 Task: Look for space in Travnik, Bosnia and Herzegovina from 3rd August, 2023 to 17th August, 2023 for 3 adults, 1 child in price range Rs.3000 to Rs.15000. Place can be entire place with 3 bedrooms having 4 beds and 2 bathrooms. Property type can be house. Amenities needed are: heating, . Booking option can be shelf check-in. Required host language is English.
Action: Mouse moved to (661, 692)
Screenshot: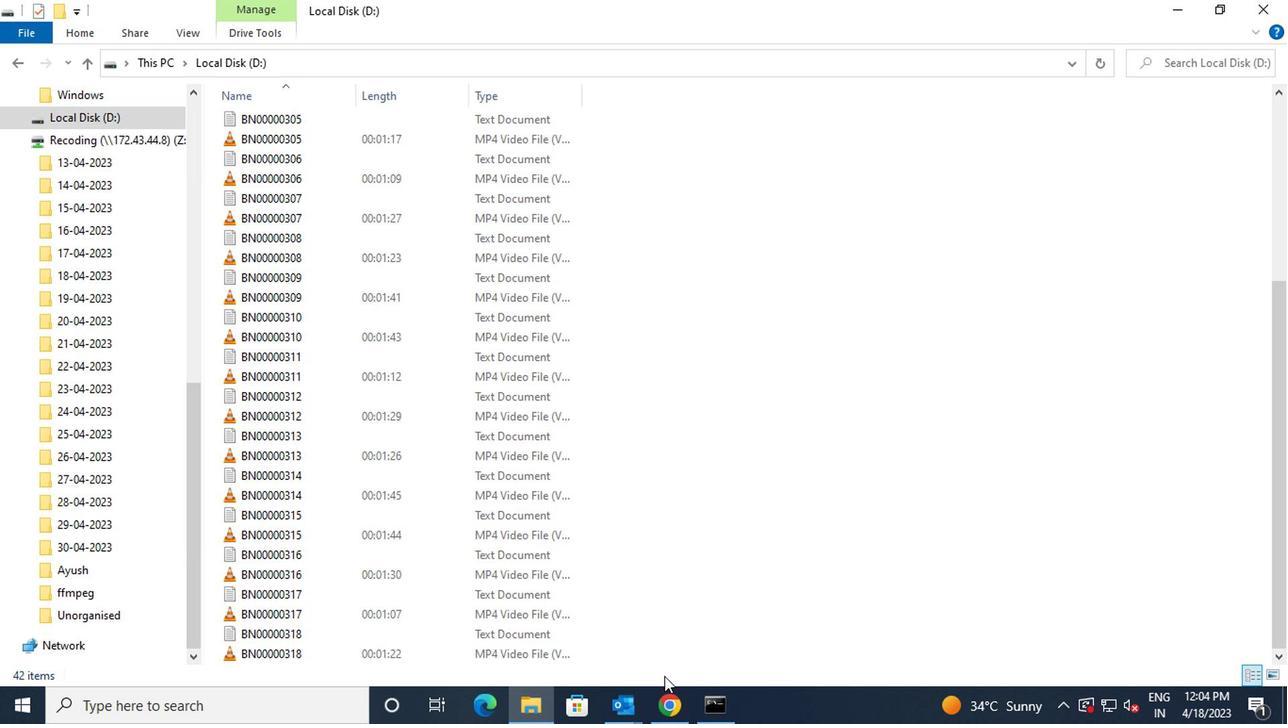 
Action: Mouse pressed left at (661, 692)
Screenshot: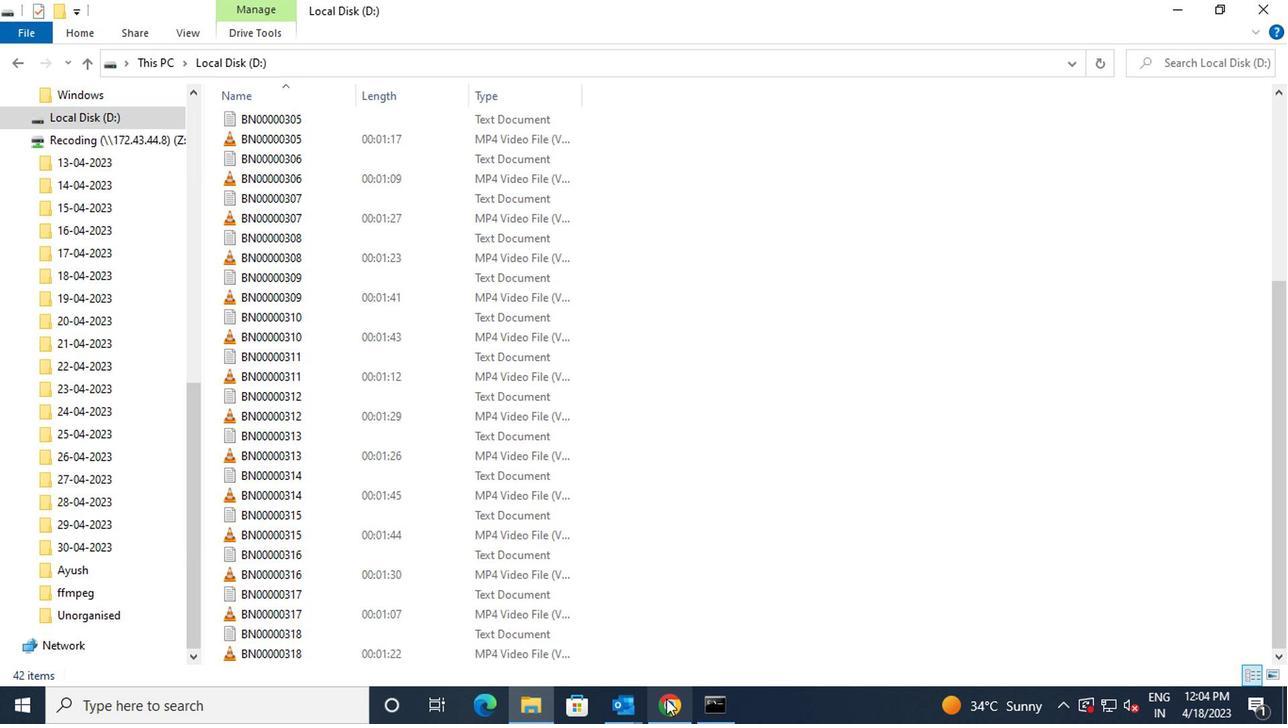 
Action: Mouse moved to (355, 198)
Screenshot: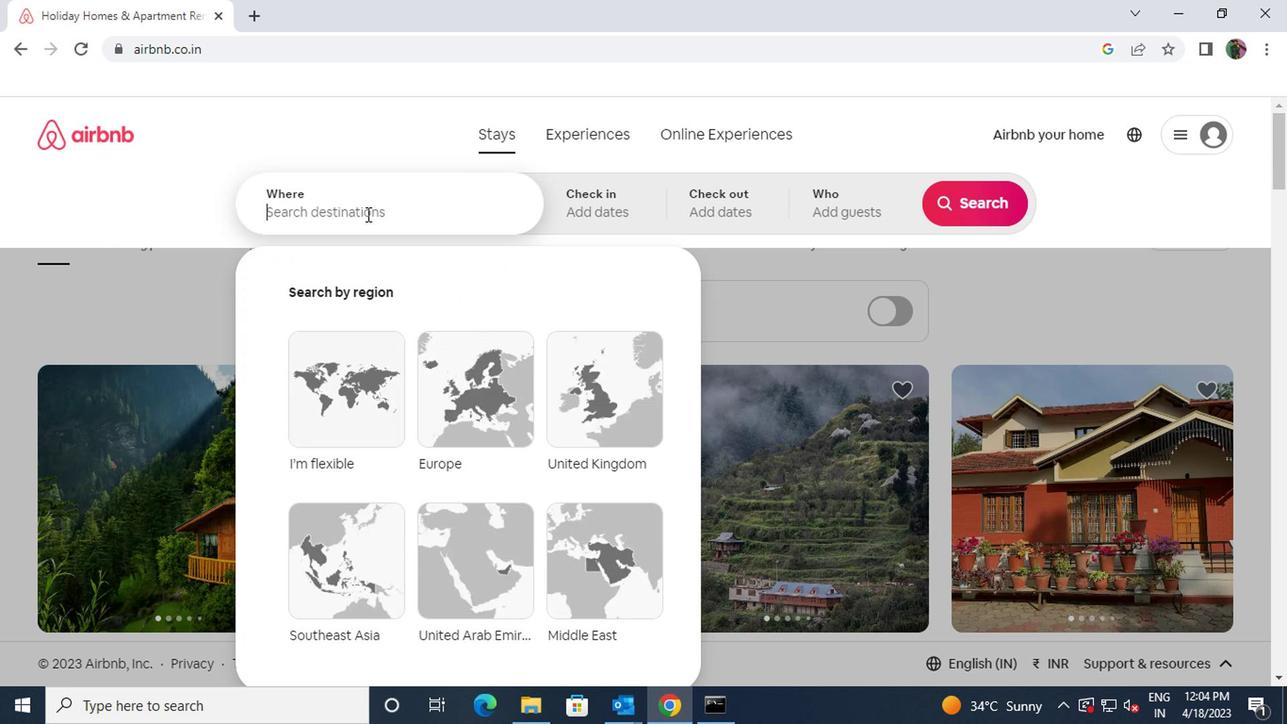 
Action: Mouse pressed left at (355, 198)
Screenshot: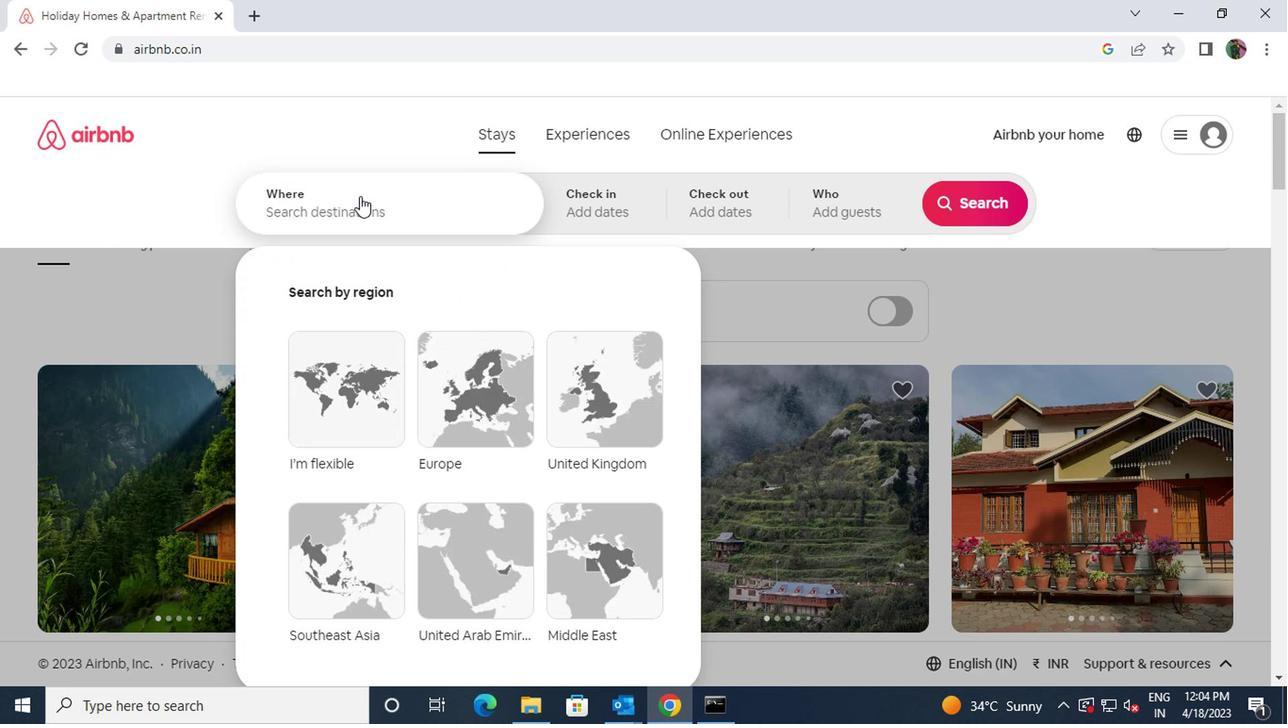 
Action: Mouse moved to (352, 203)
Screenshot: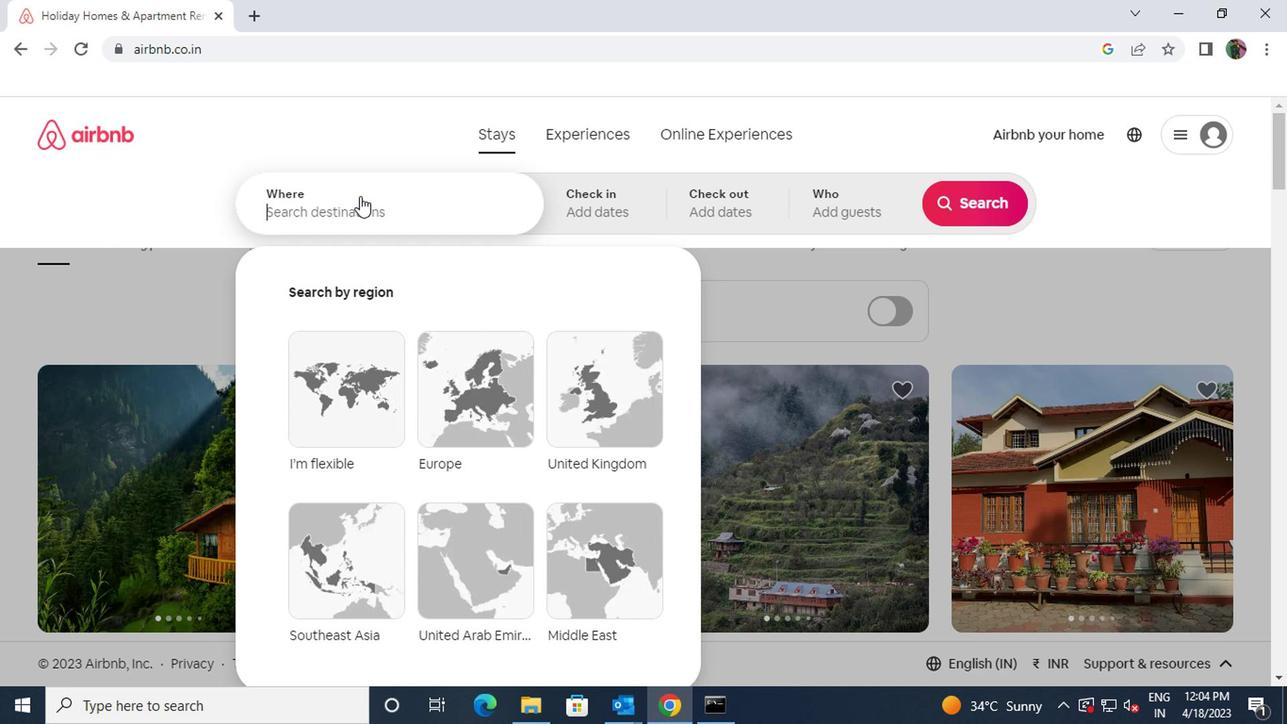 
Action: Key pressed travnik
Screenshot: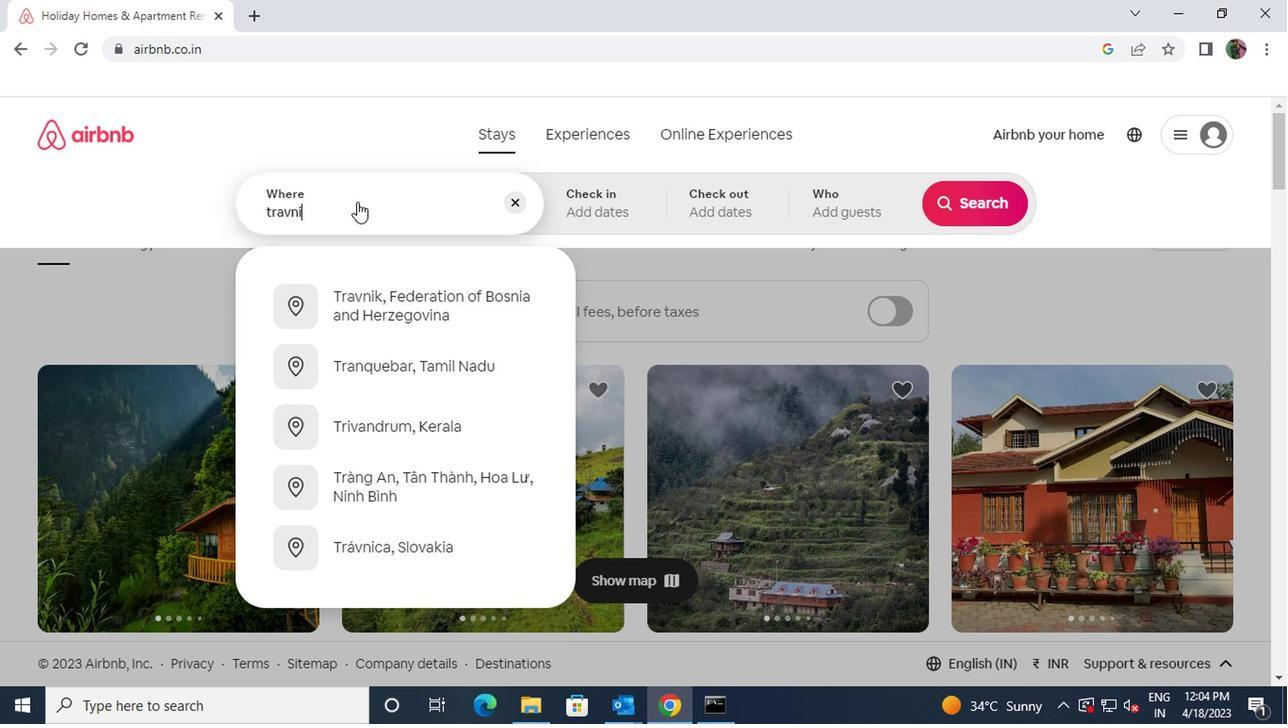 
Action: Mouse moved to (411, 291)
Screenshot: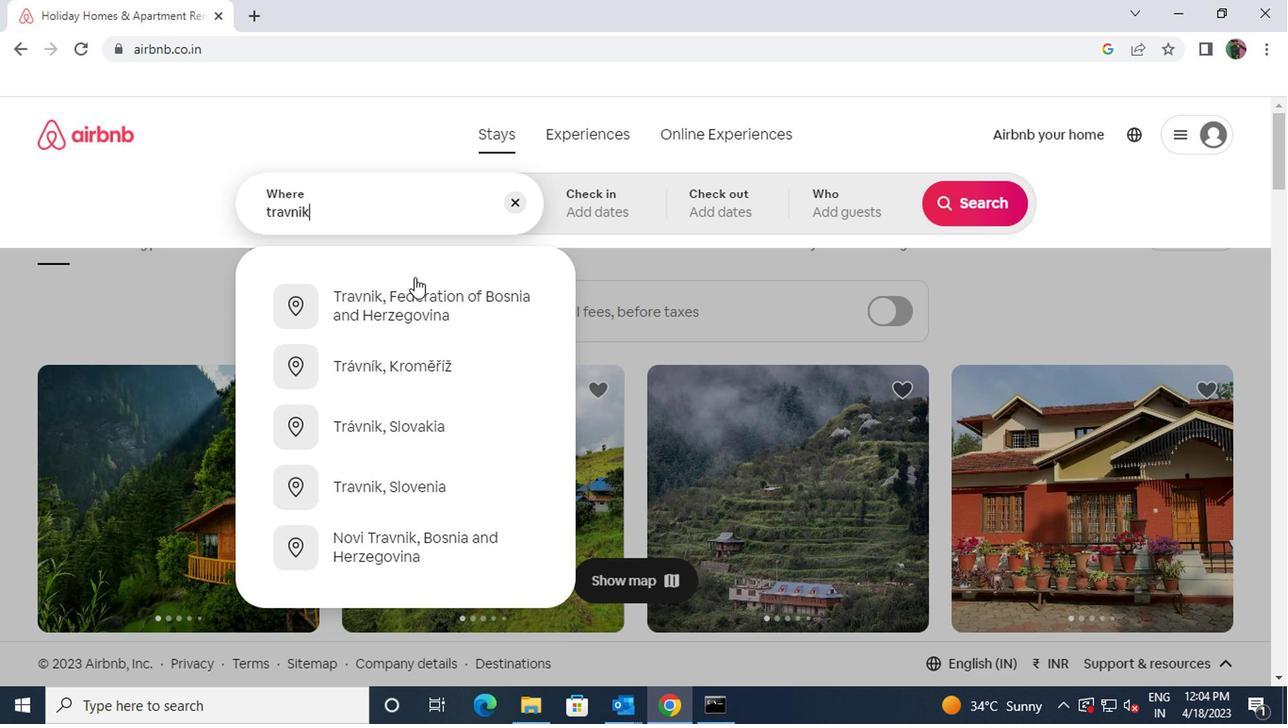 
Action: Mouse pressed left at (411, 291)
Screenshot: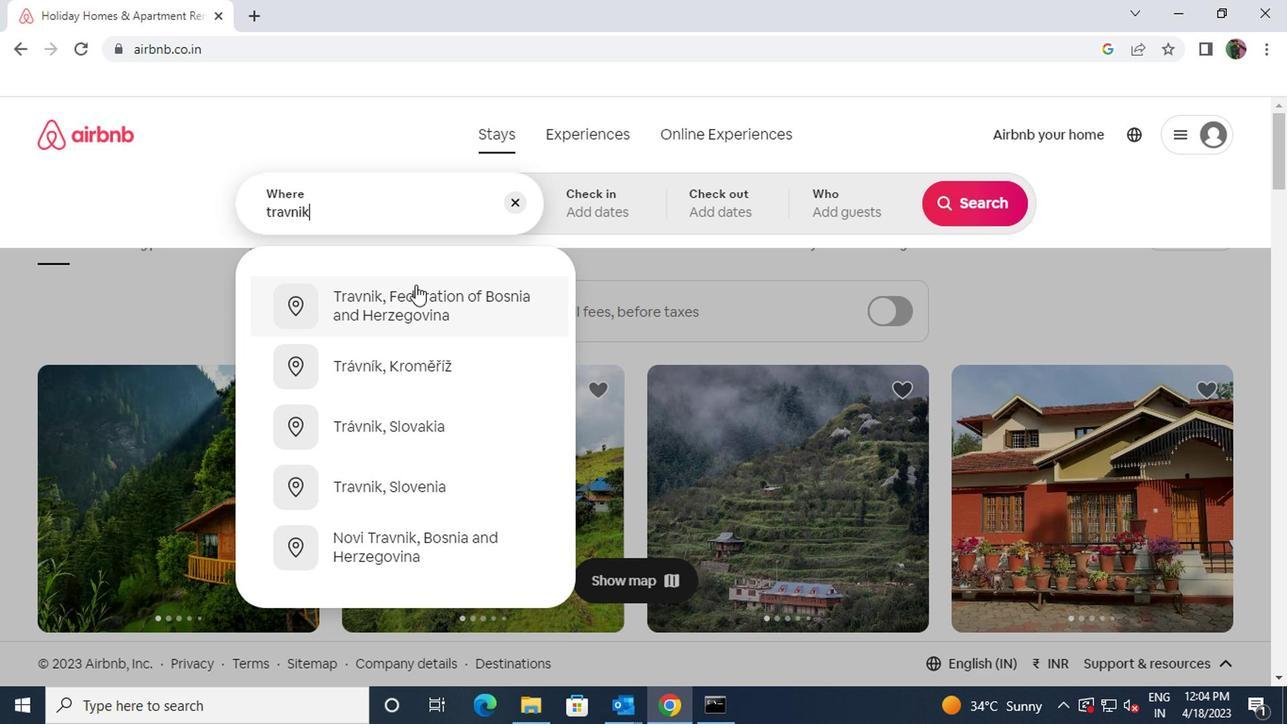 
Action: Mouse moved to (964, 353)
Screenshot: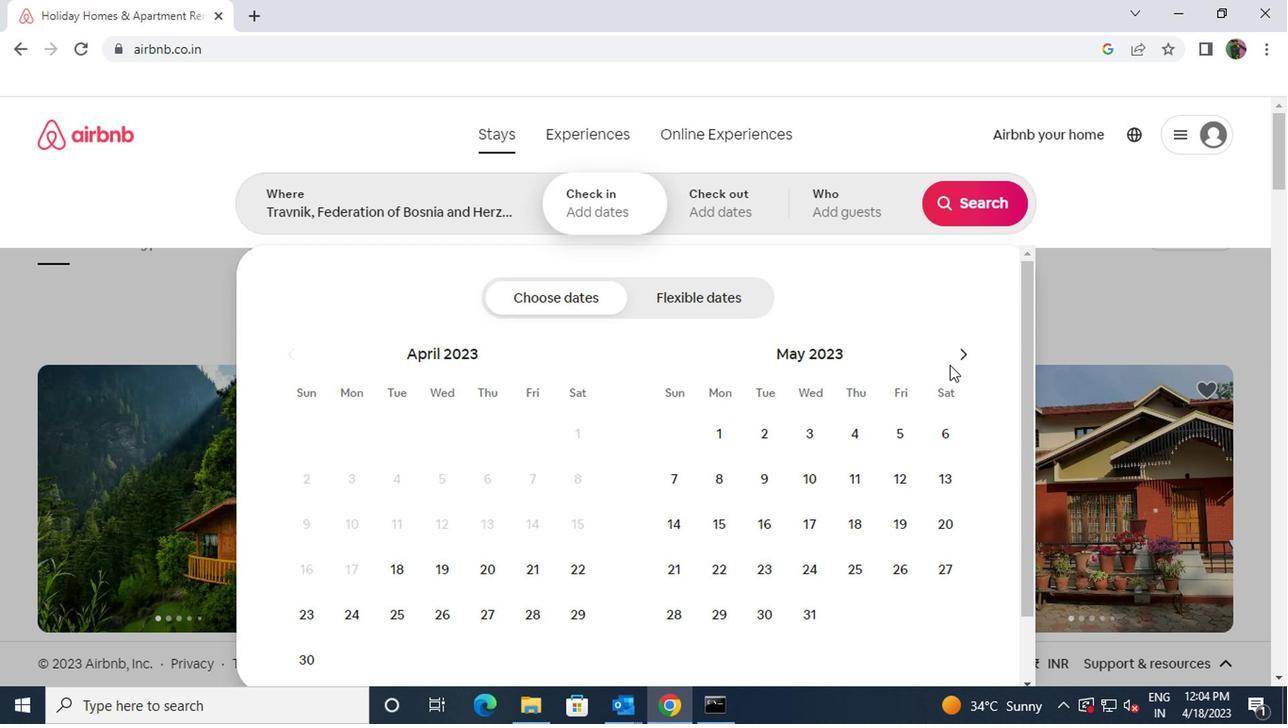 
Action: Mouse pressed left at (964, 353)
Screenshot: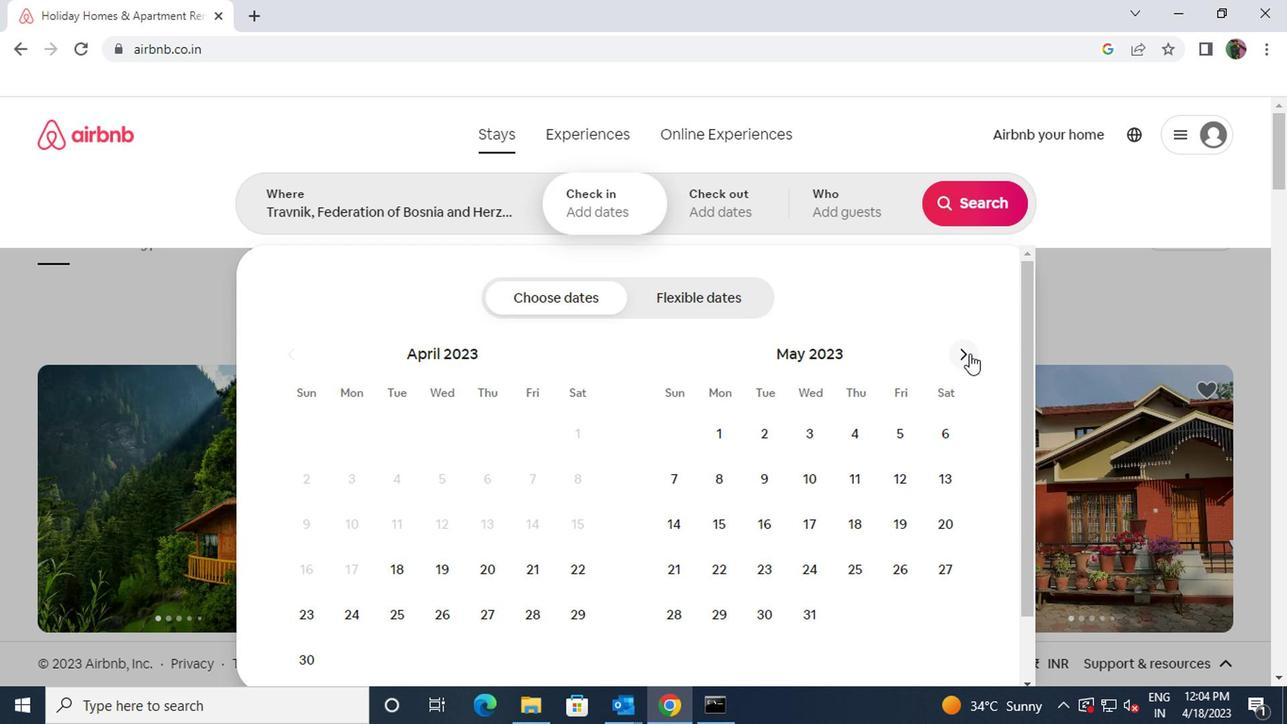 
Action: Mouse pressed left at (964, 353)
Screenshot: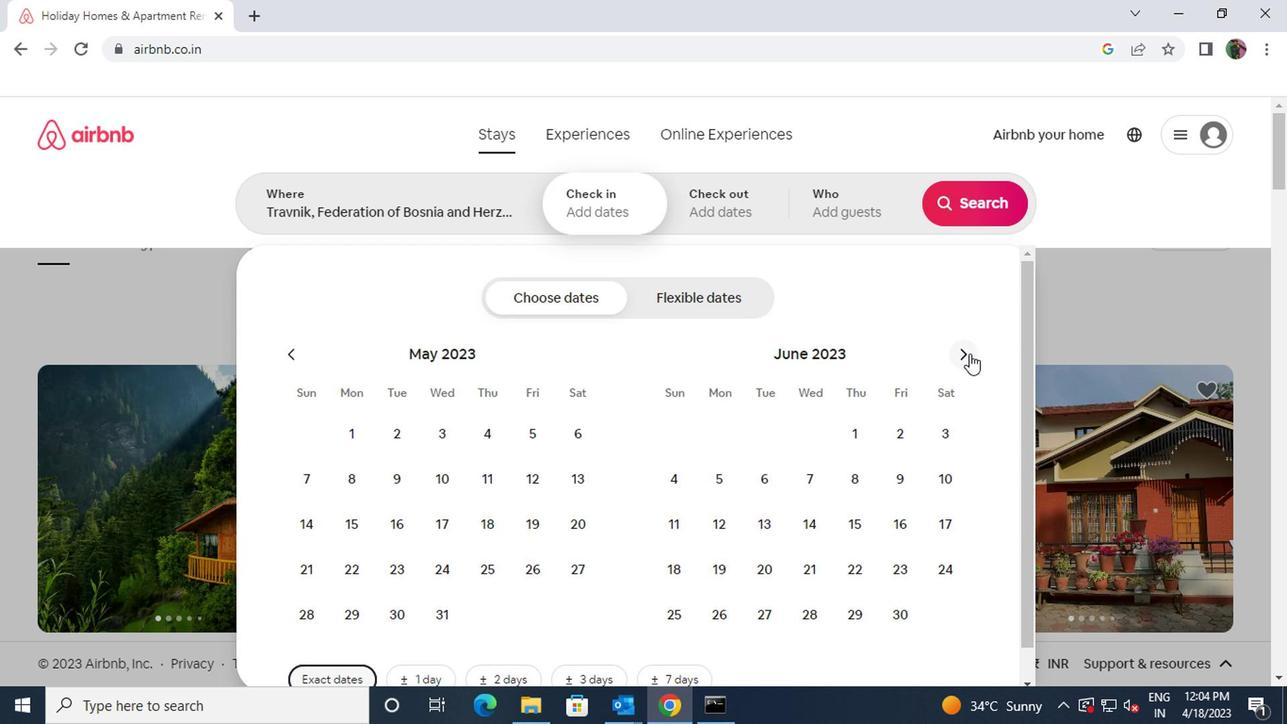 
Action: Mouse pressed left at (964, 353)
Screenshot: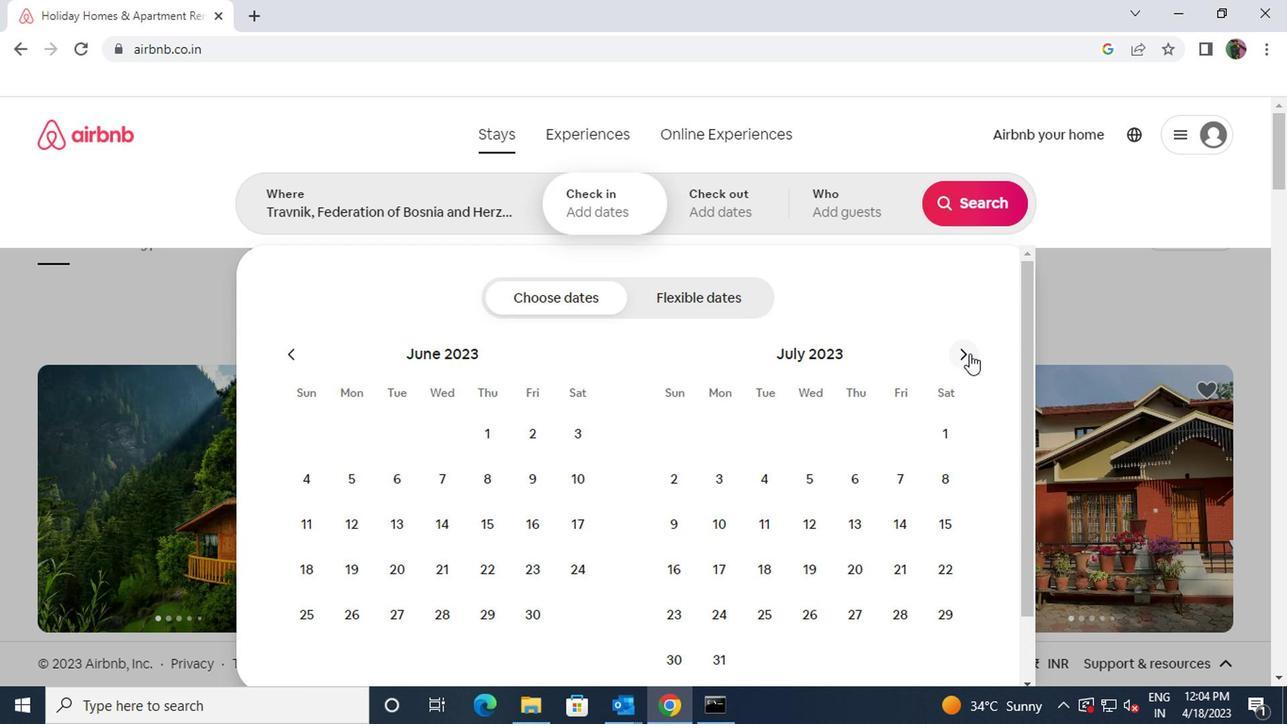 
Action: Mouse moved to (848, 433)
Screenshot: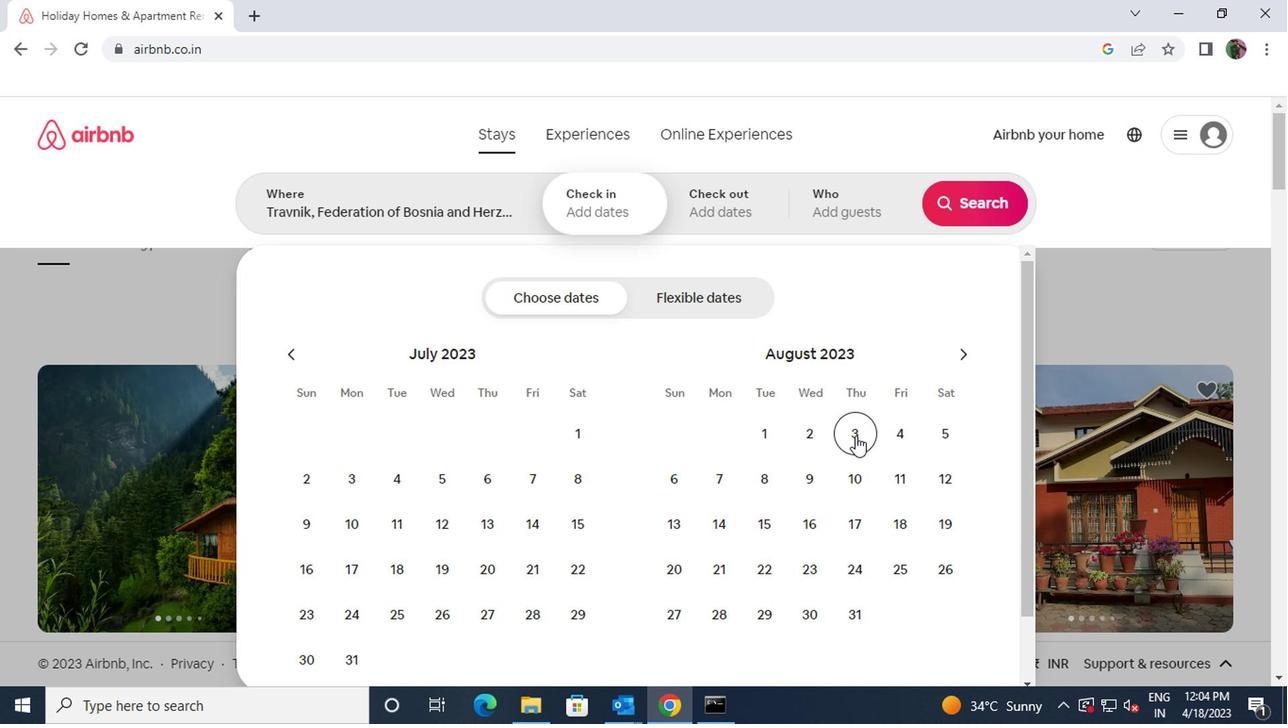 
Action: Mouse pressed left at (848, 433)
Screenshot: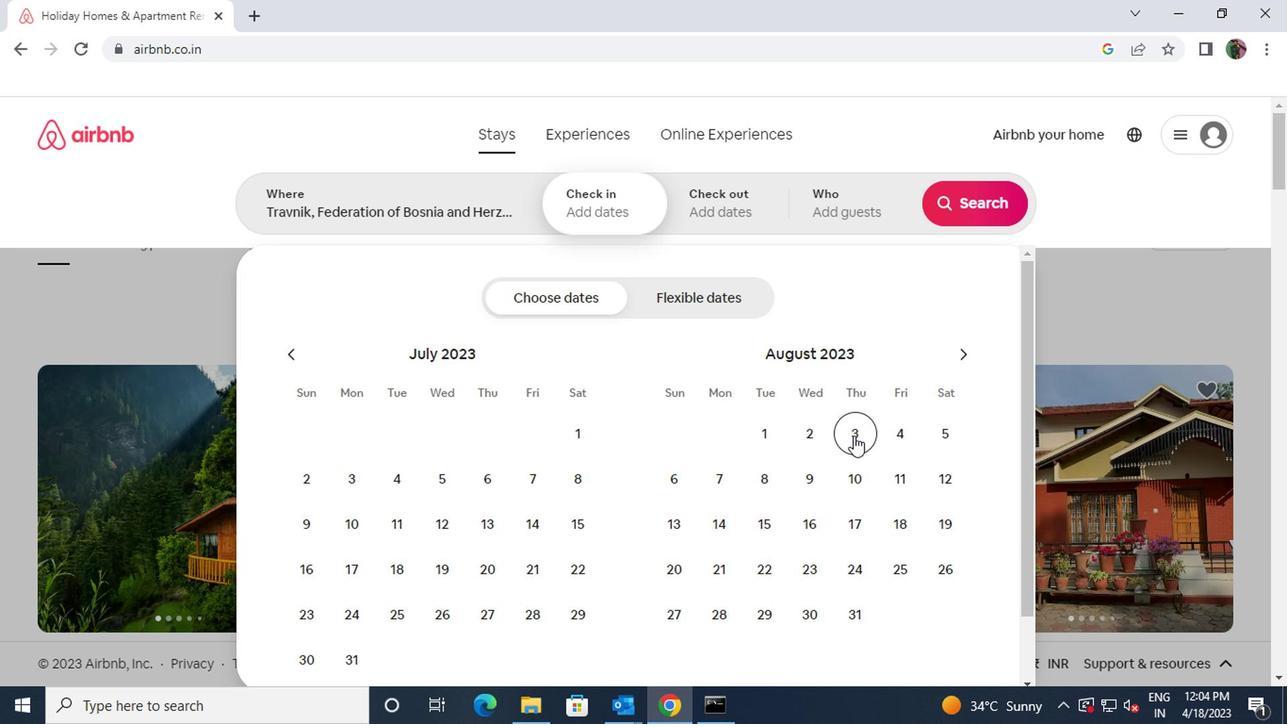 
Action: Mouse moved to (854, 507)
Screenshot: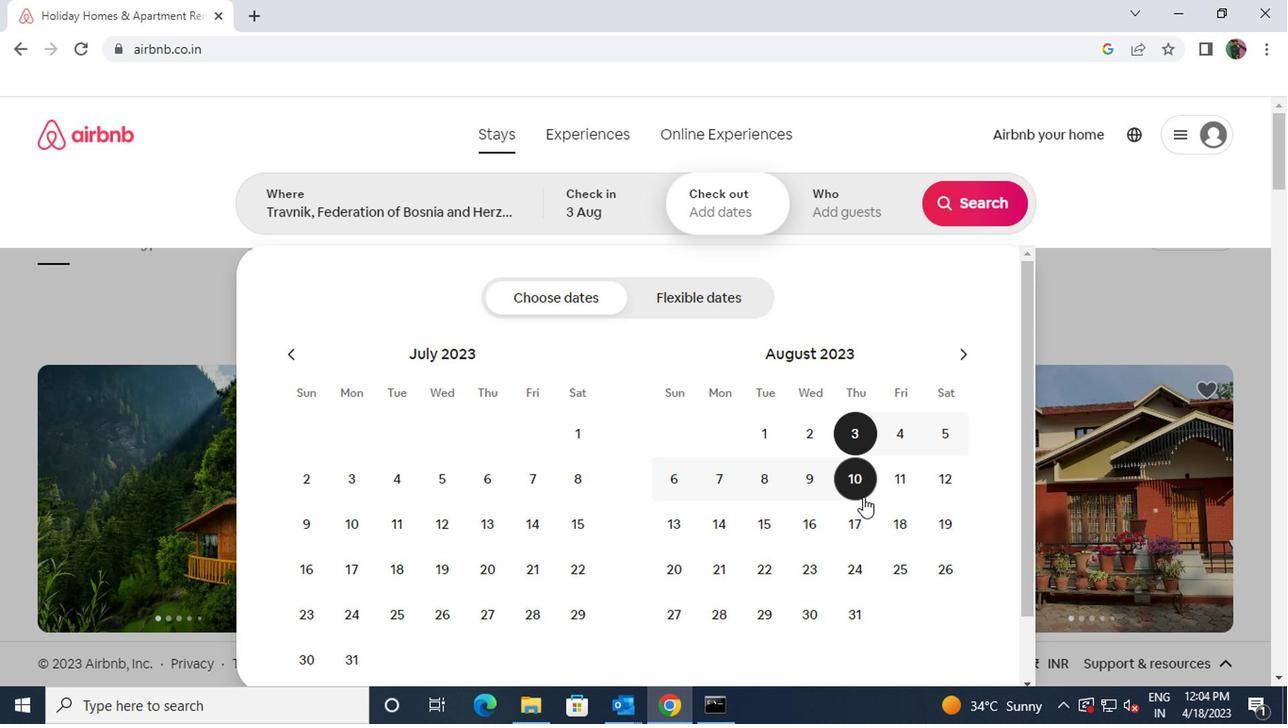 
Action: Mouse pressed left at (854, 507)
Screenshot: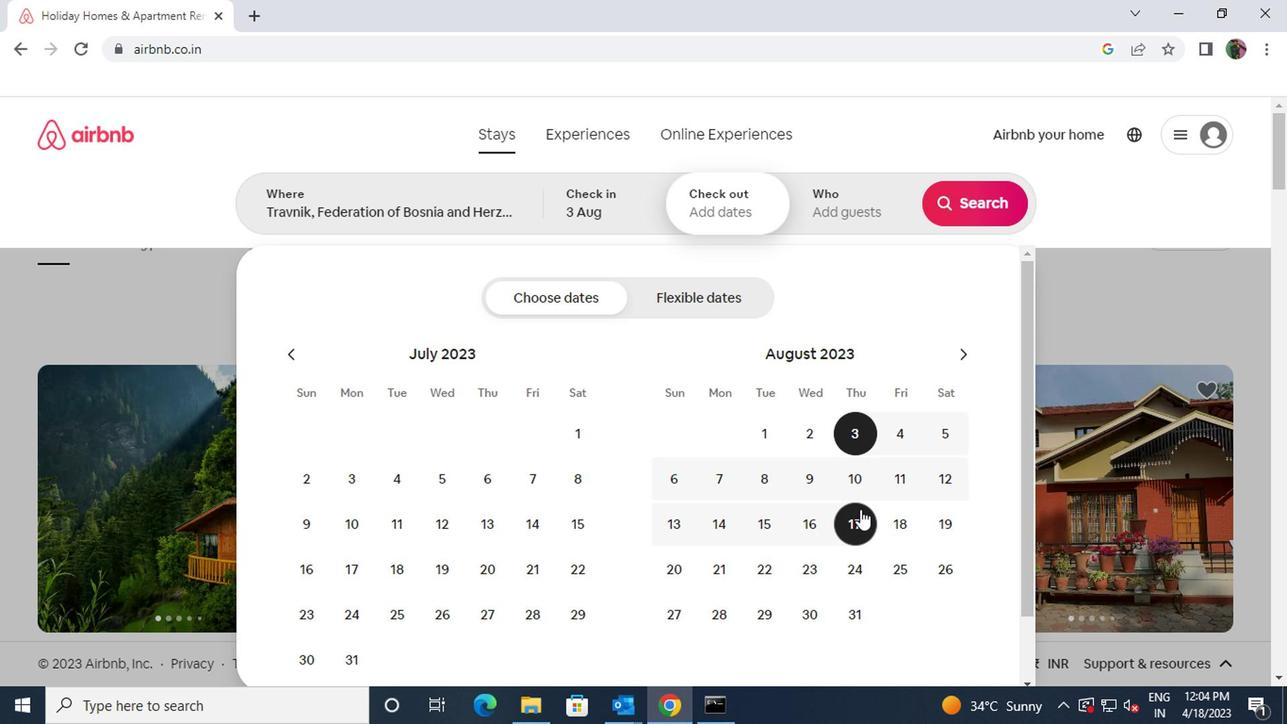 
Action: Mouse moved to (817, 205)
Screenshot: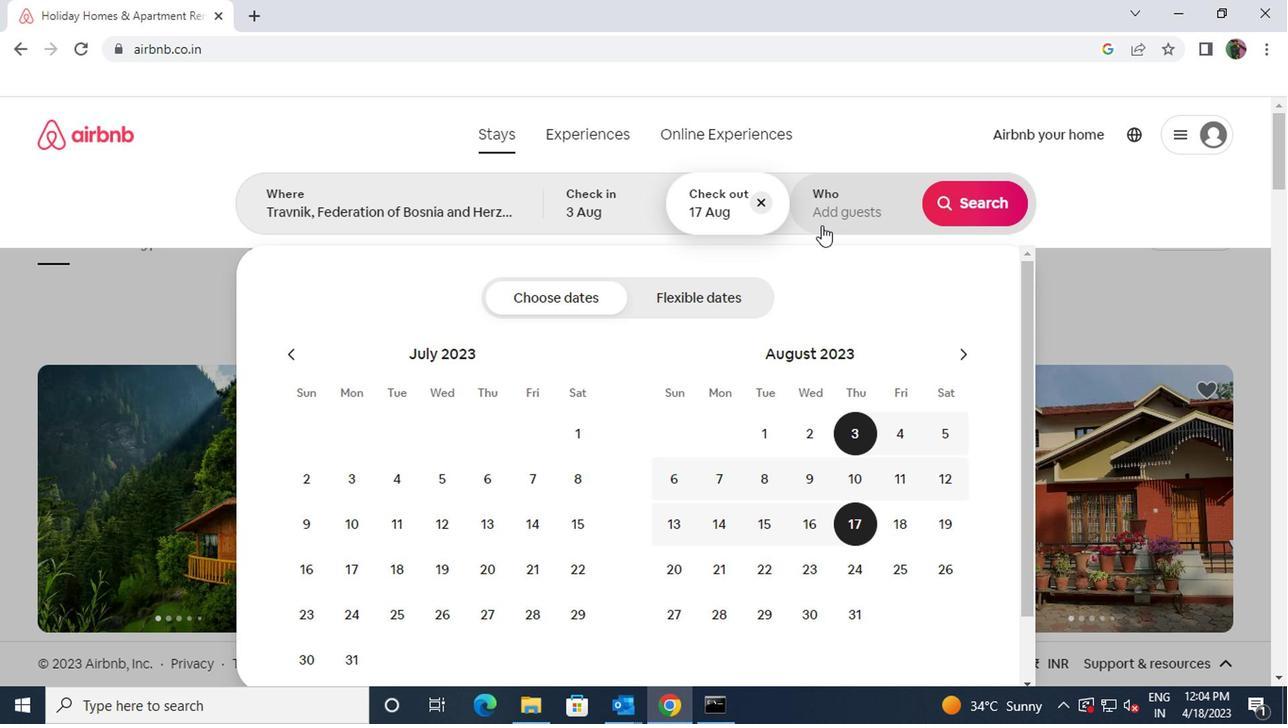 
Action: Mouse pressed left at (817, 205)
Screenshot: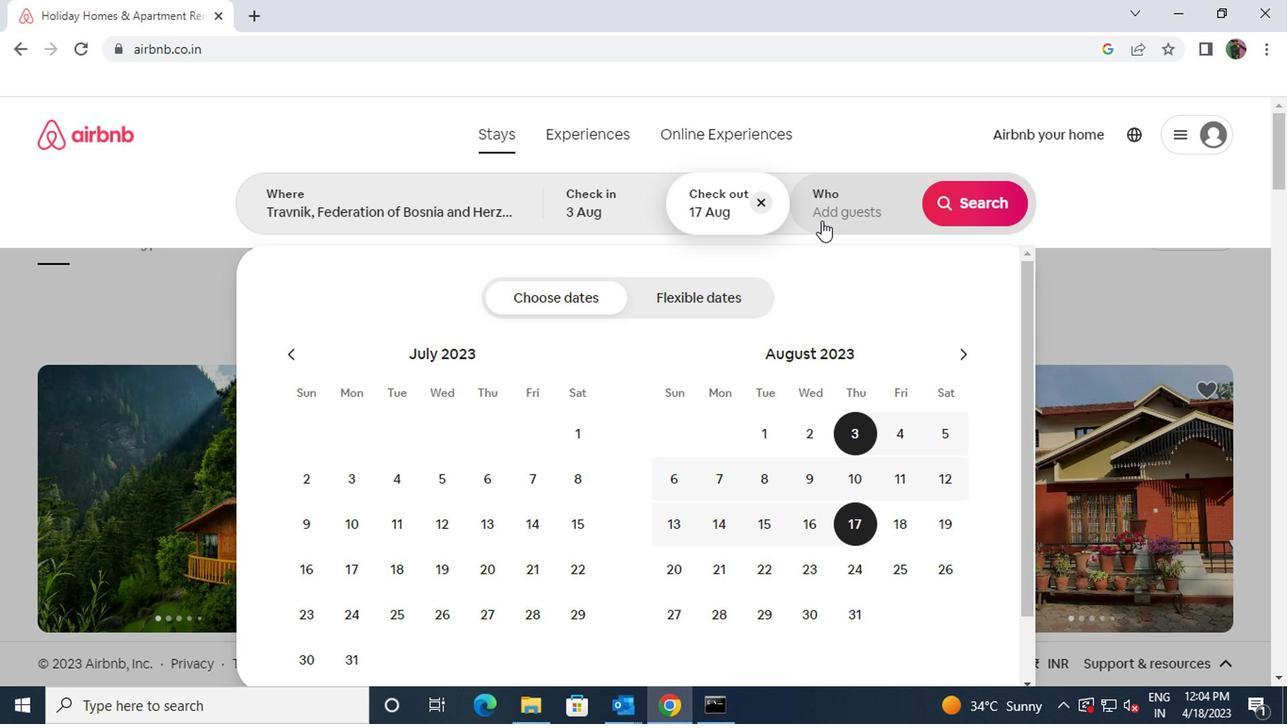 
Action: Mouse moved to (962, 294)
Screenshot: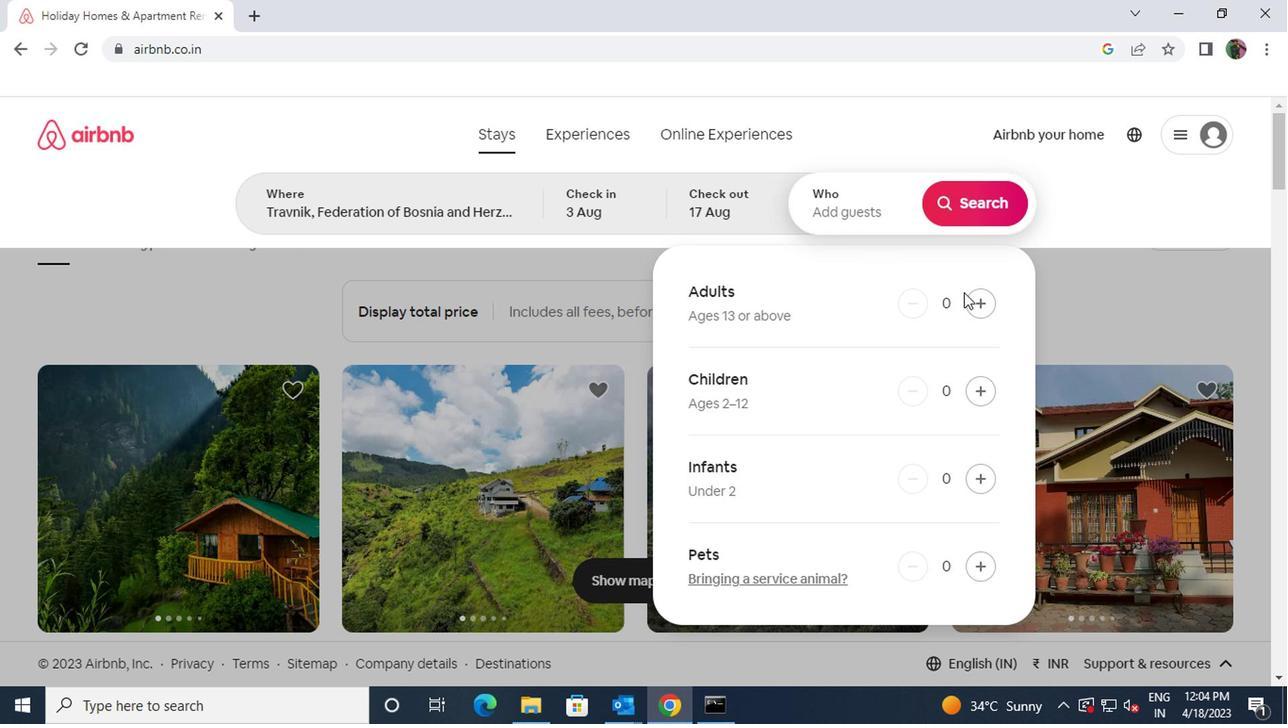 
Action: Mouse pressed left at (962, 294)
Screenshot: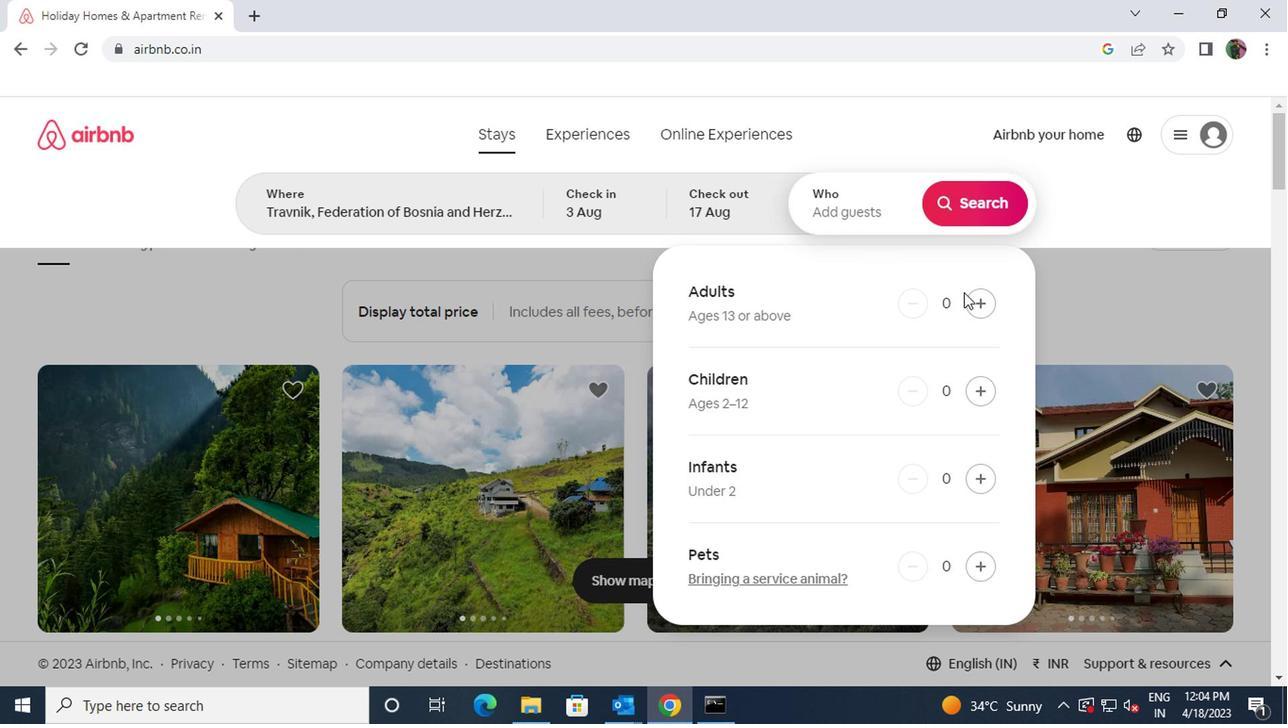 
Action: Mouse moved to (964, 295)
Screenshot: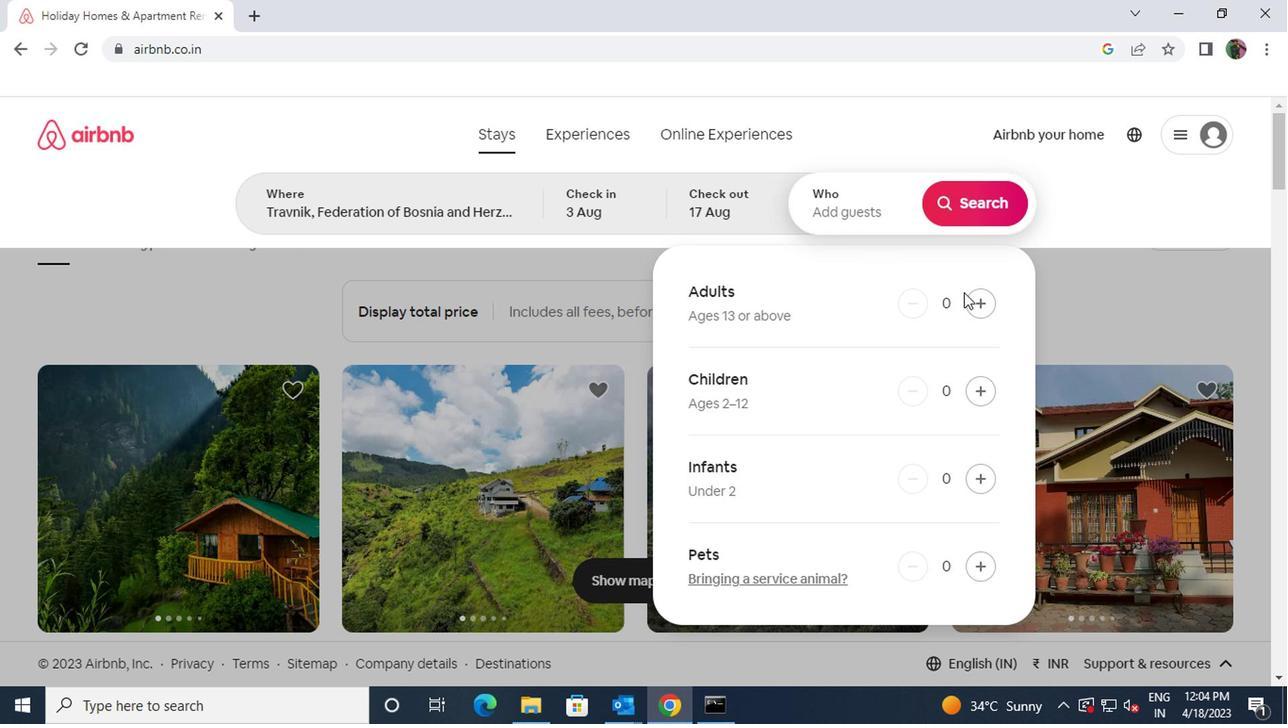
Action: Mouse pressed left at (964, 295)
Screenshot: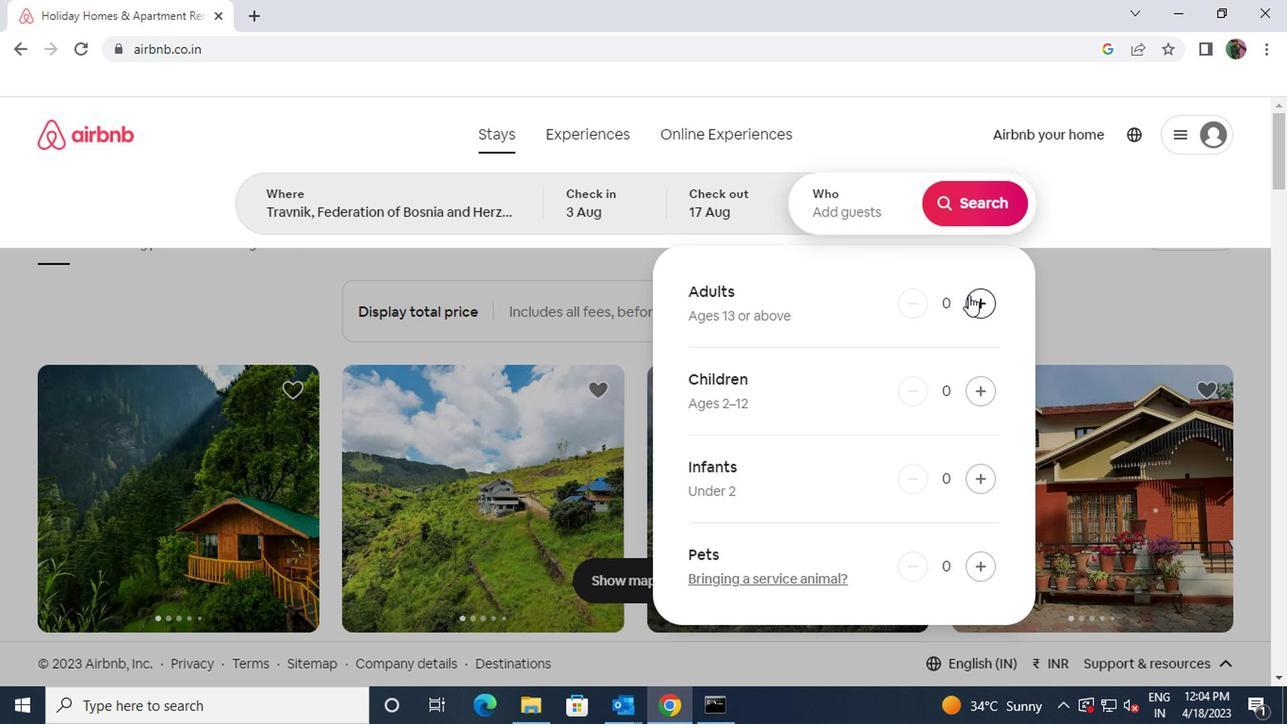 
Action: Mouse moved to (966, 297)
Screenshot: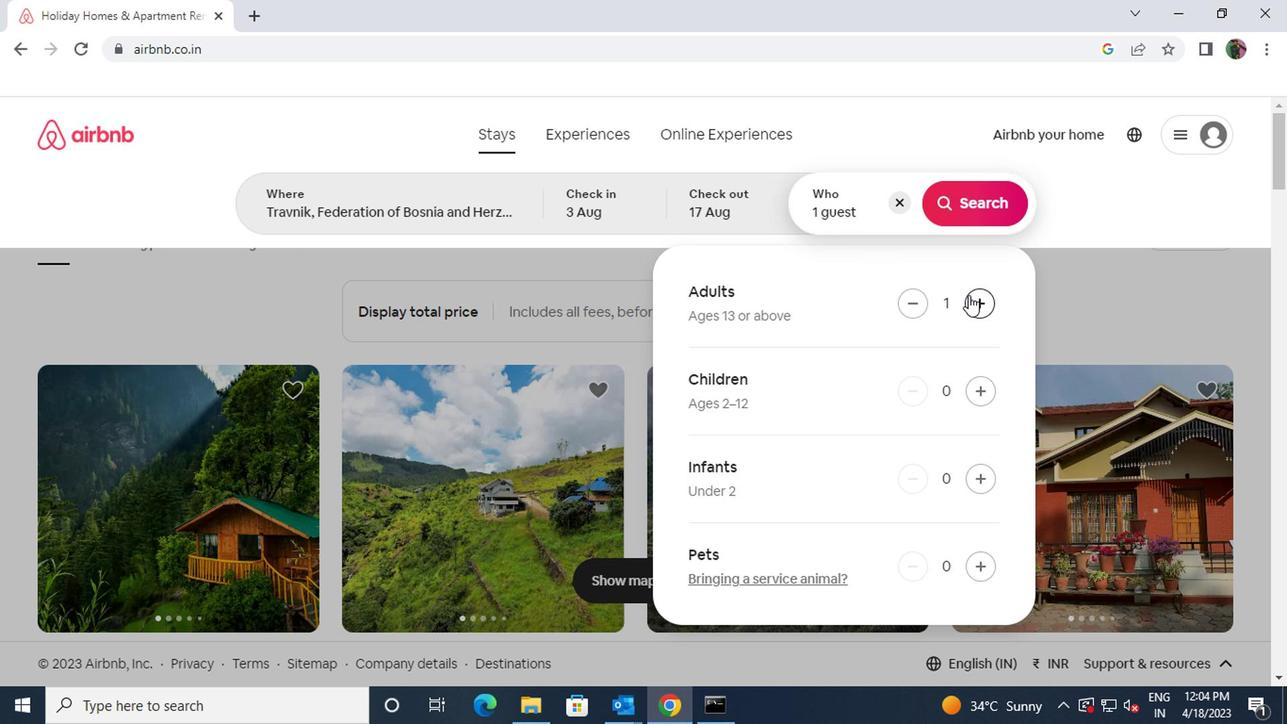
Action: Mouse pressed left at (966, 297)
Screenshot: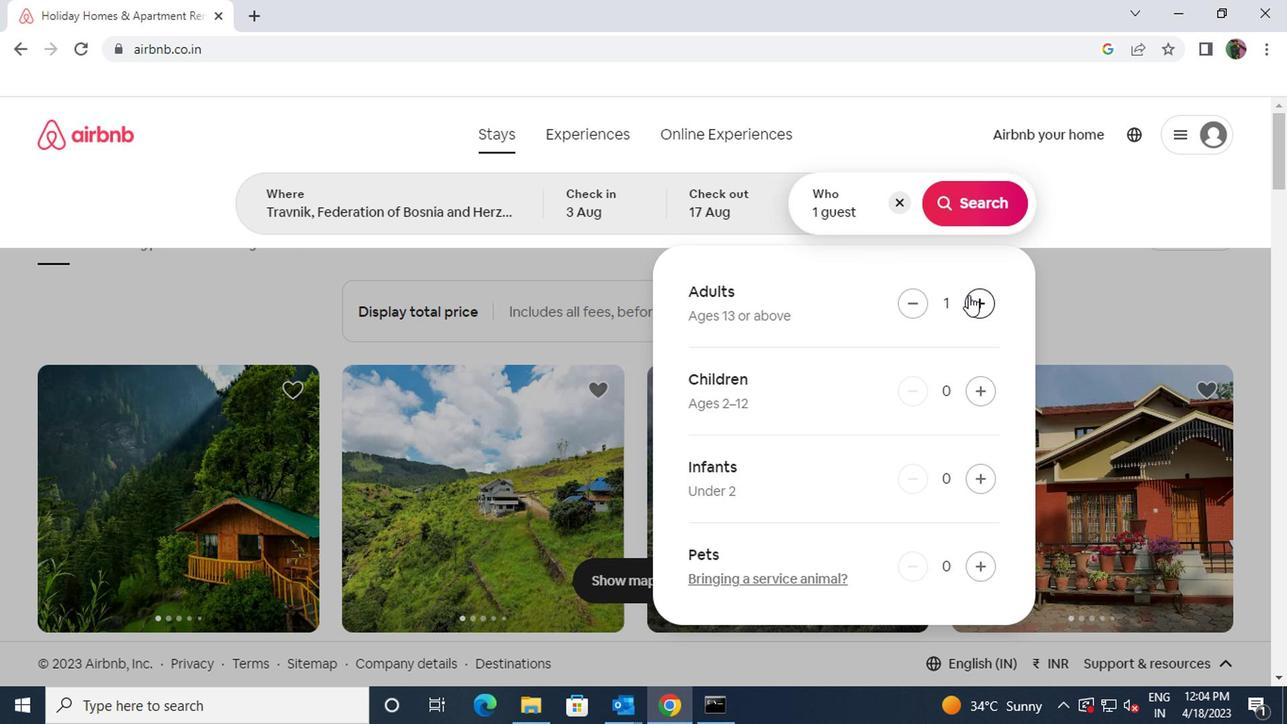 
Action: Mouse pressed left at (966, 297)
Screenshot: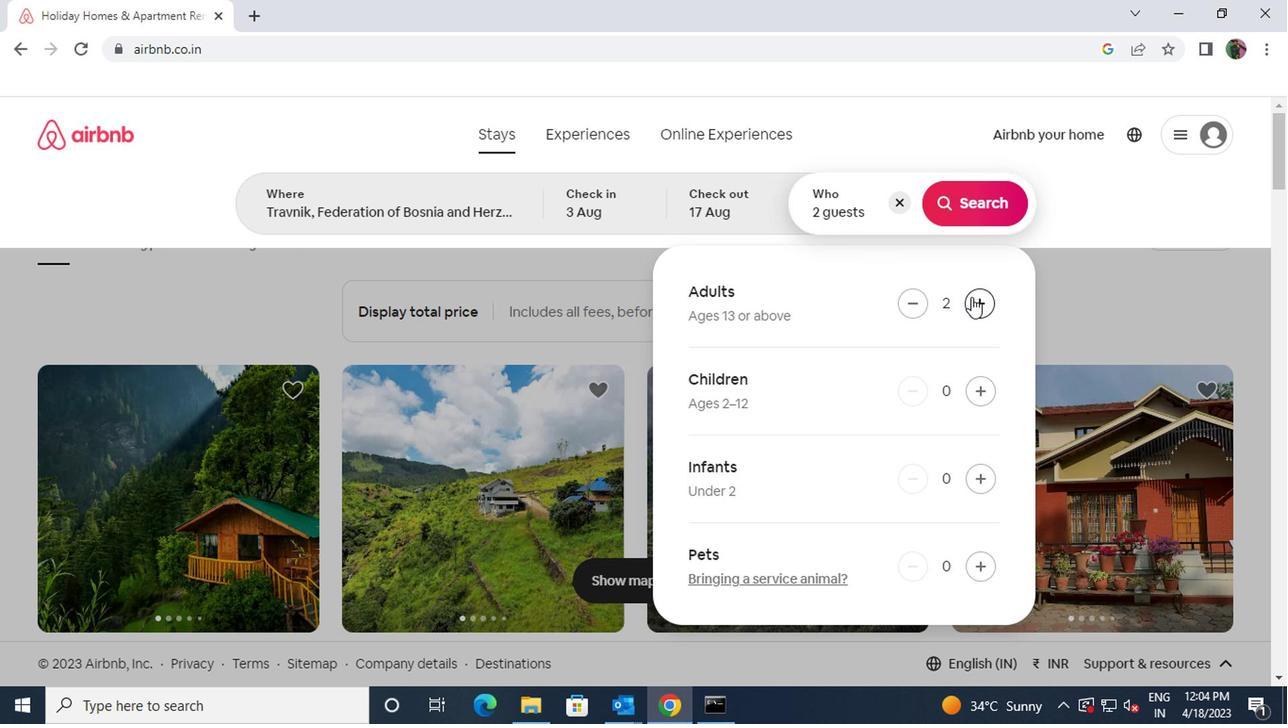 
Action: Mouse moved to (972, 392)
Screenshot: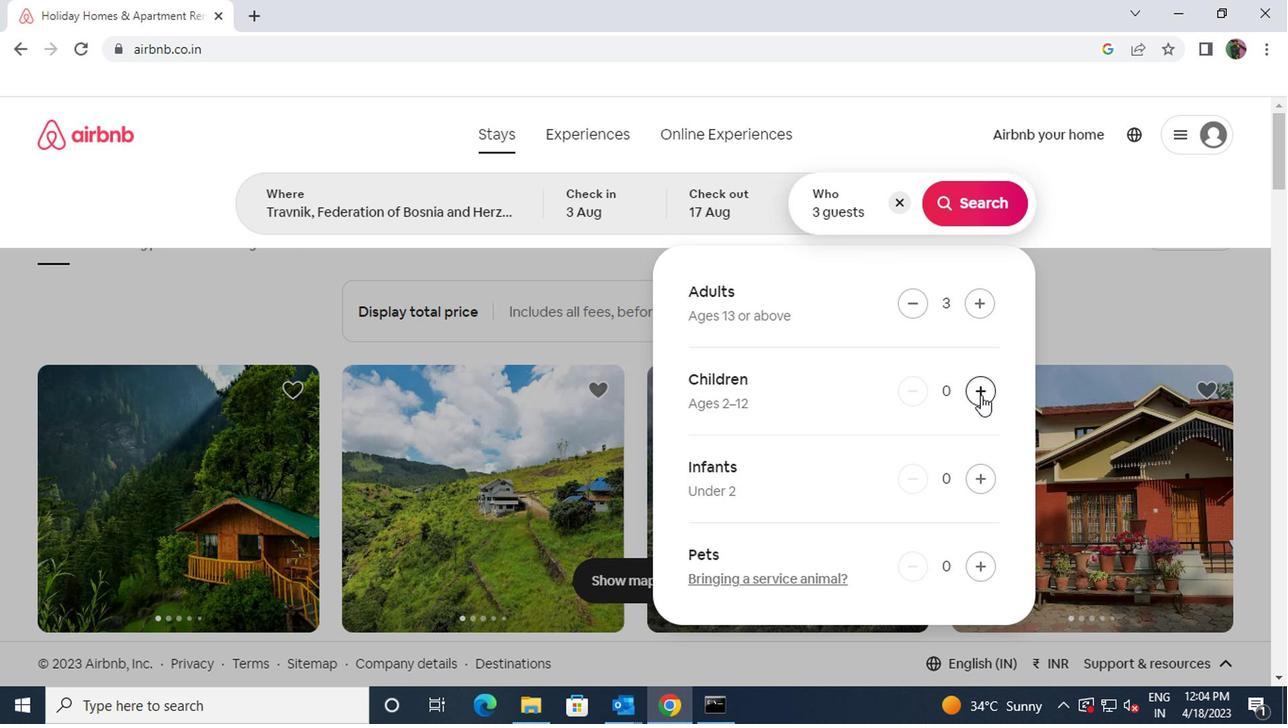 
Action: Mouse pressed left at (972, 392)
Screenshot: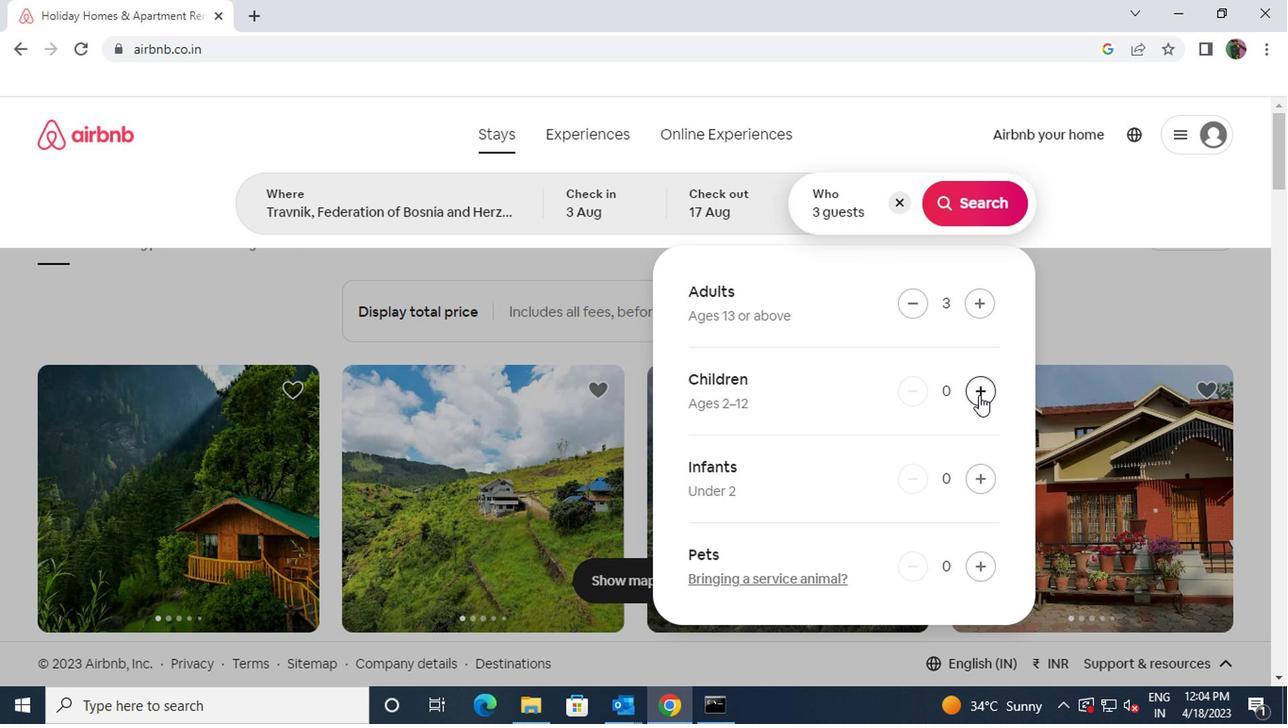 
Action: Mouse moved to (961, 203)
Screenshot: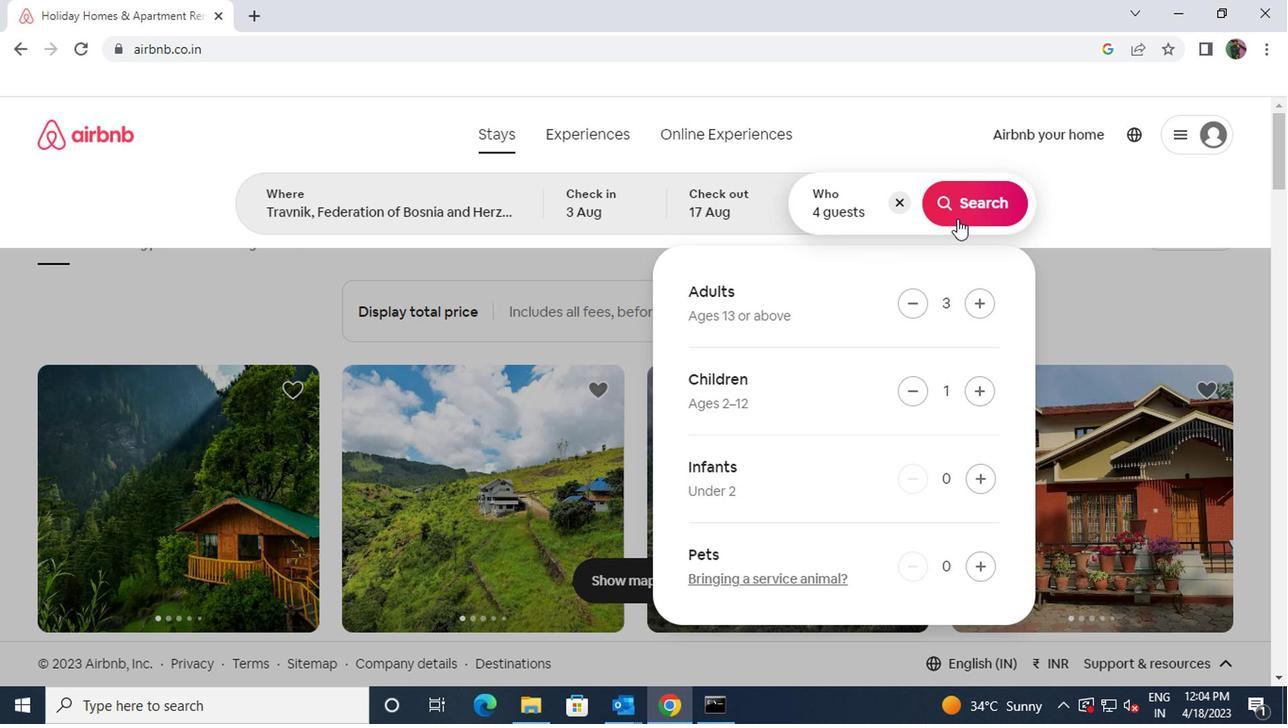 
Action: Mouse pressed left at (961, 203)
Screenshot: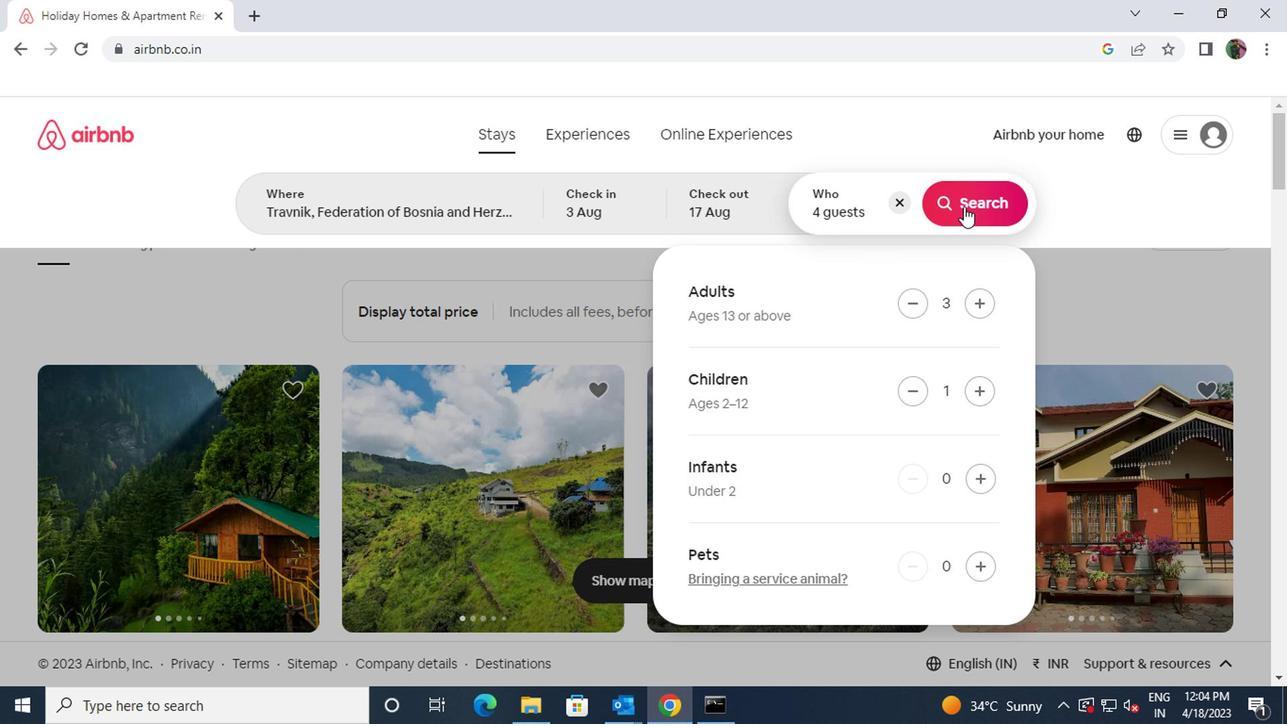 
Action: Mouse moved to (1175, 208)
Screenshot: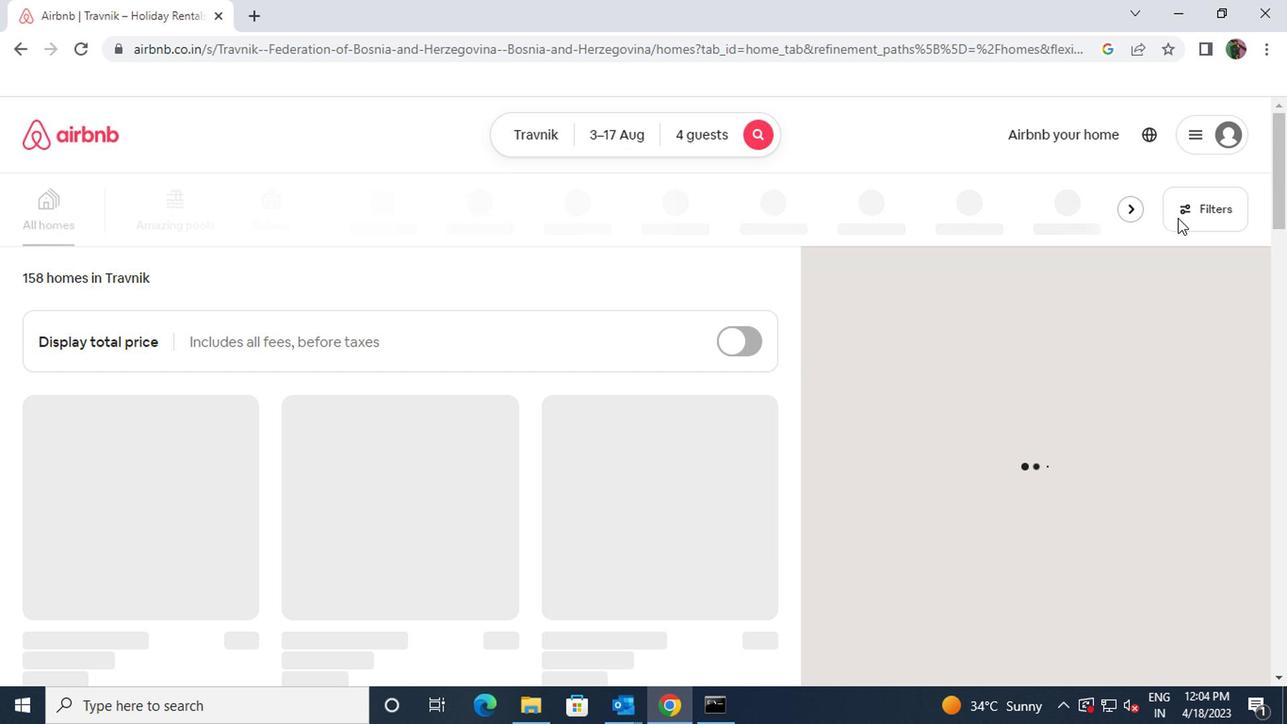 
Action: Mouse pressed left at (1175, 208)
Screenshot: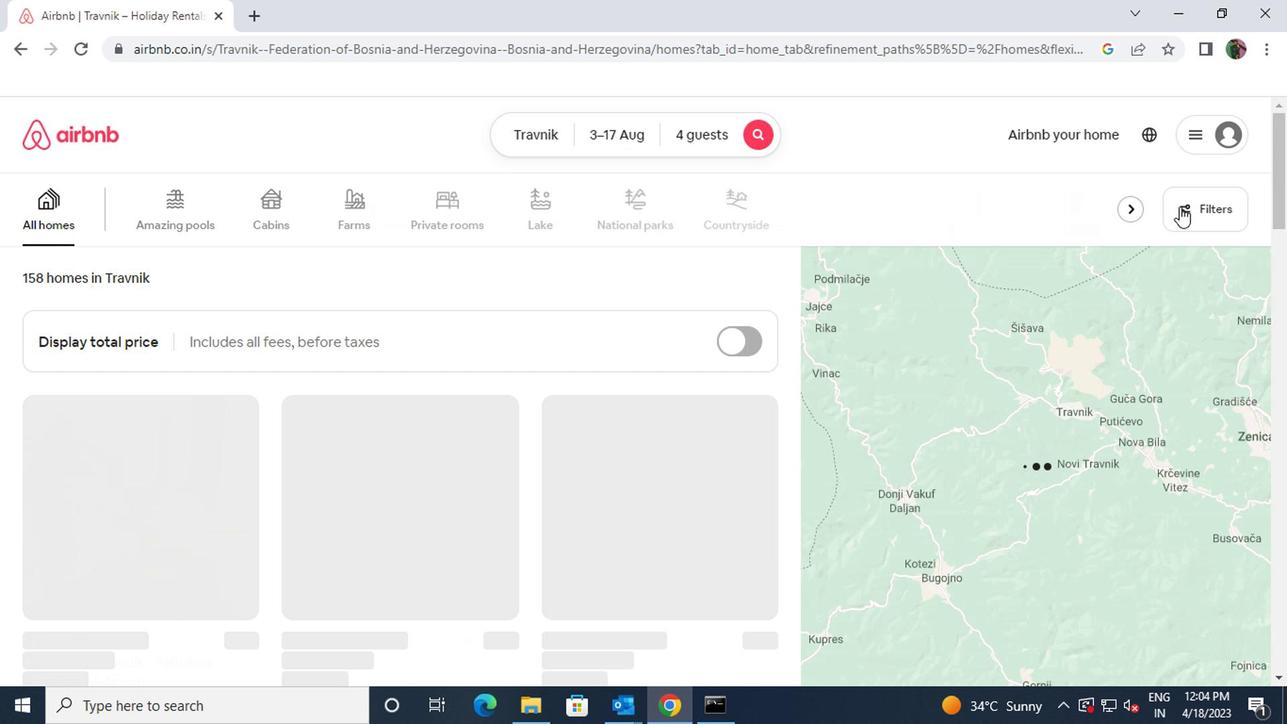 
Action: Mouse moved to (390, 446)
Screenshot: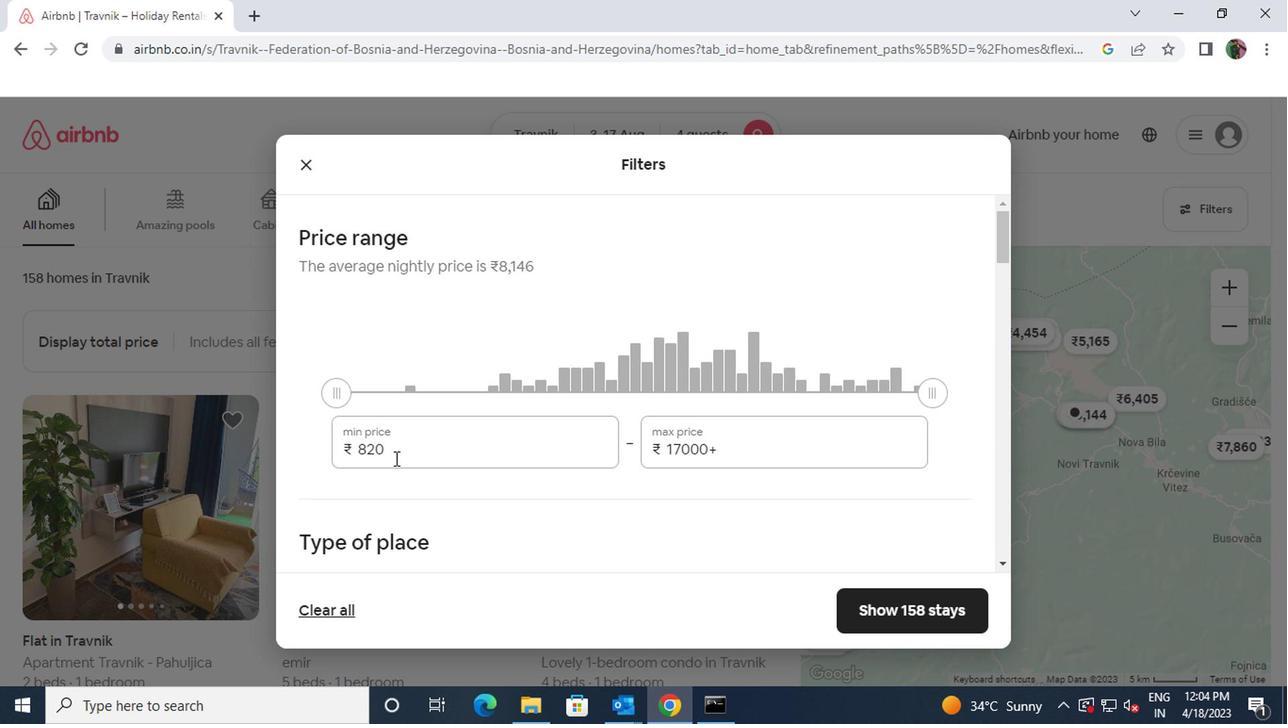 
Action: Mouse pressed left at (390, 446)
Screenshot: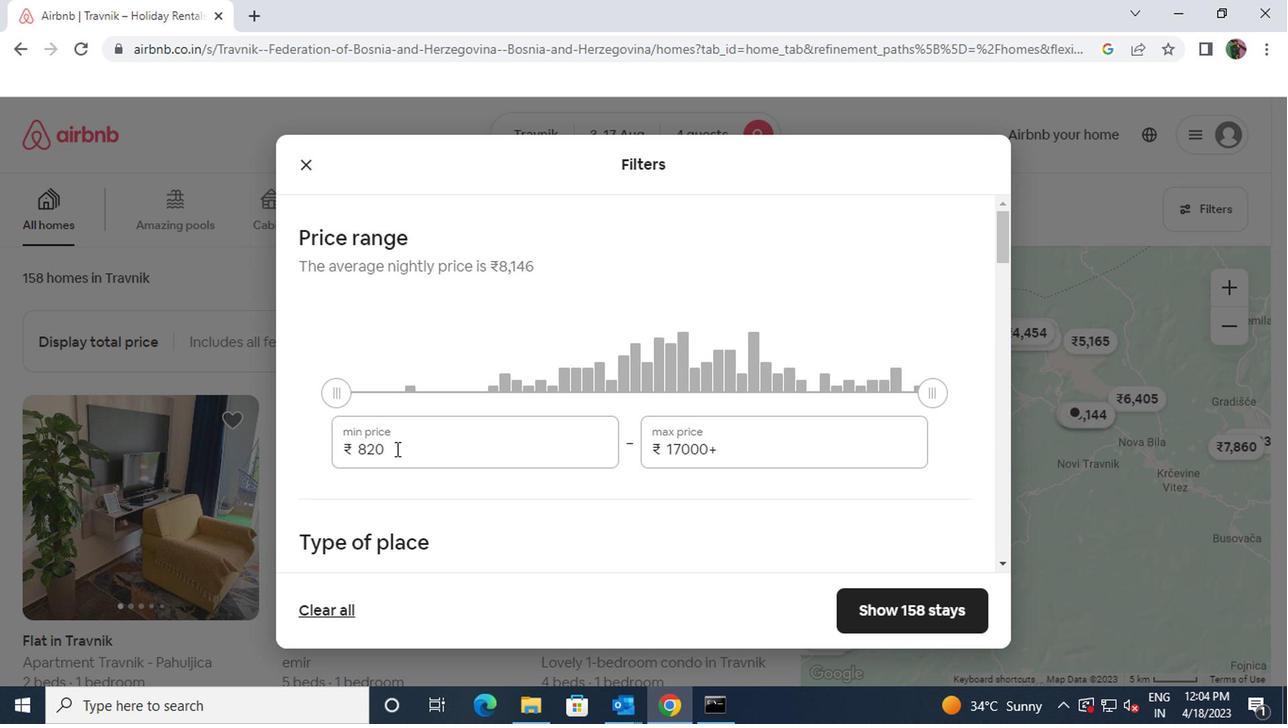 
Action: Mouse moved to (350, 448)
Screenshot: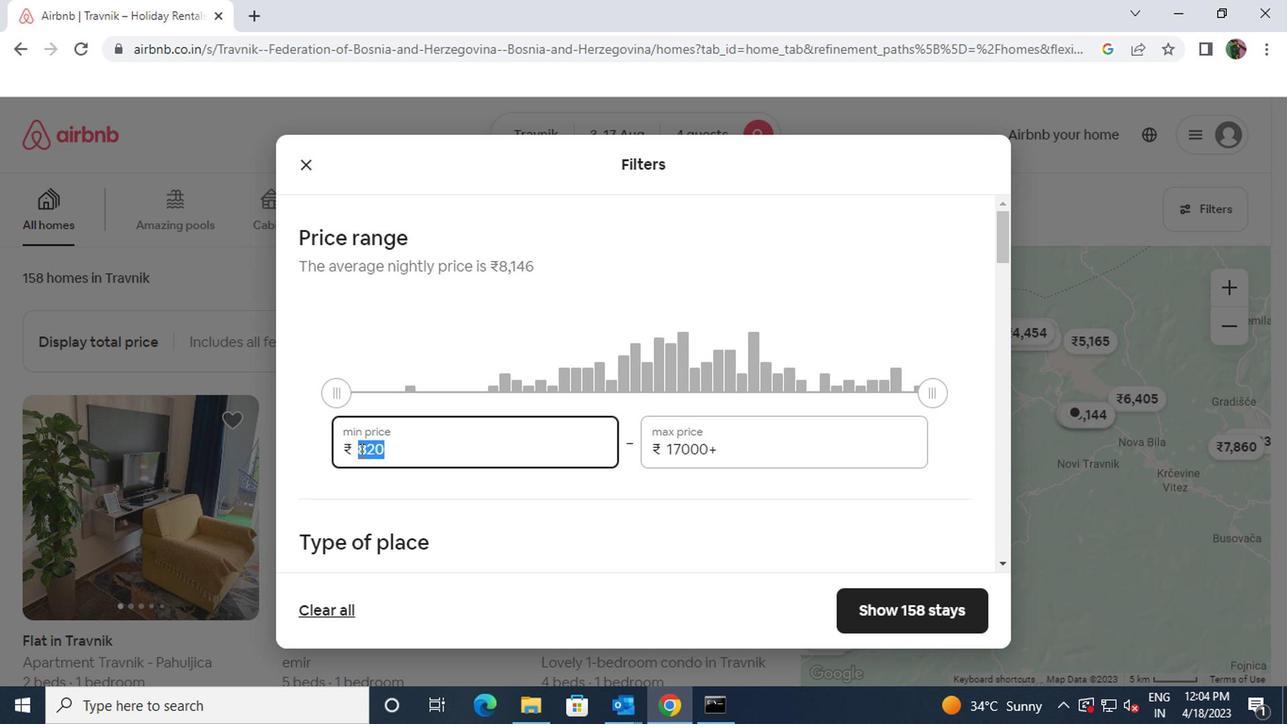 
Action: Key pressed 14000
Screenshot: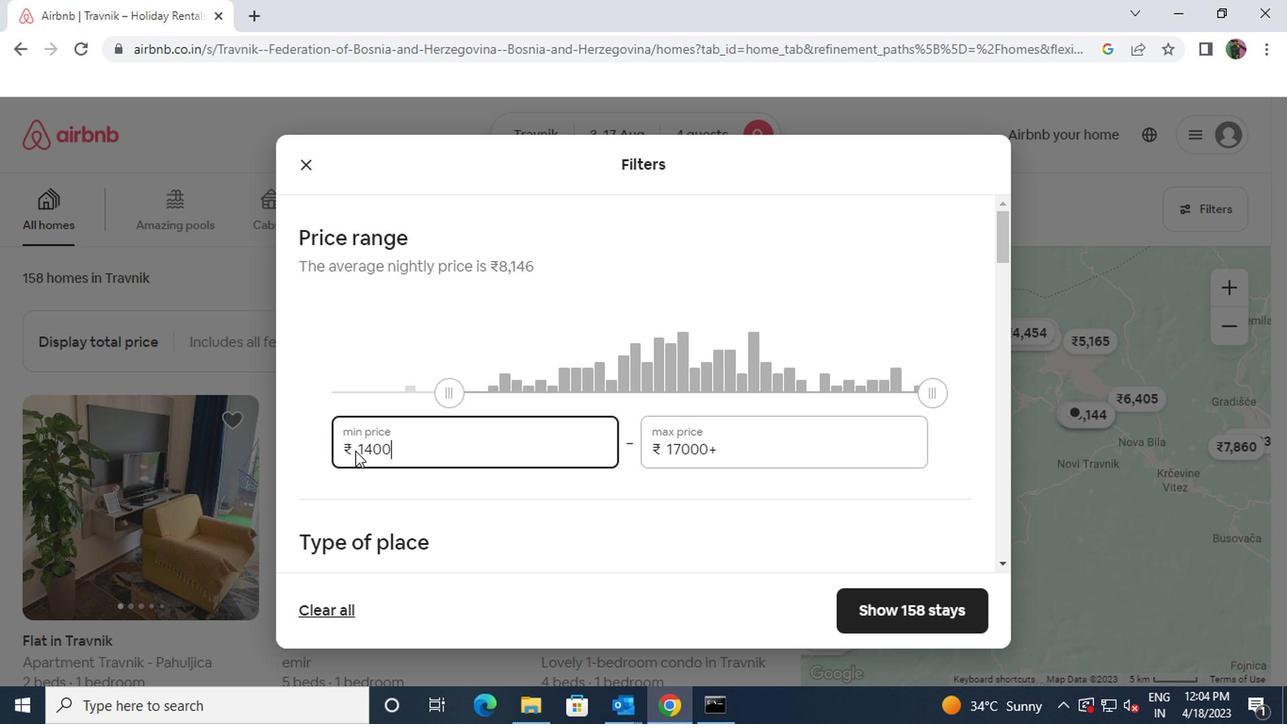 
Action: Mouse moved to (724, 448)
Screenshot: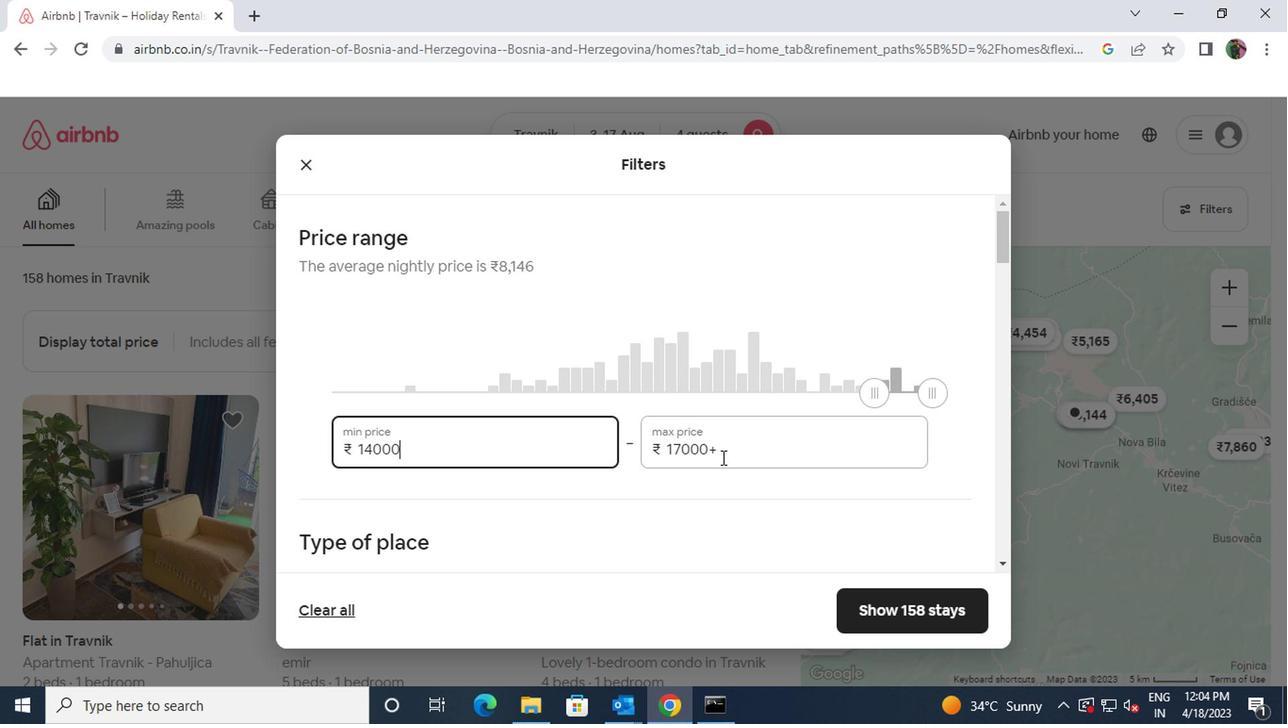
Action: Mouse pressed left at (724, 448)
Screenshot: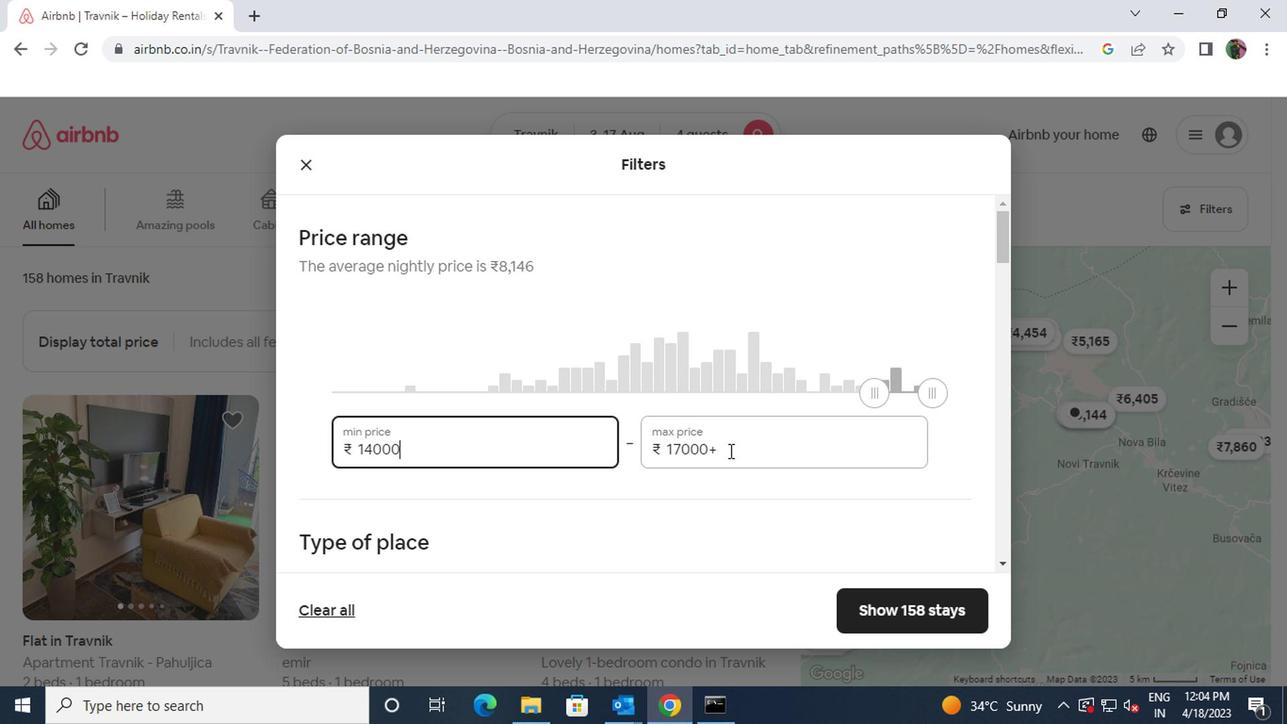 
Action: Mouse moved to (660, 448)
Screenshot: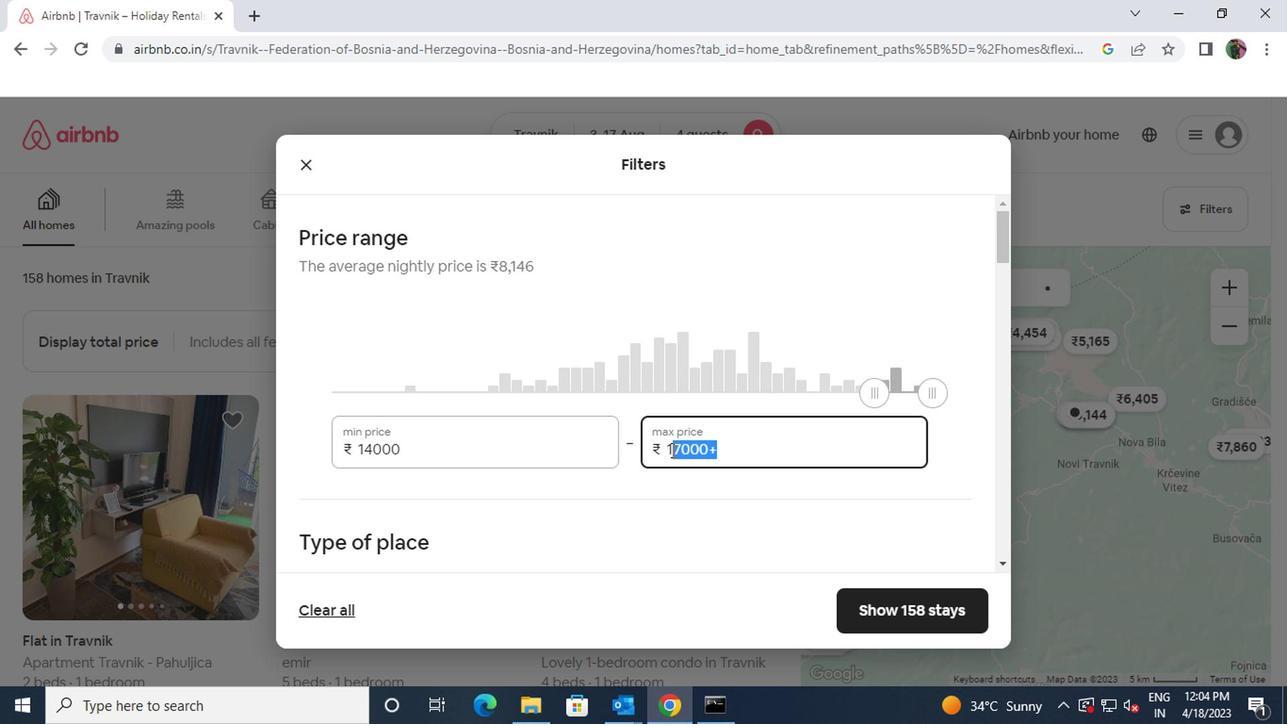 
Action: Key pressed 18000
Screenshot: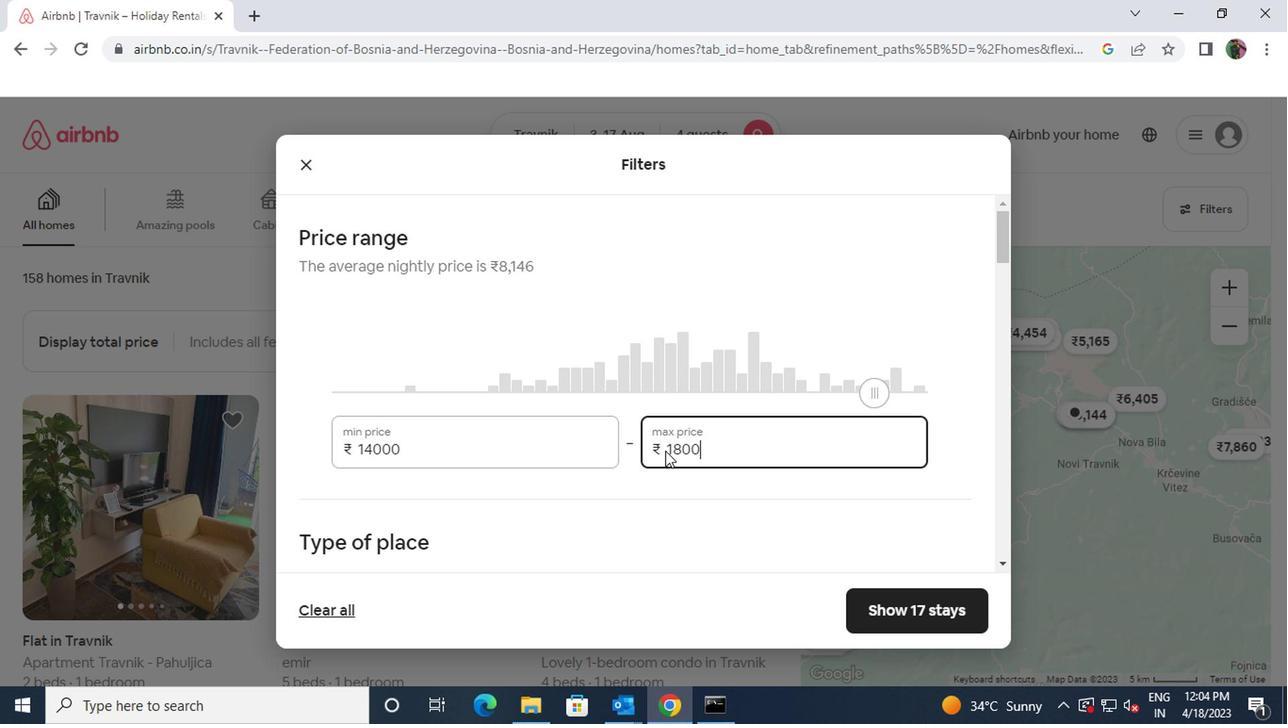 
Action: Mouse scrolled (660, 447) with delta (0, 0)
Screenshot: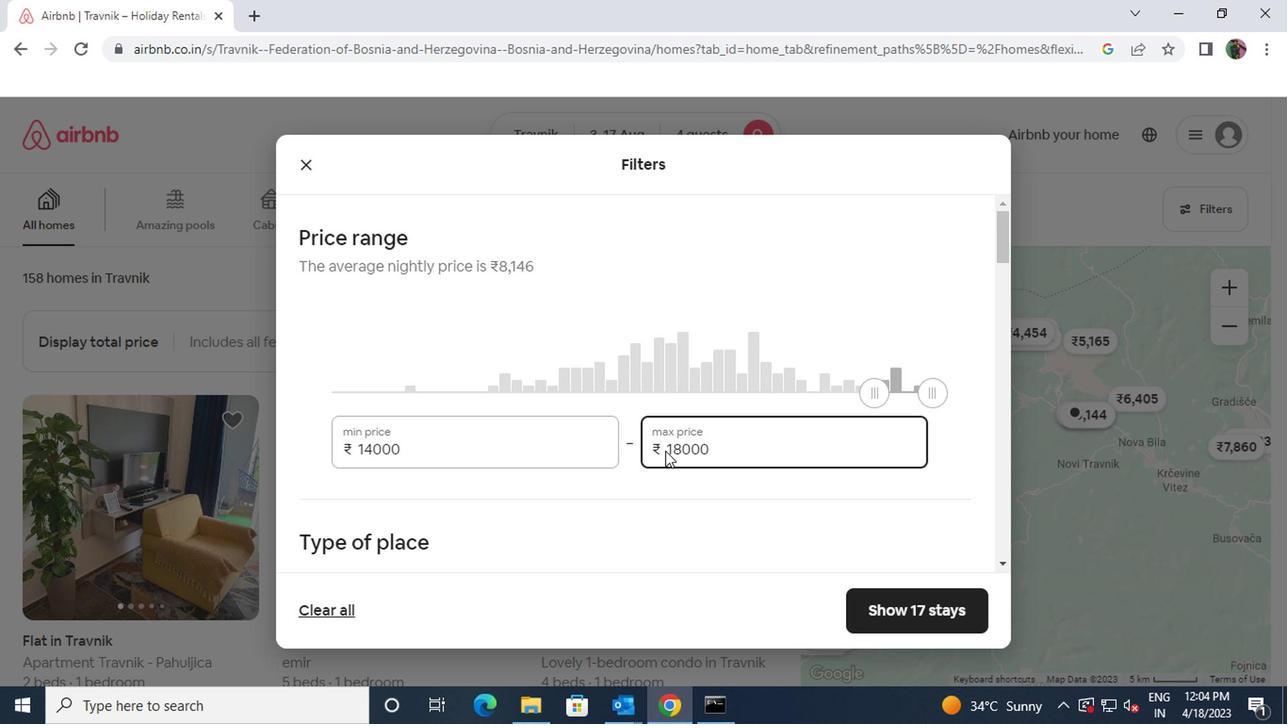 
Action: Mouse moved to (631, 506)
Screenshot: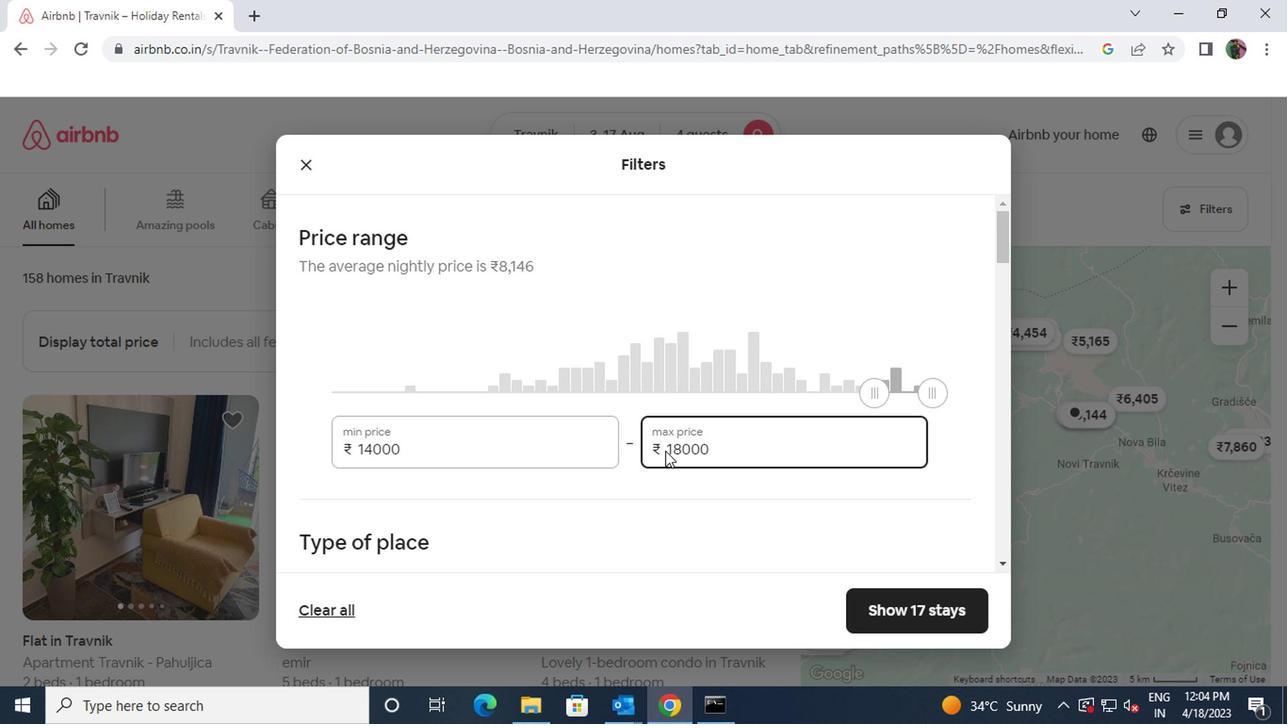 
Action: Mouse scrolled (631, 506) with delta (0, 0)
Screenshot: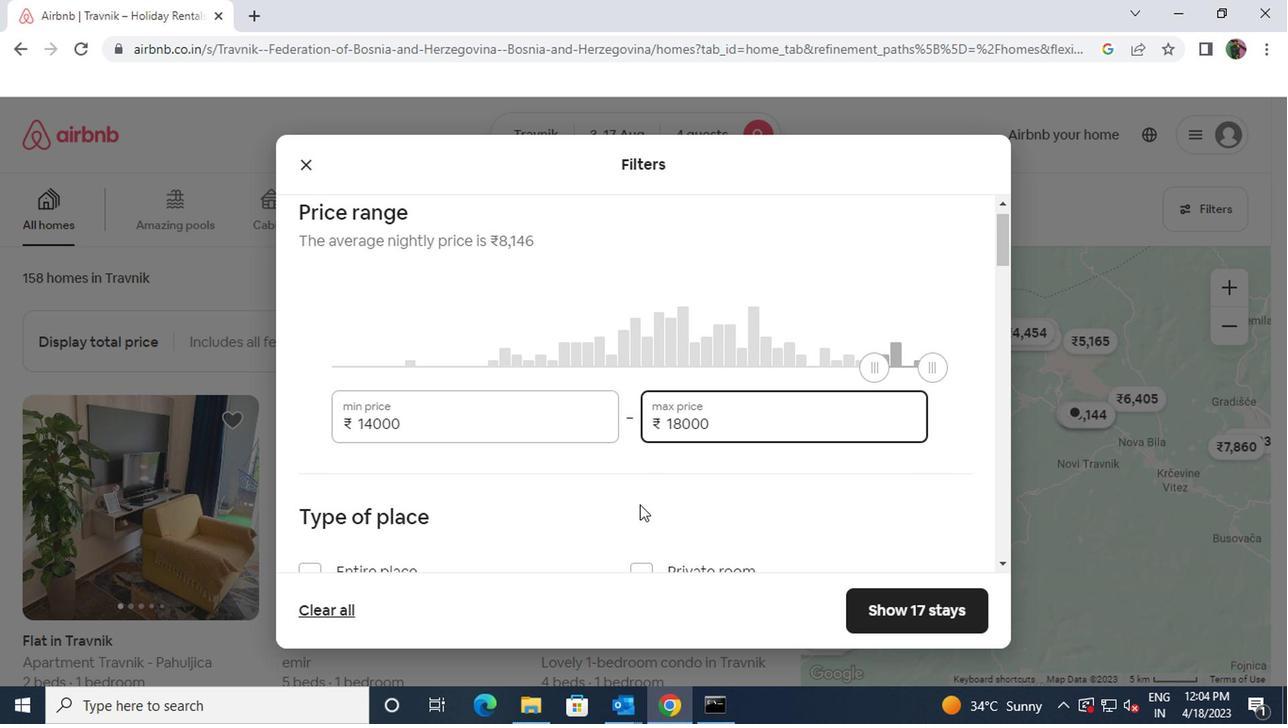 
Action: Mouse moved to (297, 411)
Screenshot: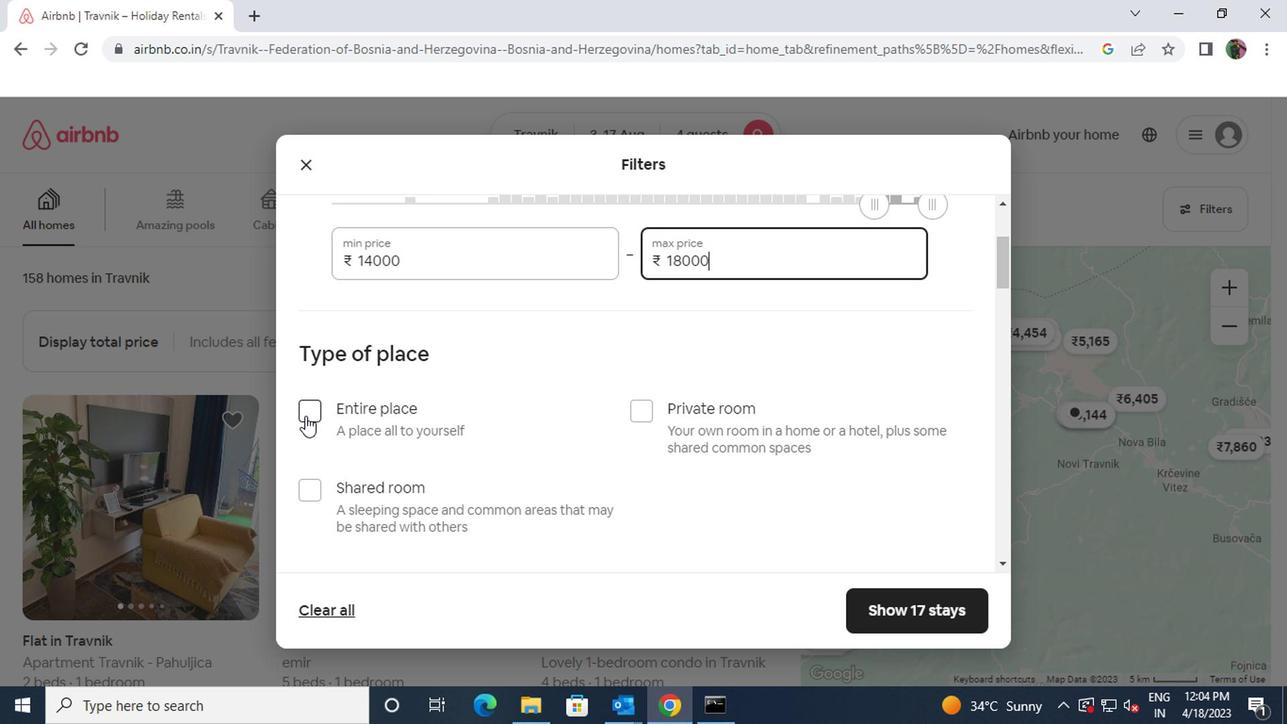 
Action: Mouse pressed left at (297, 411)
Screenshot: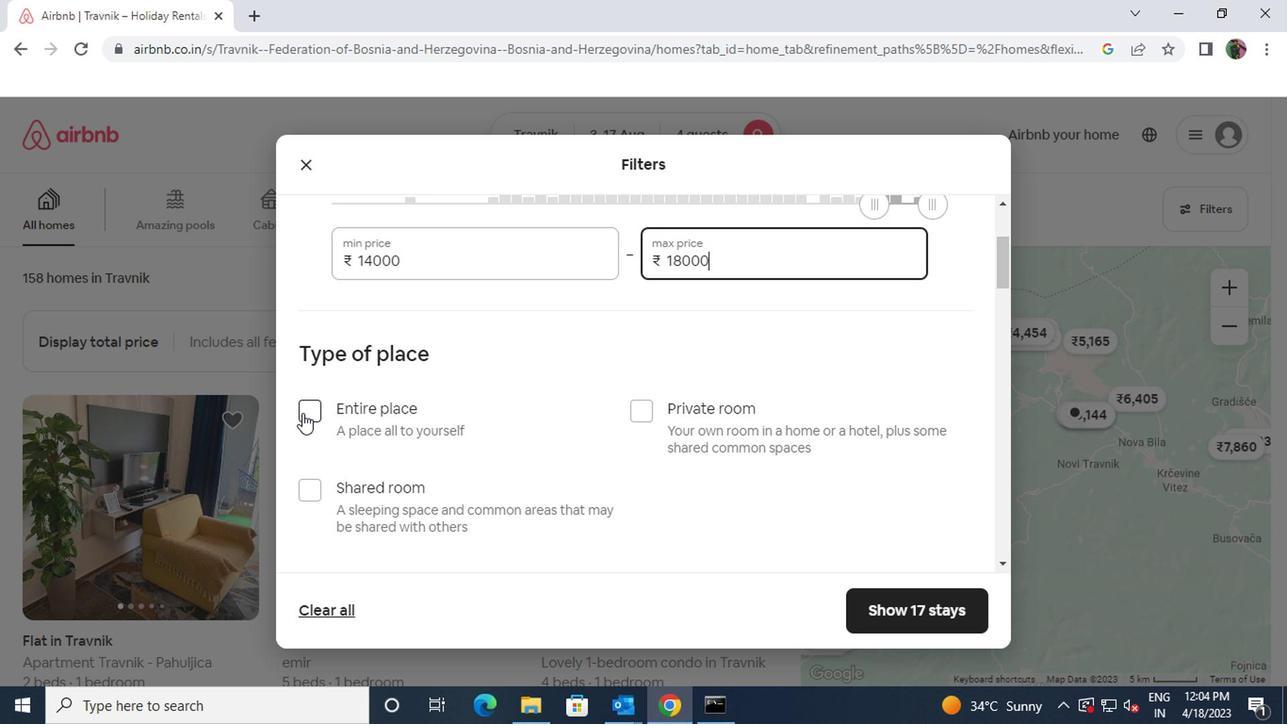 
Action: Mouse moved to (573, 482)
Screenshot: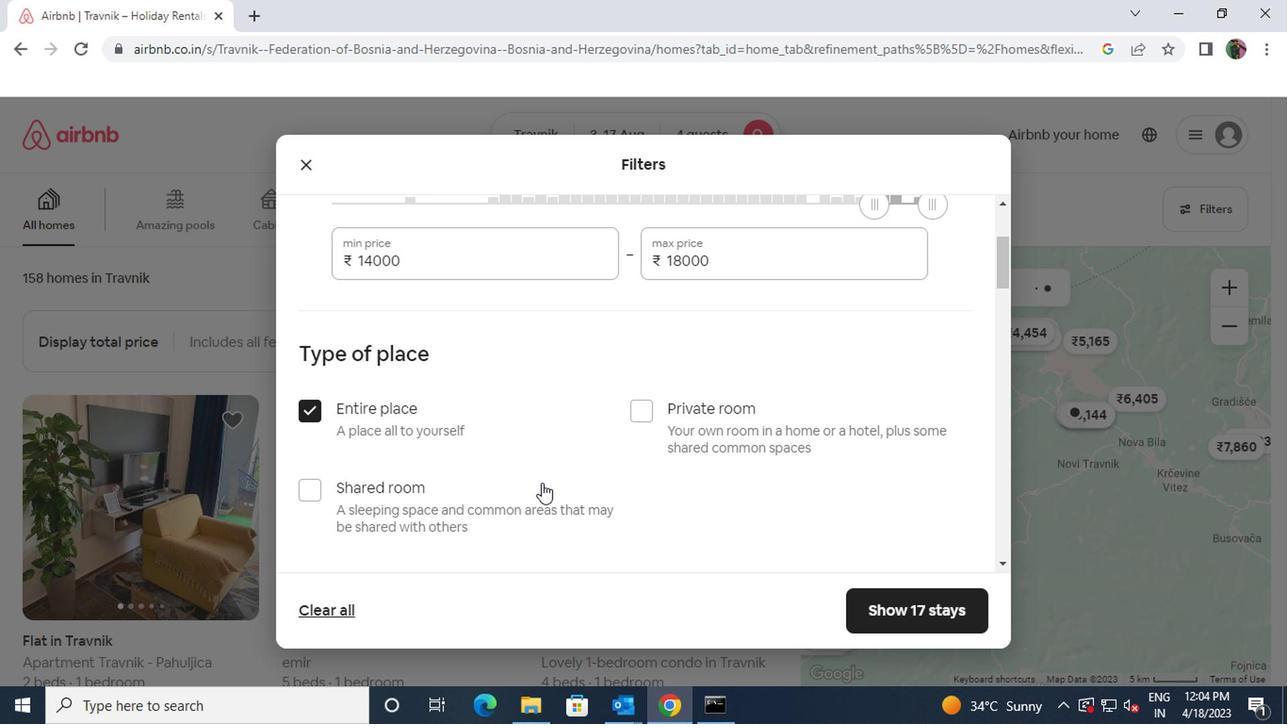 
Action: Mouse scrolled (573, 480) with delta (0, -1)
Screenshot: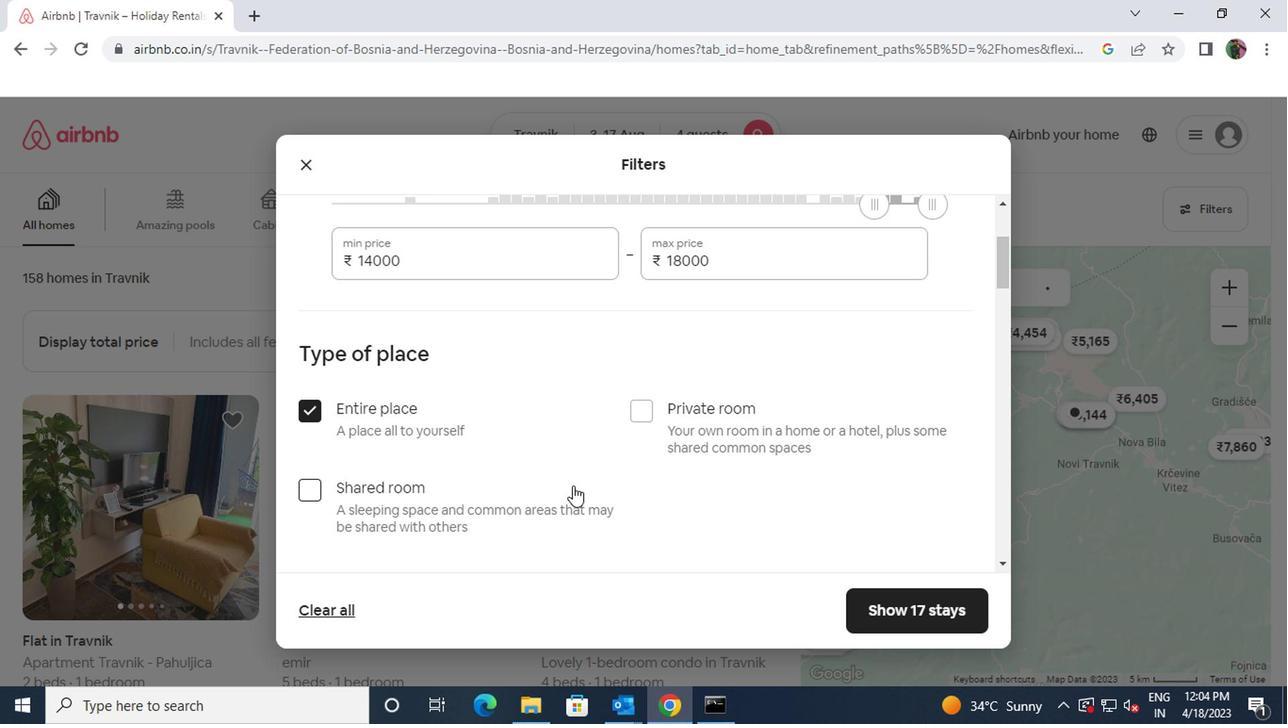 
Action: Mouse scrolled (573, 480) with delta (0, -1)
Screenshot: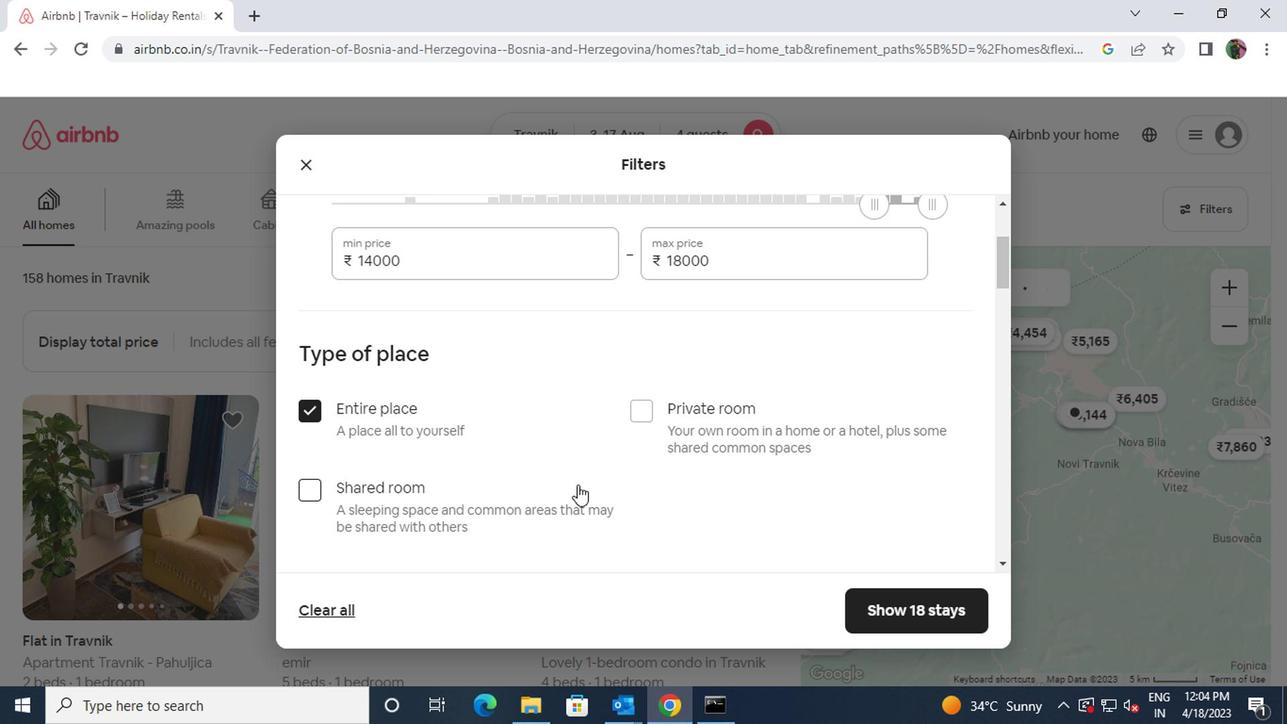 
Action: Mouse moved to (573, 465)
Screenshot: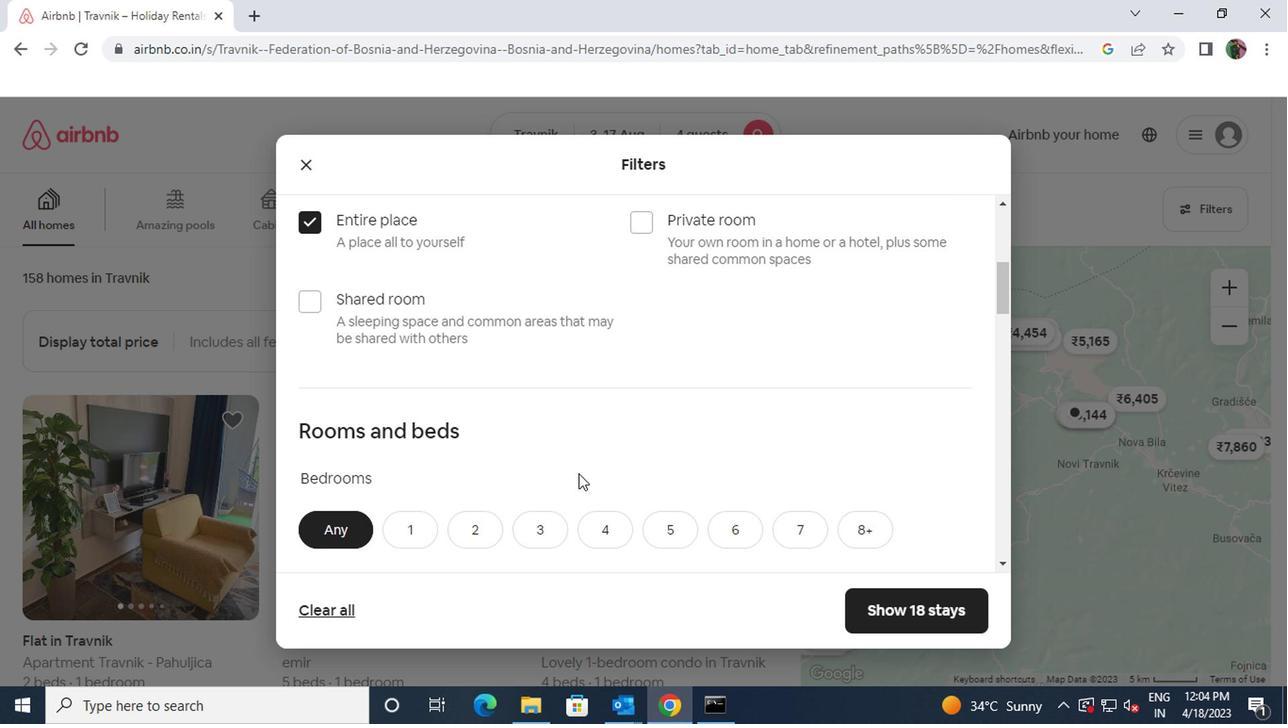
Action: Mouse scrolled (573, 464) with delta (0, 0)
Screenshot: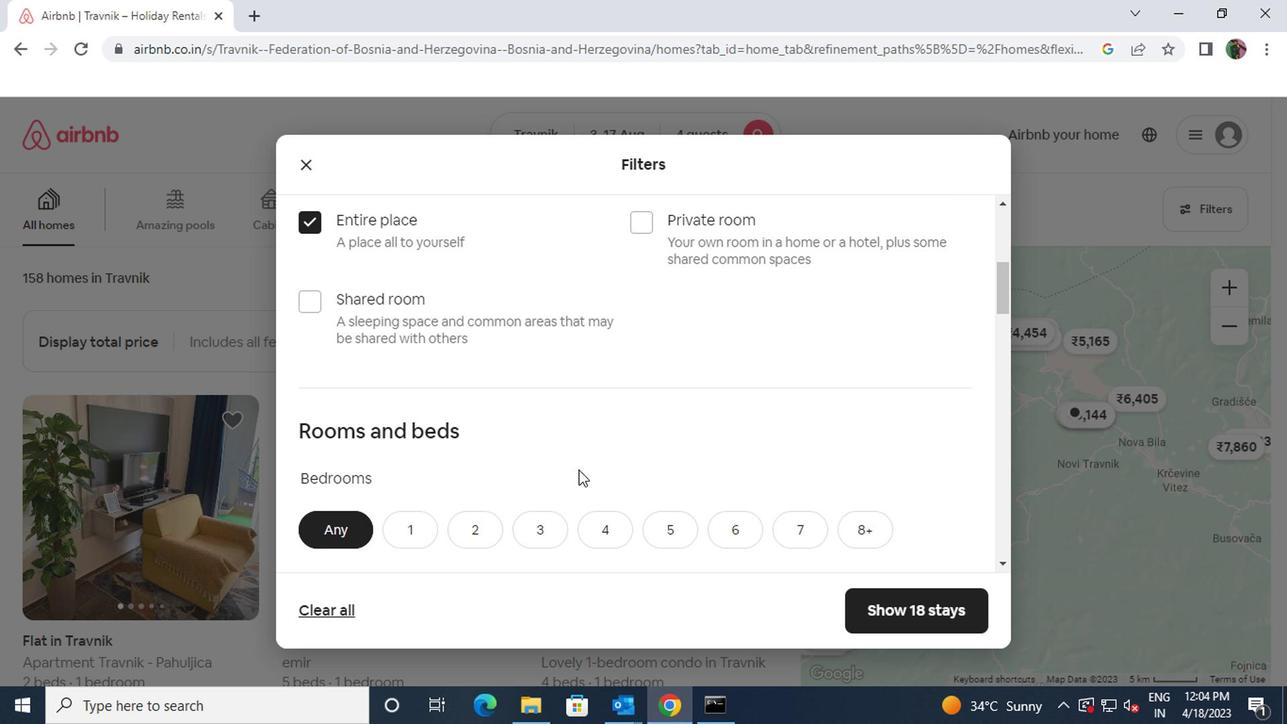 
Action: Mouse moved to (527, 429)
Screenshot: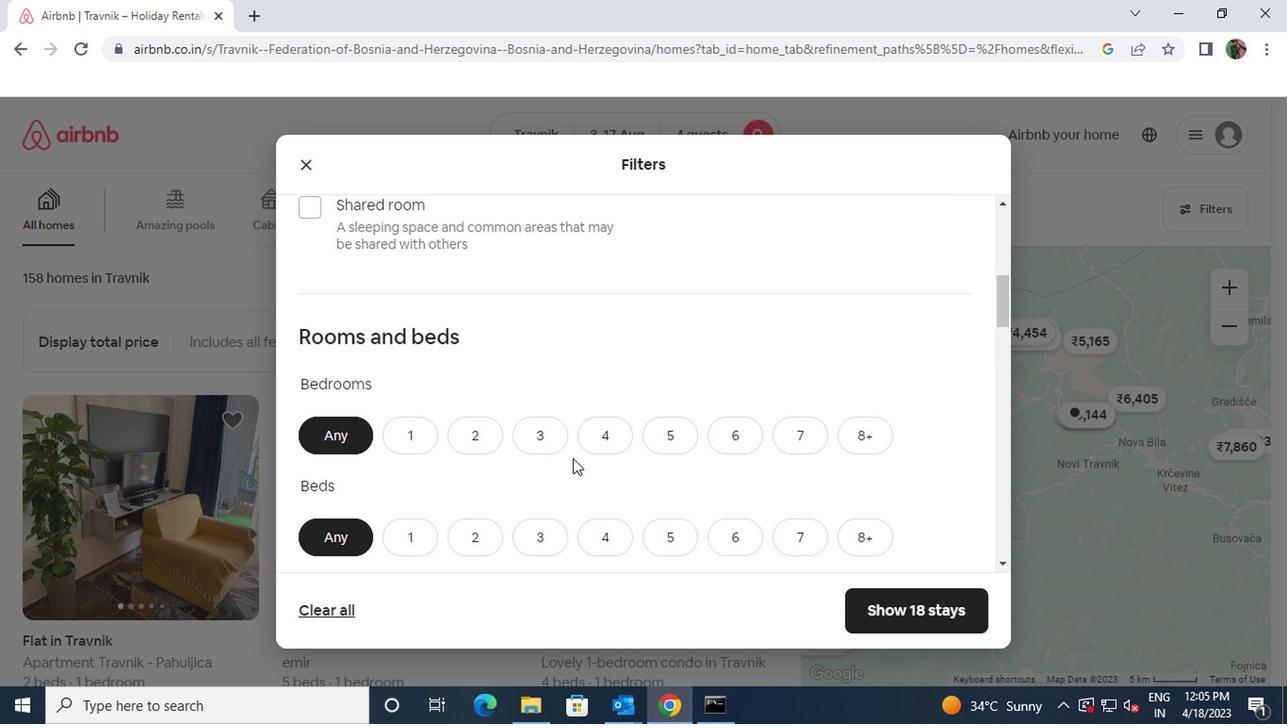 
Action: Mouse pressed left at (527, 429)
Screenshot: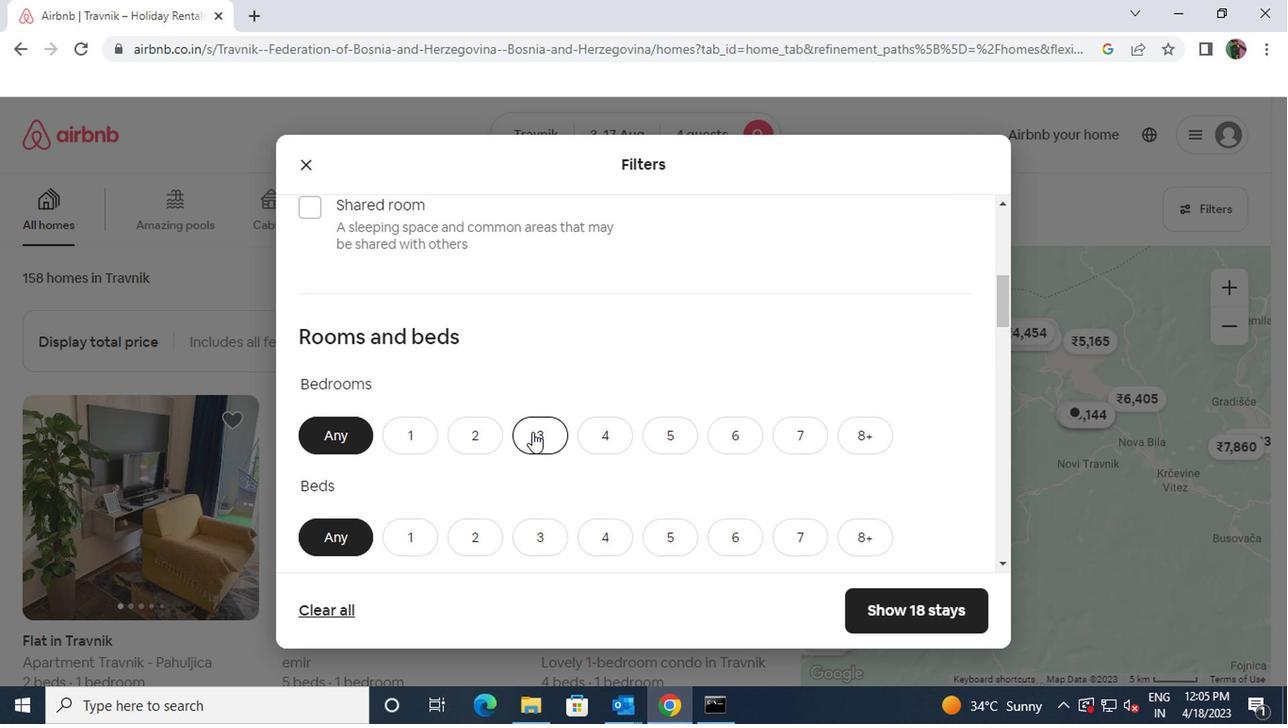 
Action: Mouse moved to (596, 528)
Screenshot: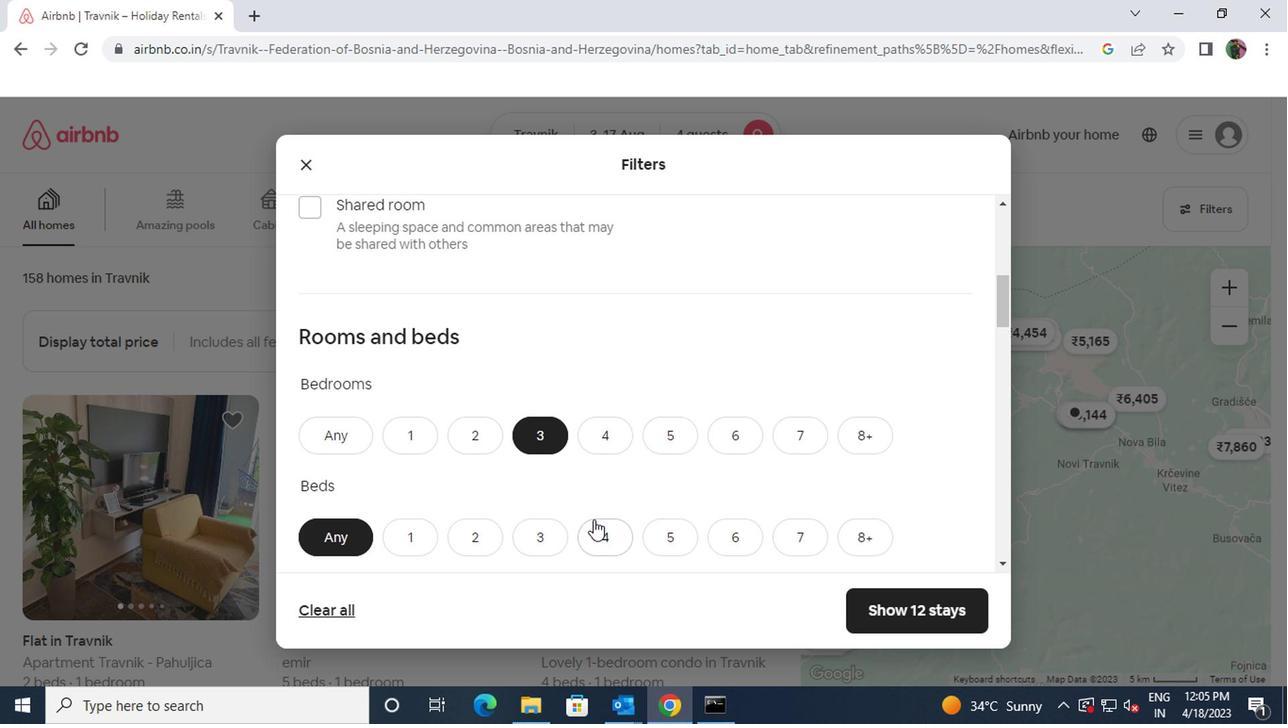 
Action: Mouse pressed left at (596, 528)
Screenshot: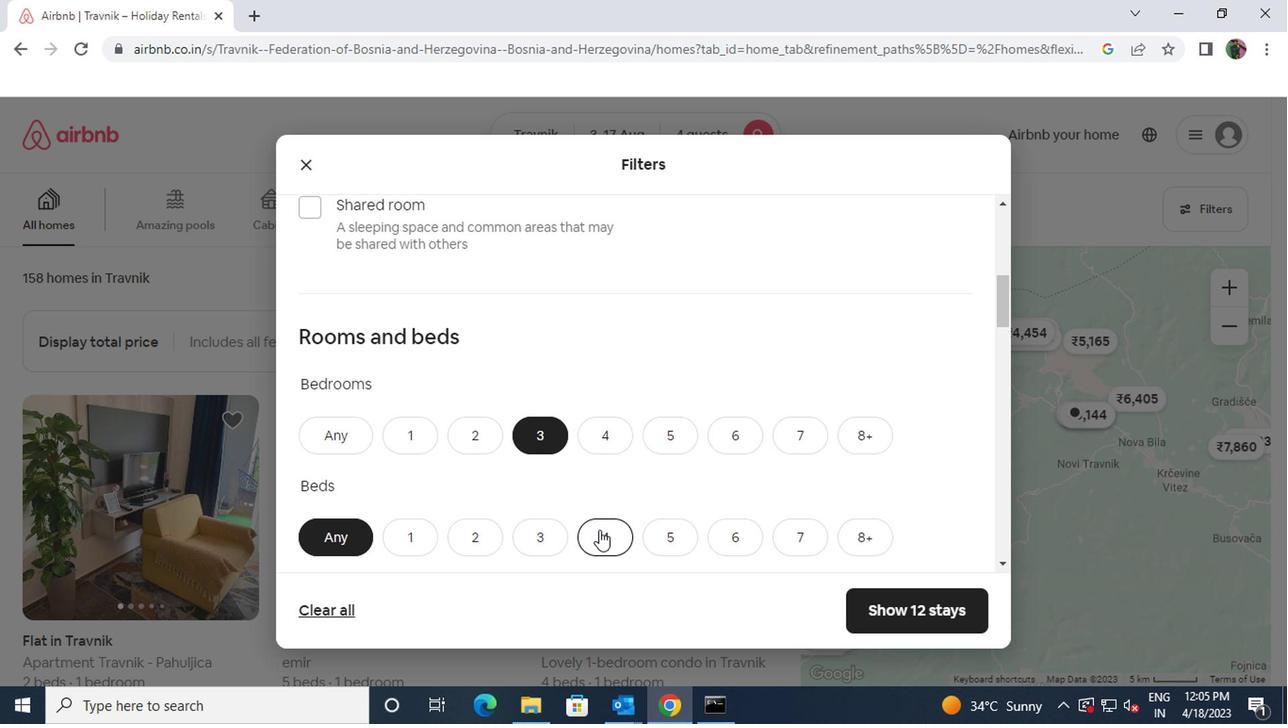 
Action: Mouse scrolled (596, 527) with delta (0, 0)
Screenshot: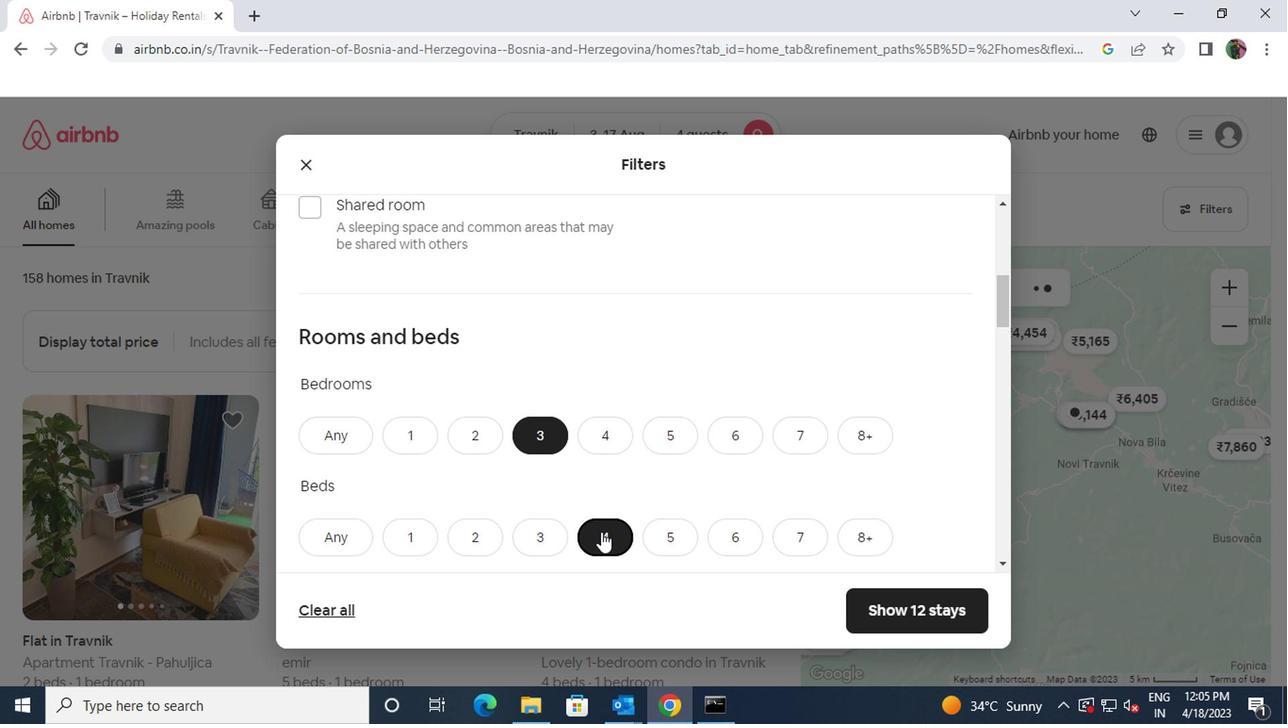 
Action: Mouse moved to (476, 533)
Screenshot: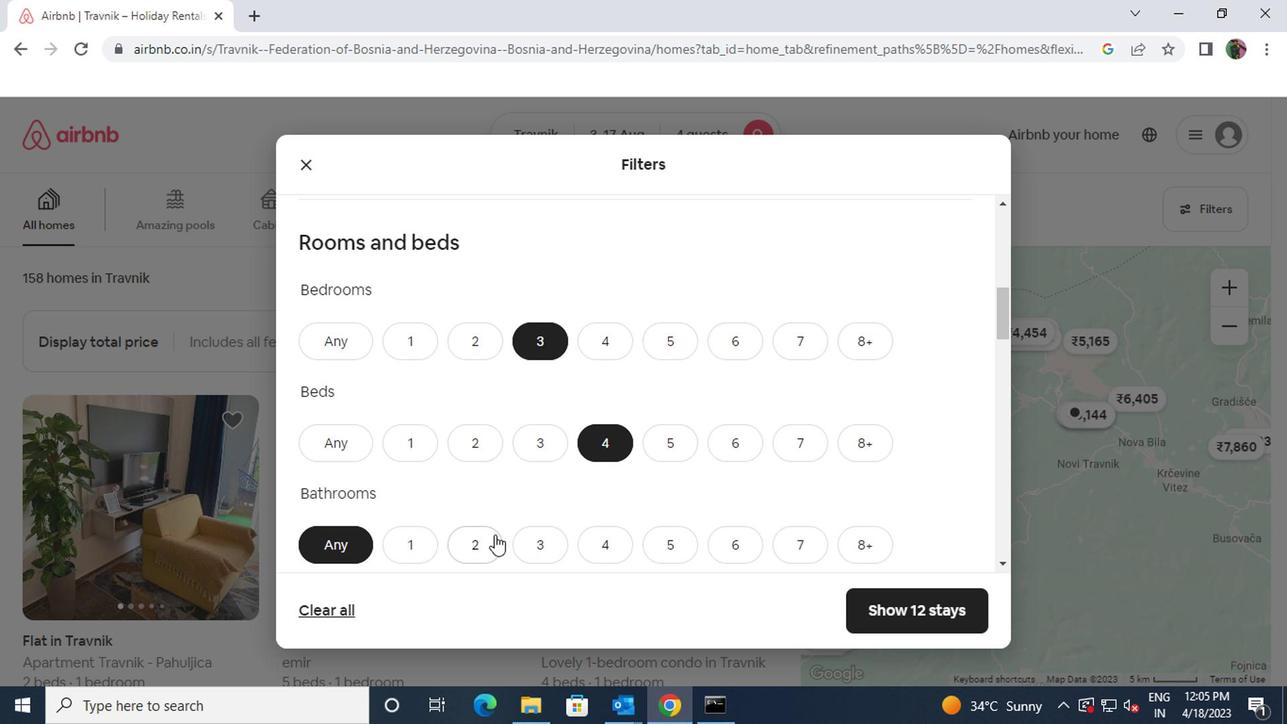
Action: Mouse pressed left at (476, 533)
Screenshot: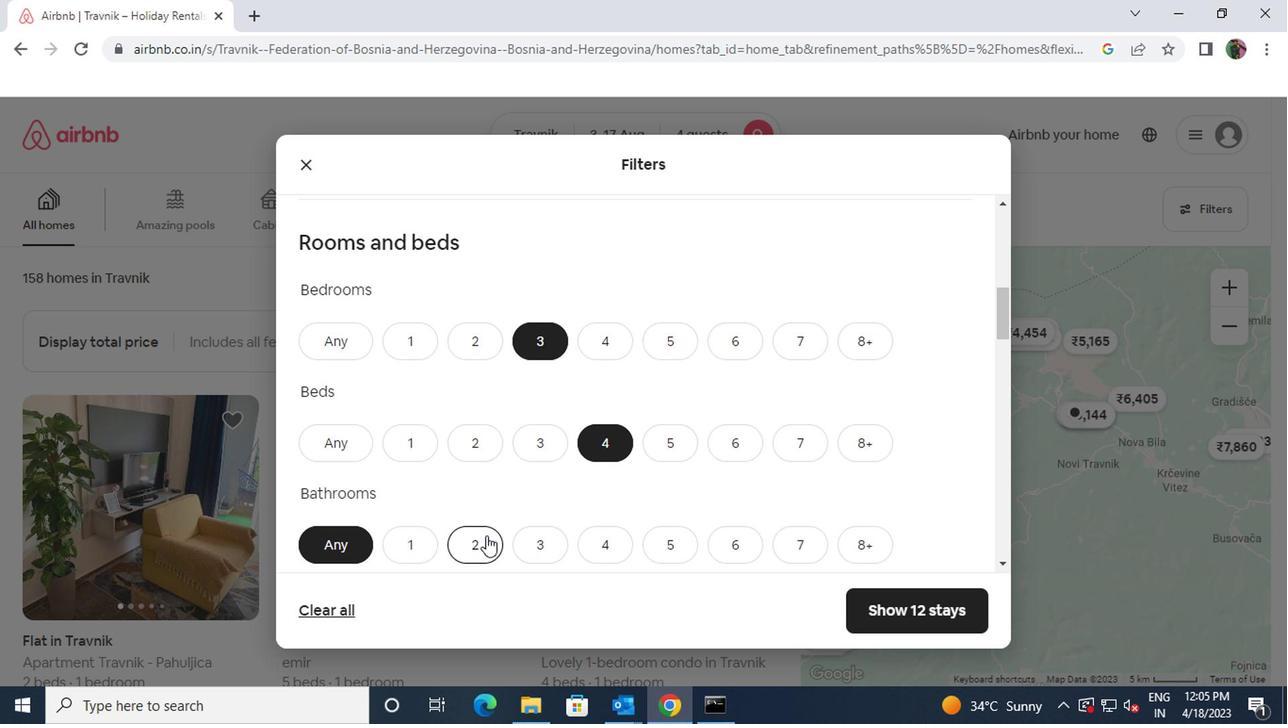 
Action: Mouse moved to (476, 533)
Screenshot: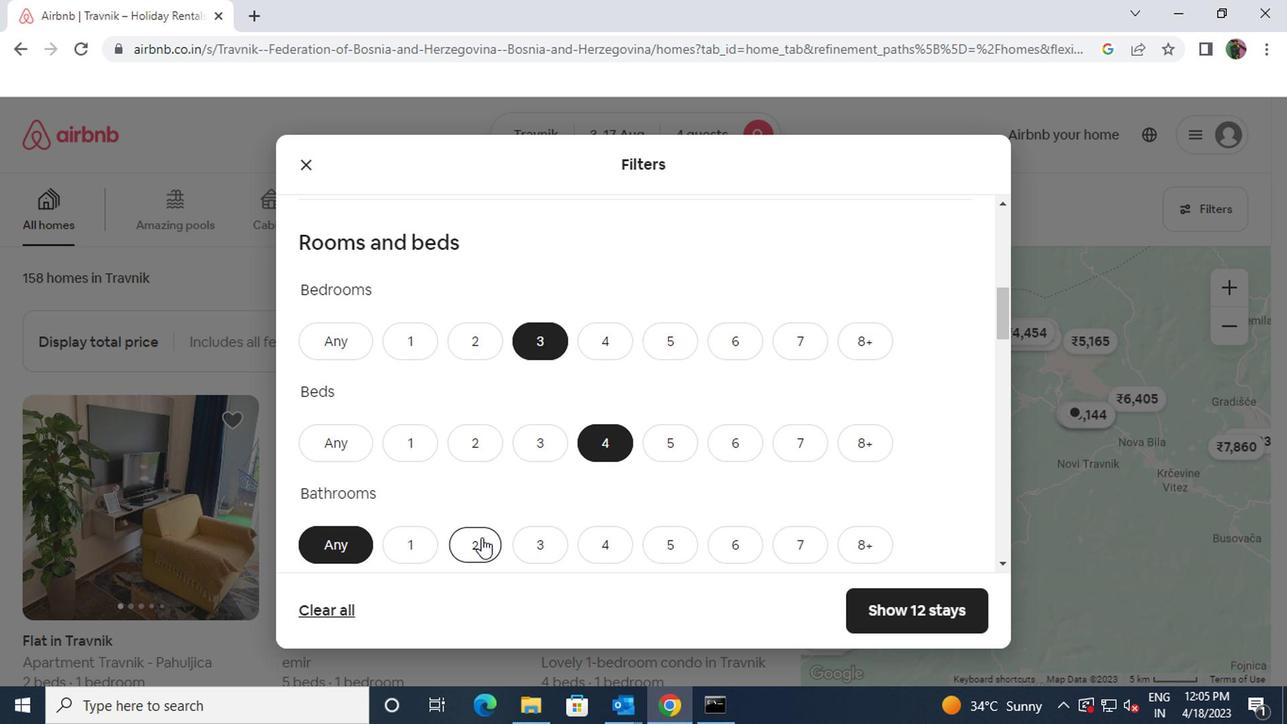 
Action: Mouse scrolled (476, 533) with delta (0, 0)
Screenshot: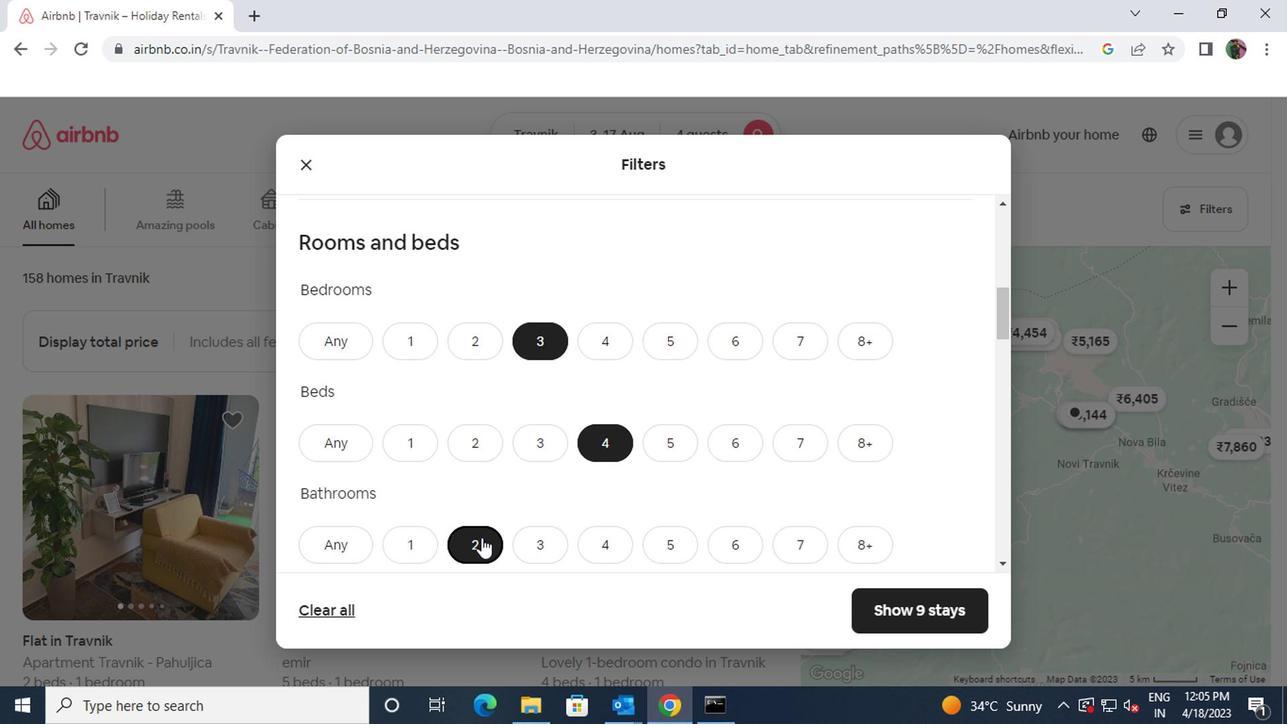 
Action: Mouse scrolled (476, 533) with delta (0, 0)
Screenshot: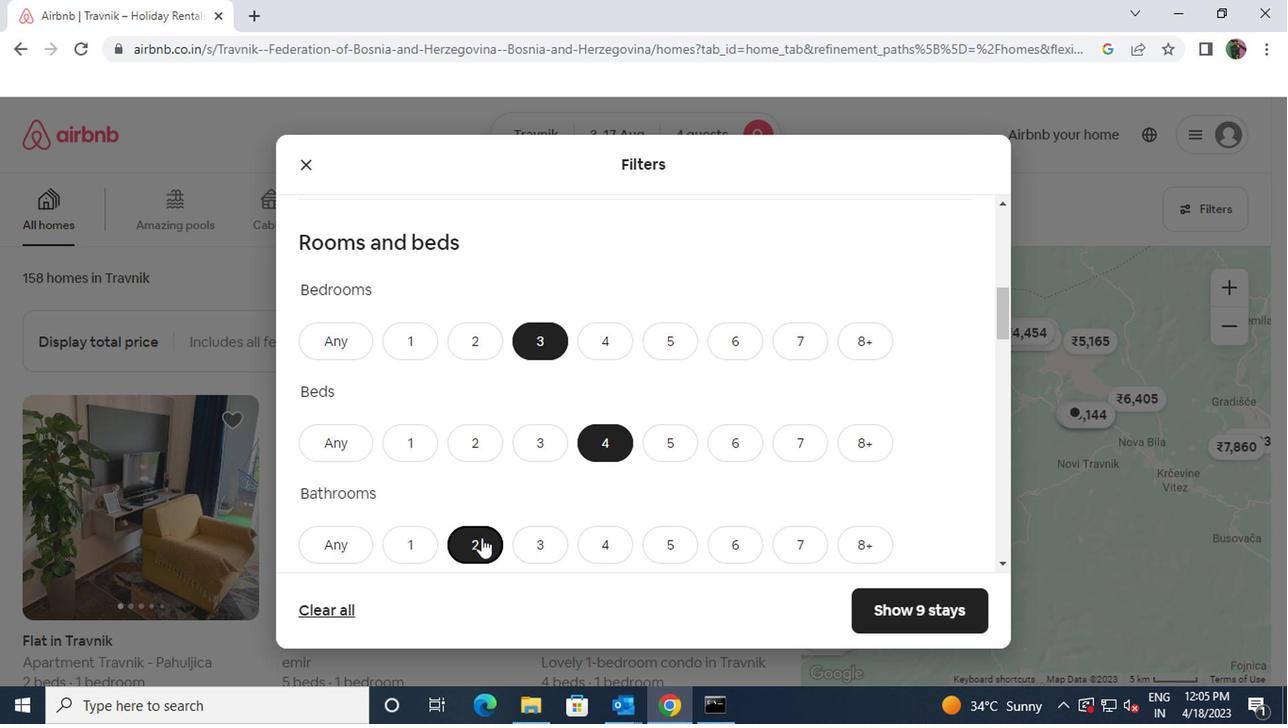 
Action: Mouse moved to (478, 525)
Screenshot: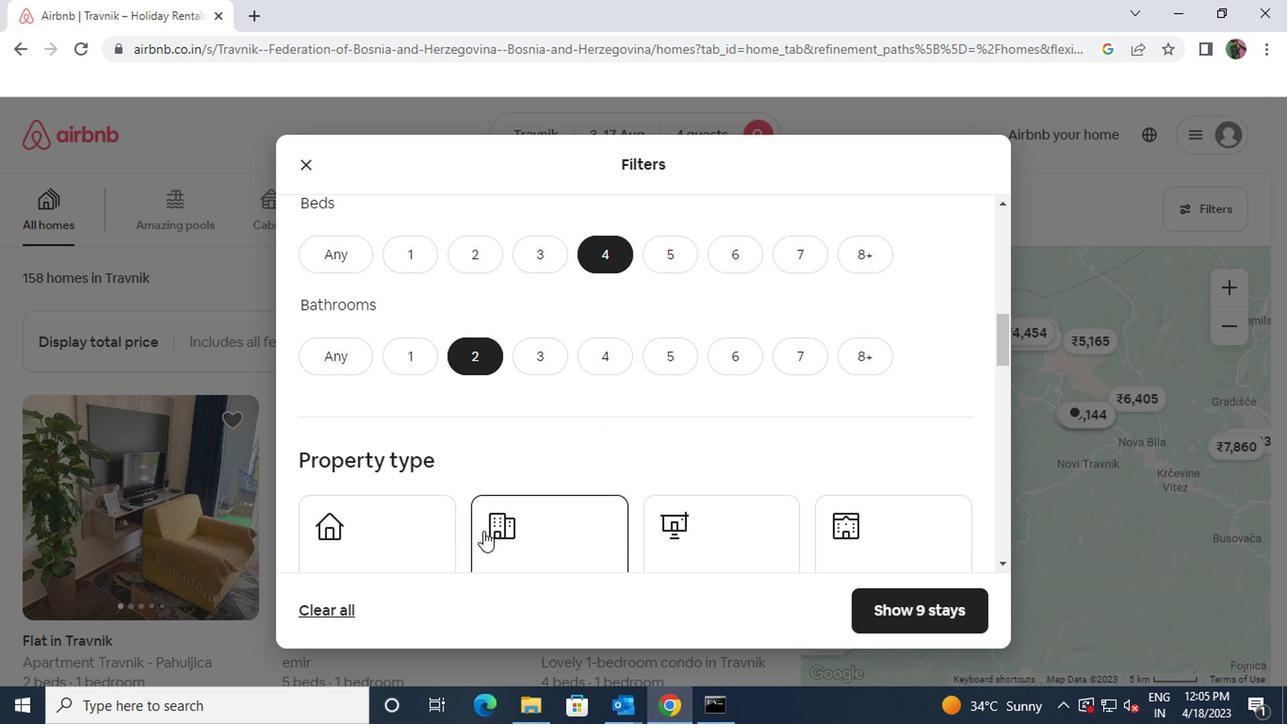 
Action: Mouse scrolled (478, 524) with delta (0, -1)
Screenshot: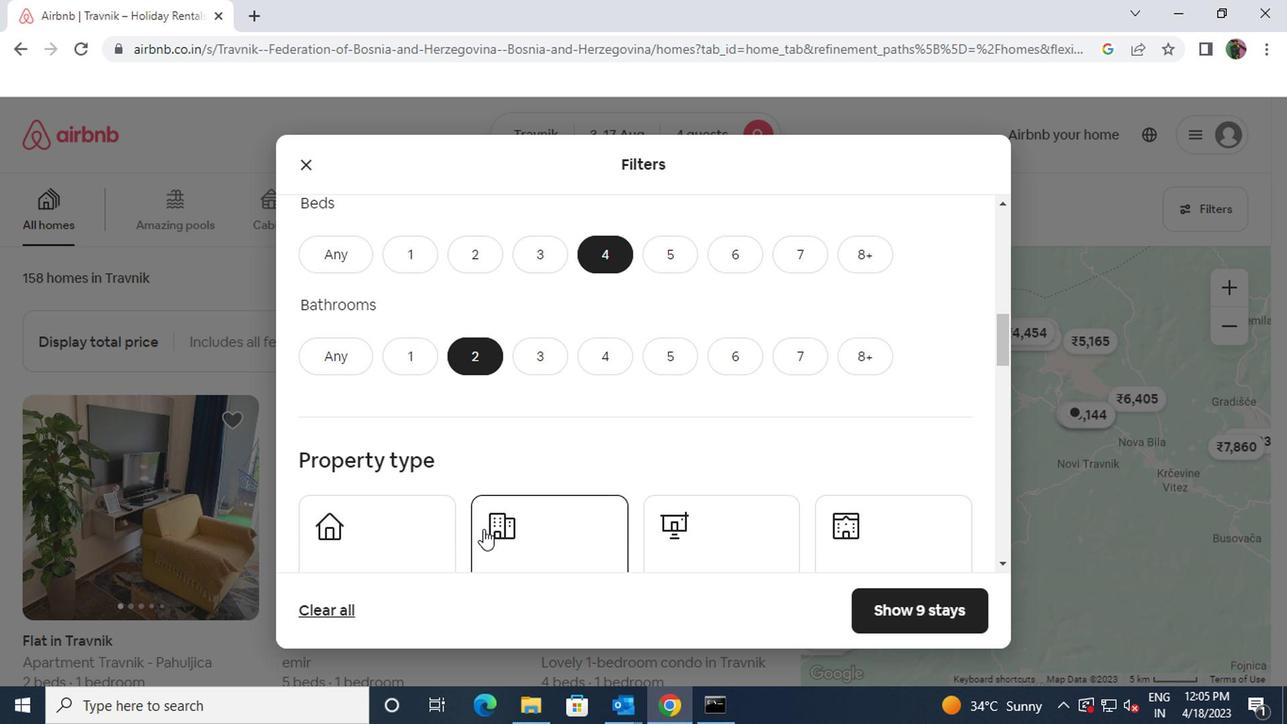 
Action: Mouse moved to (418, 484)
Screenshot: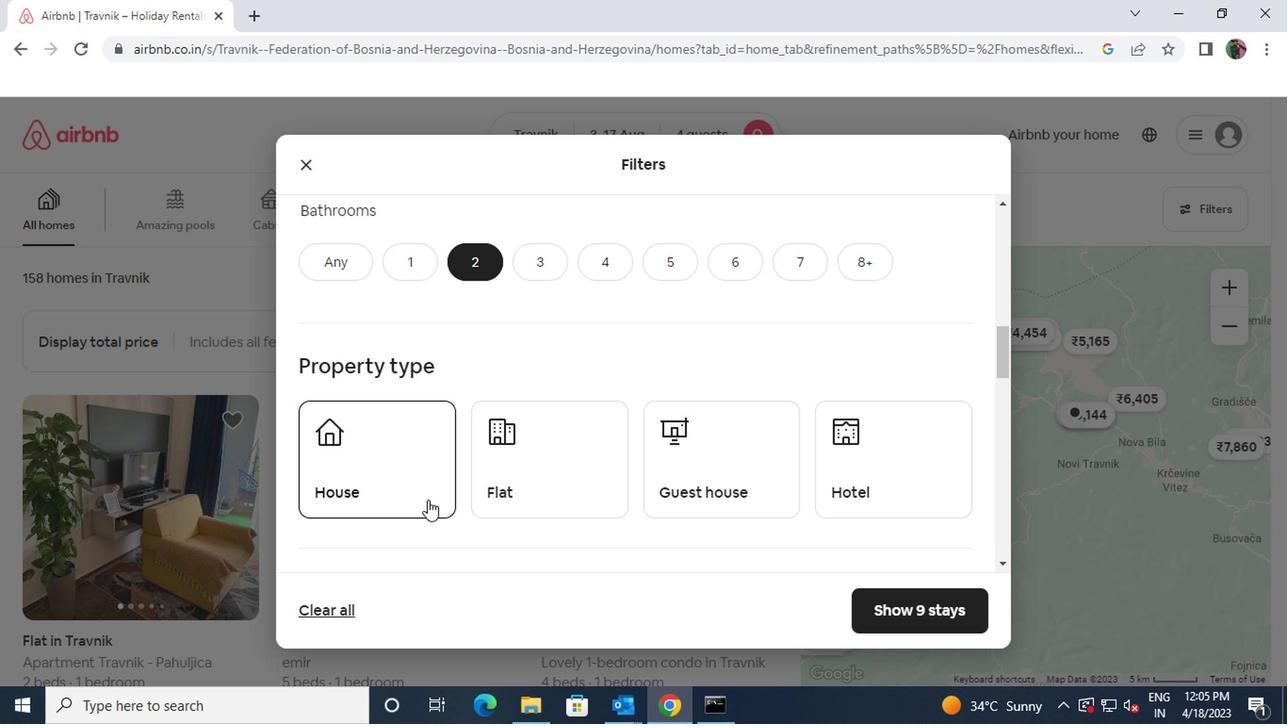 
Action: Mouse pressed left at (418, 484)
Screenshot: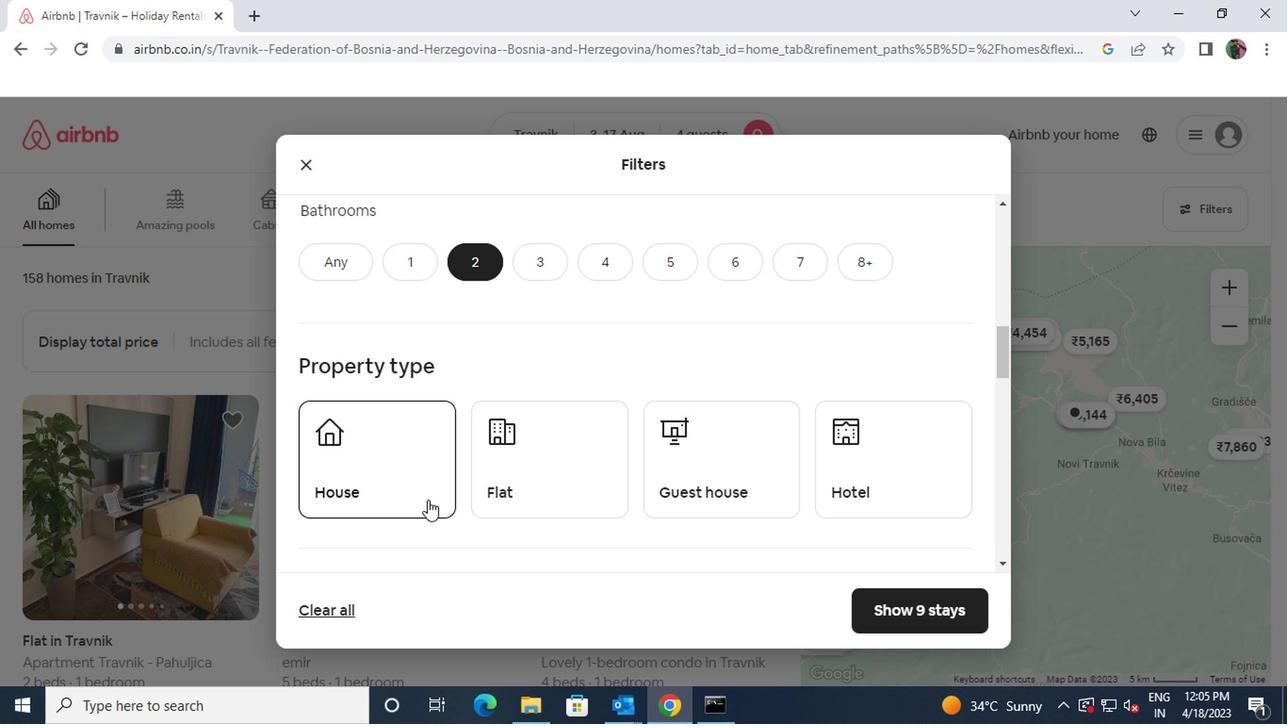 
Action: Mouse scrolled (418, 482) with delta (0, -1)
Screenshot: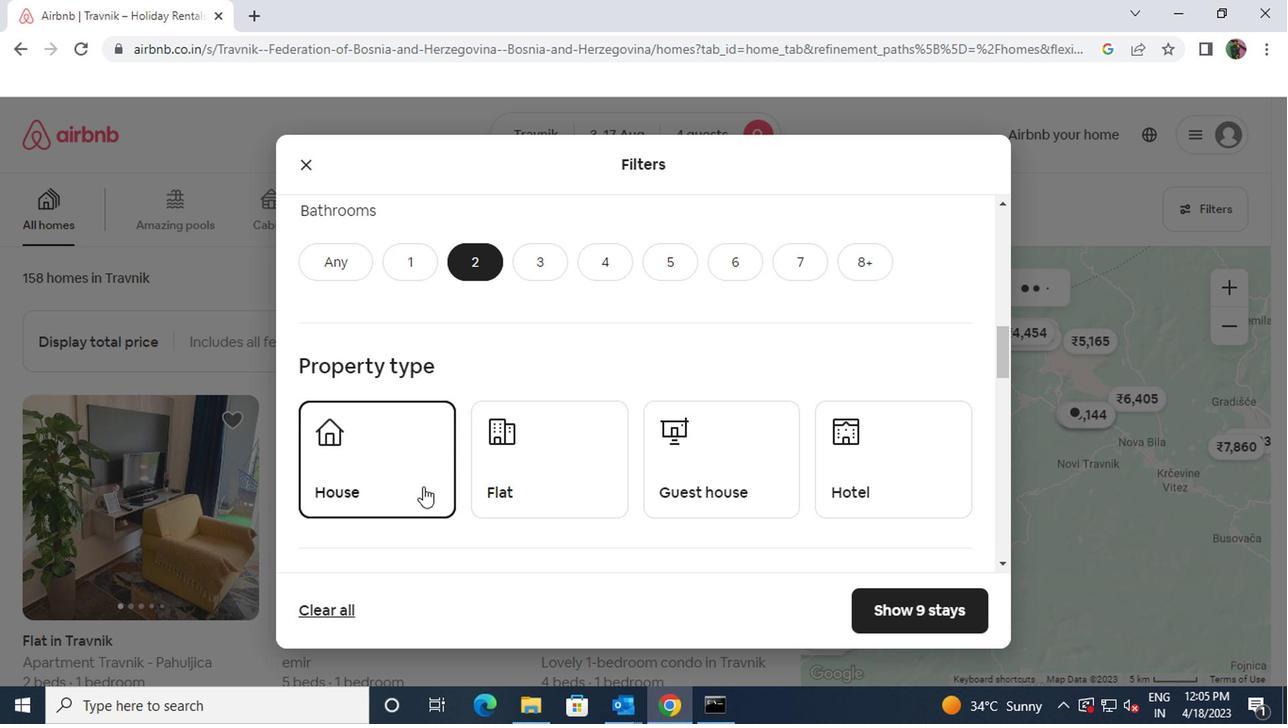
Action: Mouse scrolled (418, 482) with delta (0, -1)
Screenshot: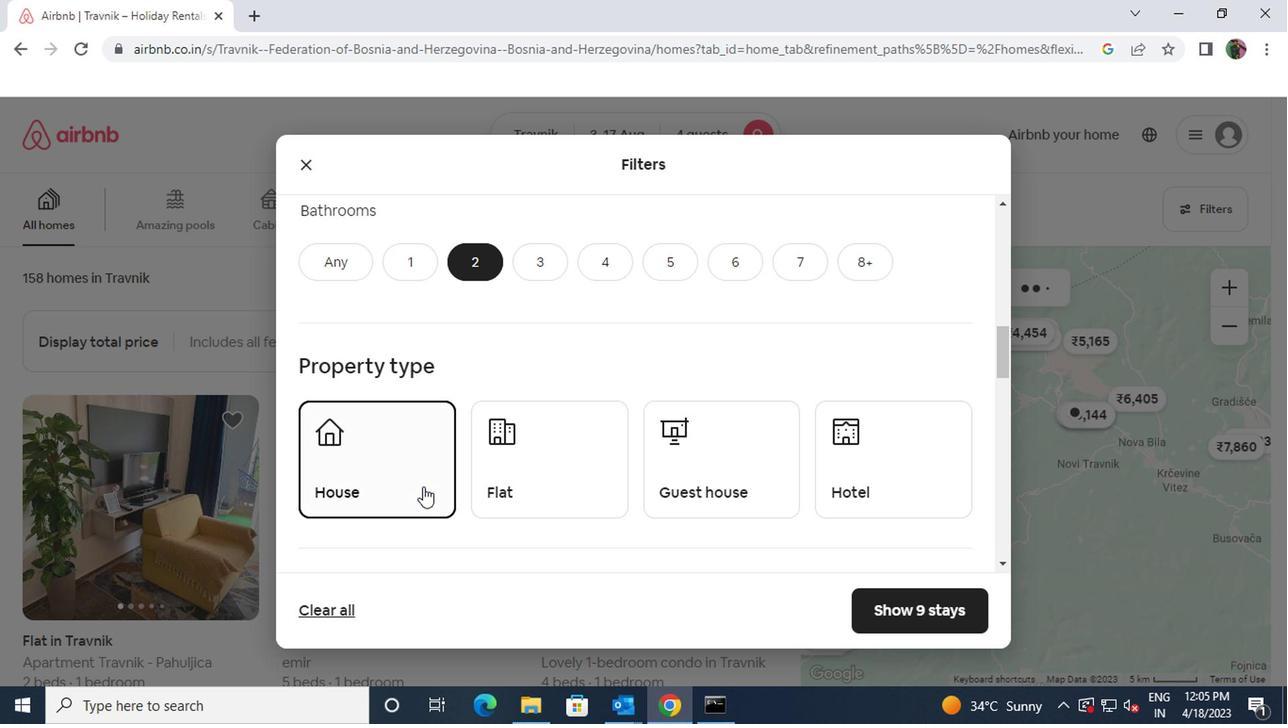 
Action: Mouse scrolled (418, 482) with delta (0, -1)
Screenshot: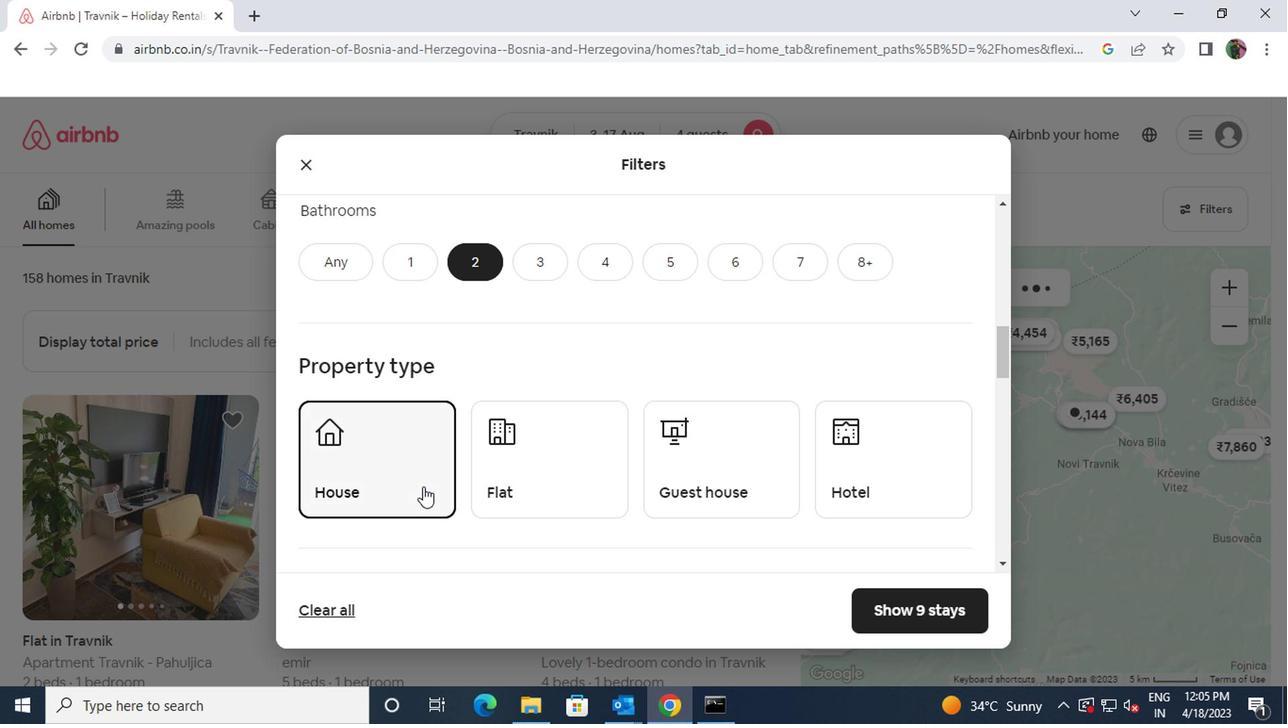 
Action: Mouse moved to (360, 531)
Screenshot: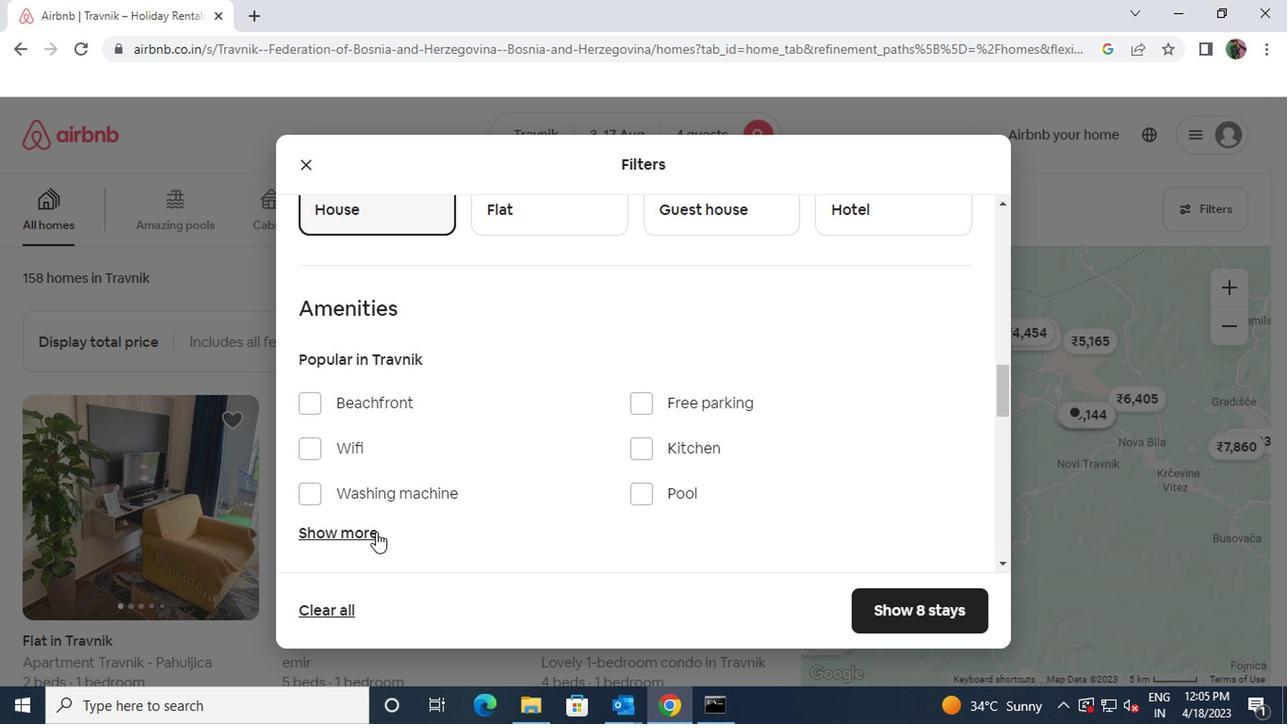 
Action: Mouse pressed left at (360, 531)
Screenshot: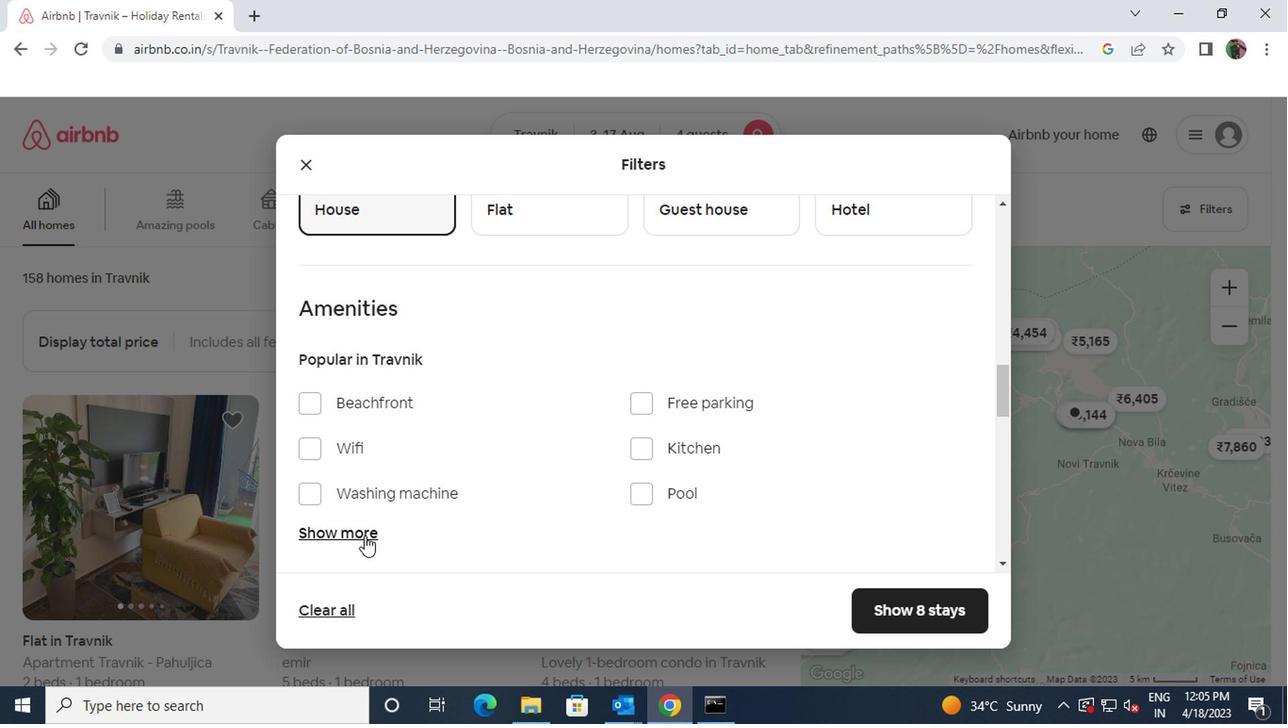 
Action: Mouse moved to (308, 440)
Screenshot: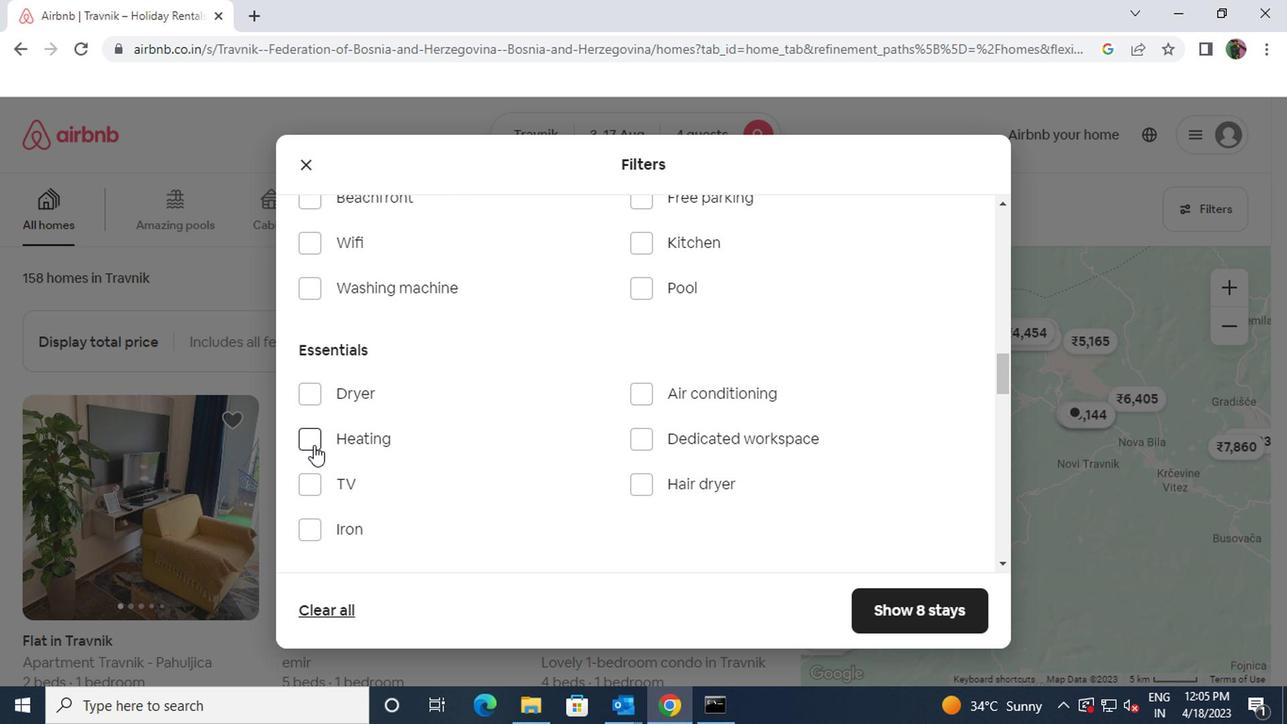 
Action: Mouse pressed left at (308, 440)
Screenshot: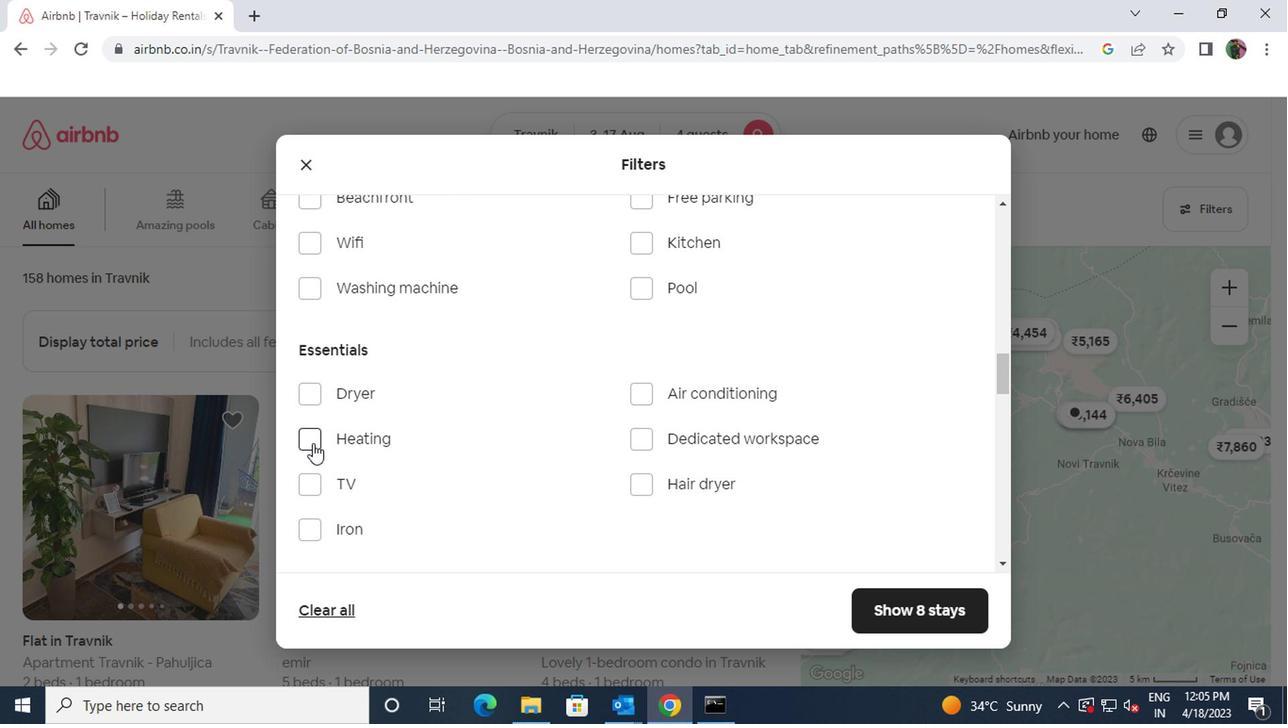 
Action: Mouse moved to (433, 540)
Screenshot: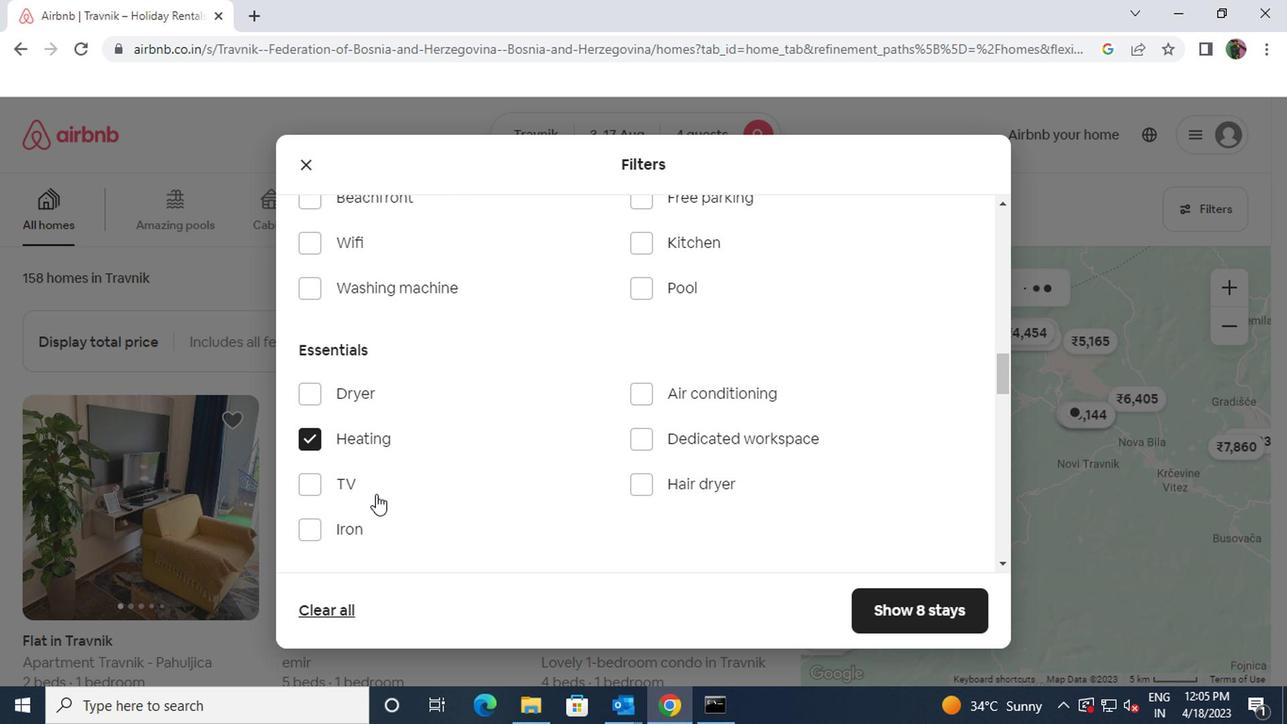 
Action: Mouse scrolled (433, 539) with delta (0, -1)
Screenshot: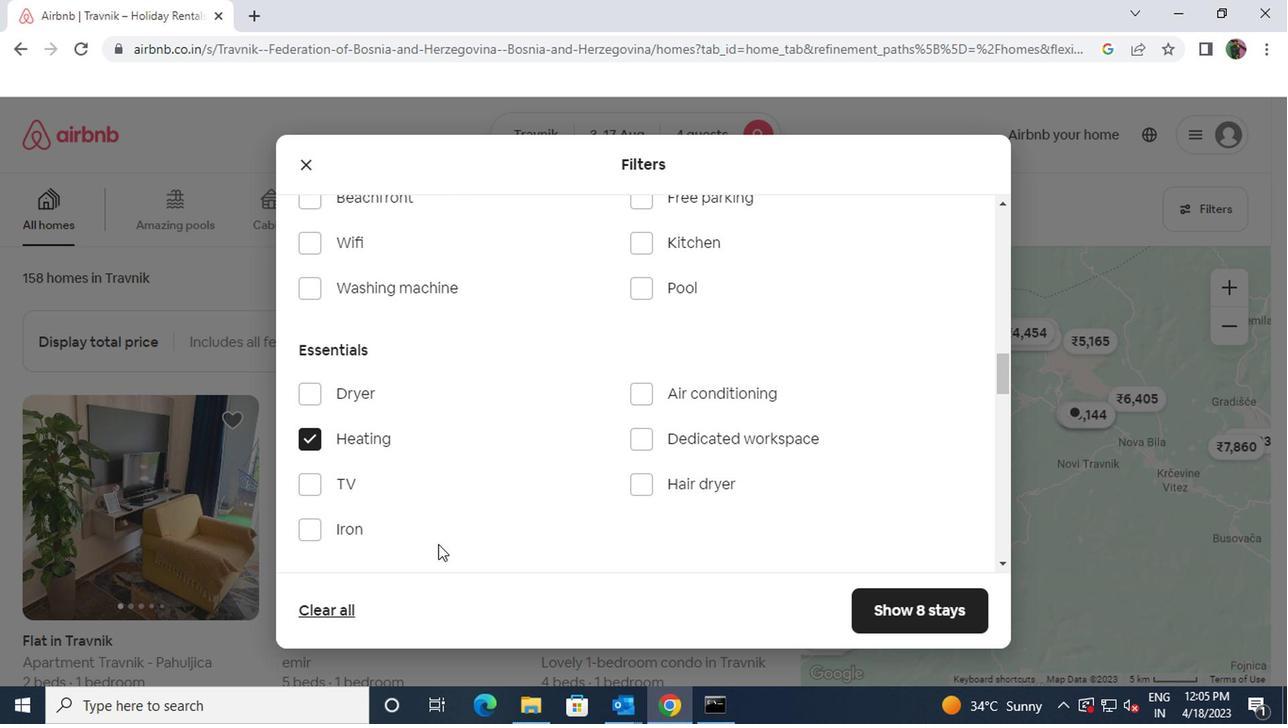 
Action: Mouse moved to (436, 531)
Screenshot: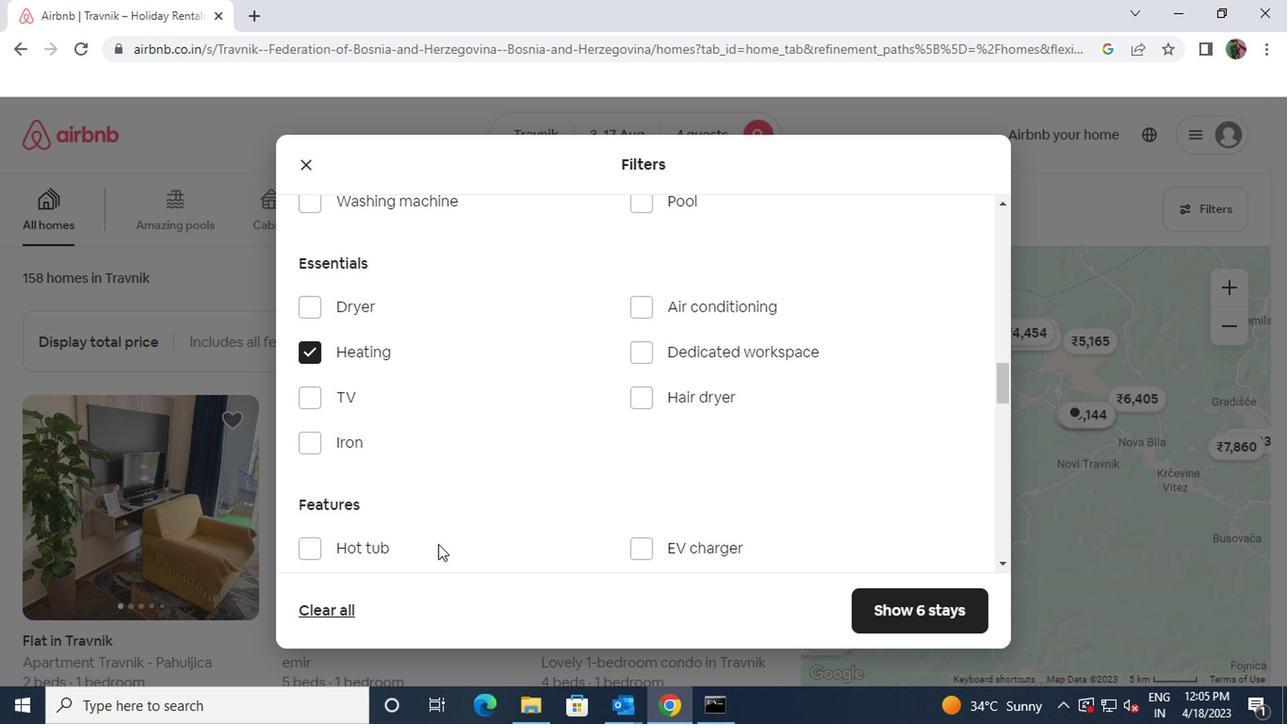 
Action: Mouse scrolled (436, 531) with delta (0, 0)
Screenshot: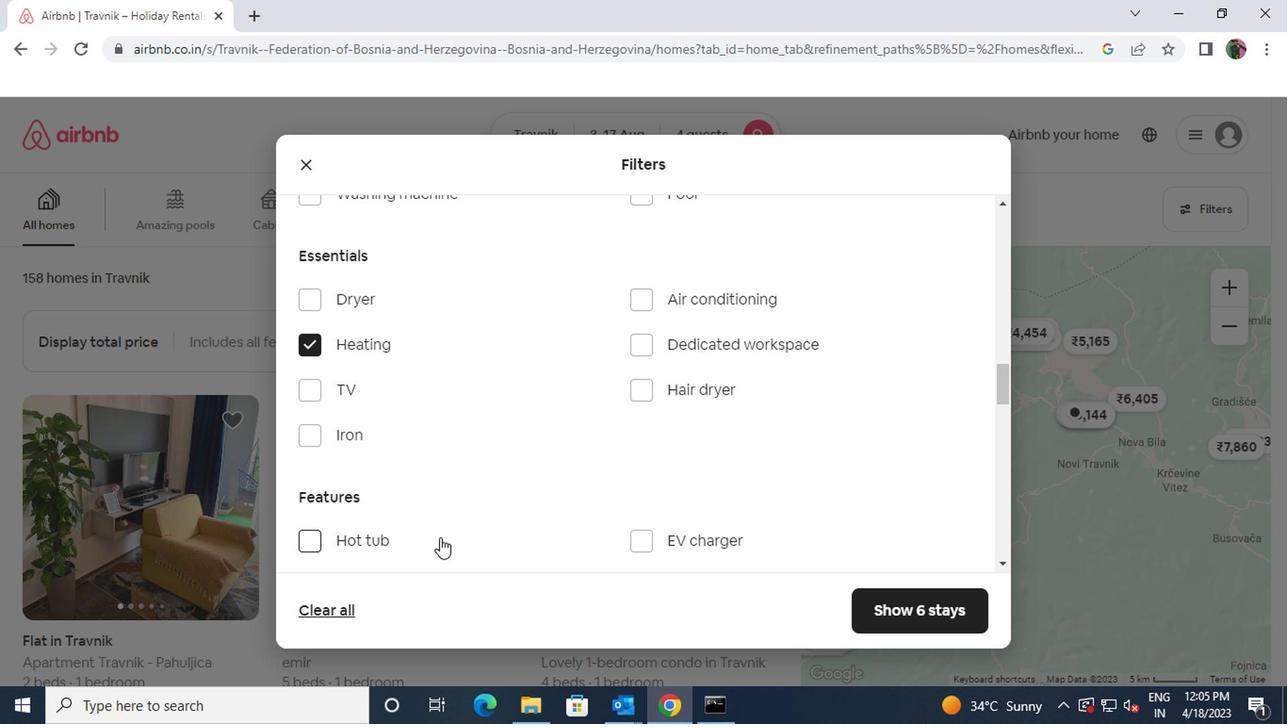 
Action: Mouse scrolled (436, 531) with delta (0, 0)
Screenshot: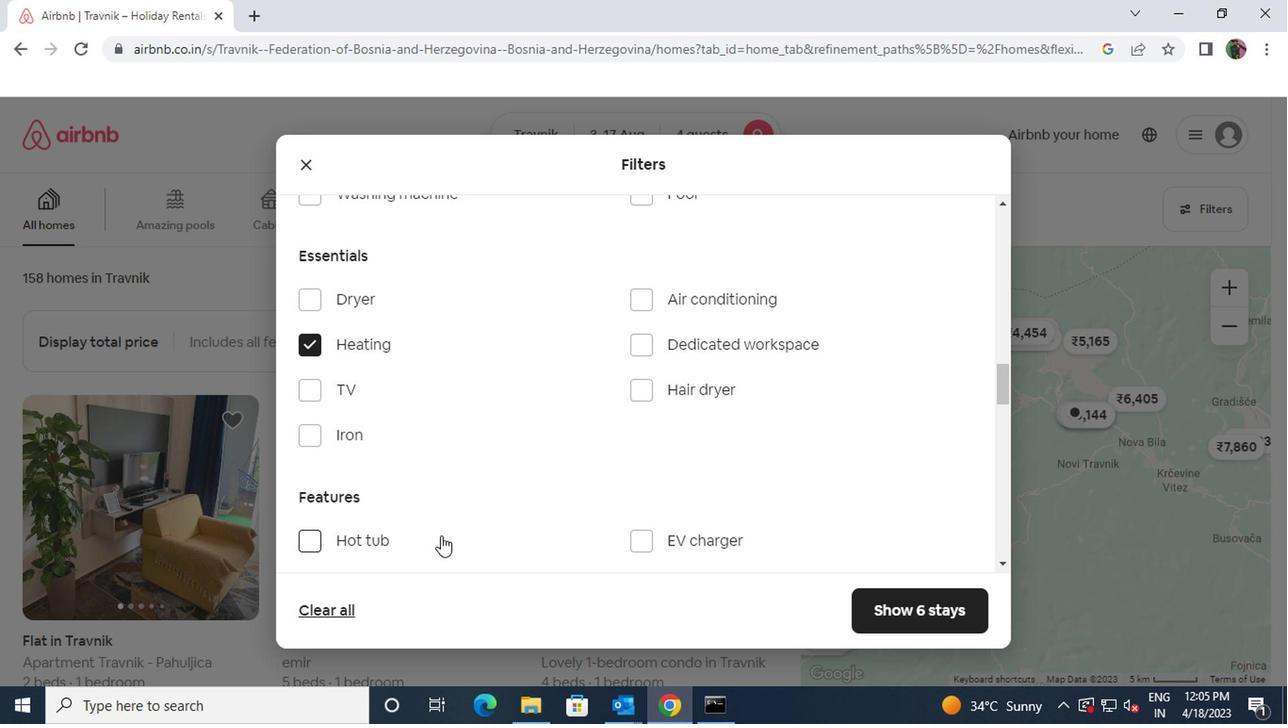 
Action: Mouse moved to (437, 529)
Screenshot: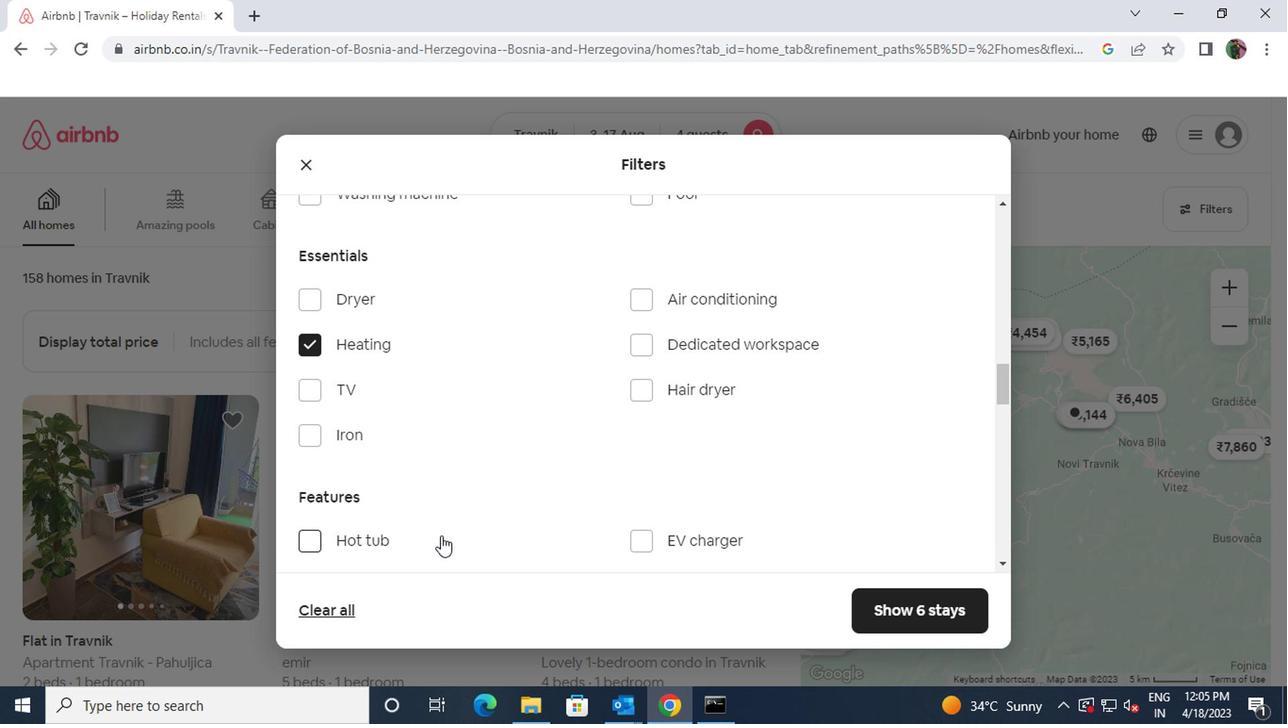 
Action: Mouse scrolled (437, 528) with delta (0, 0)
Screenshot: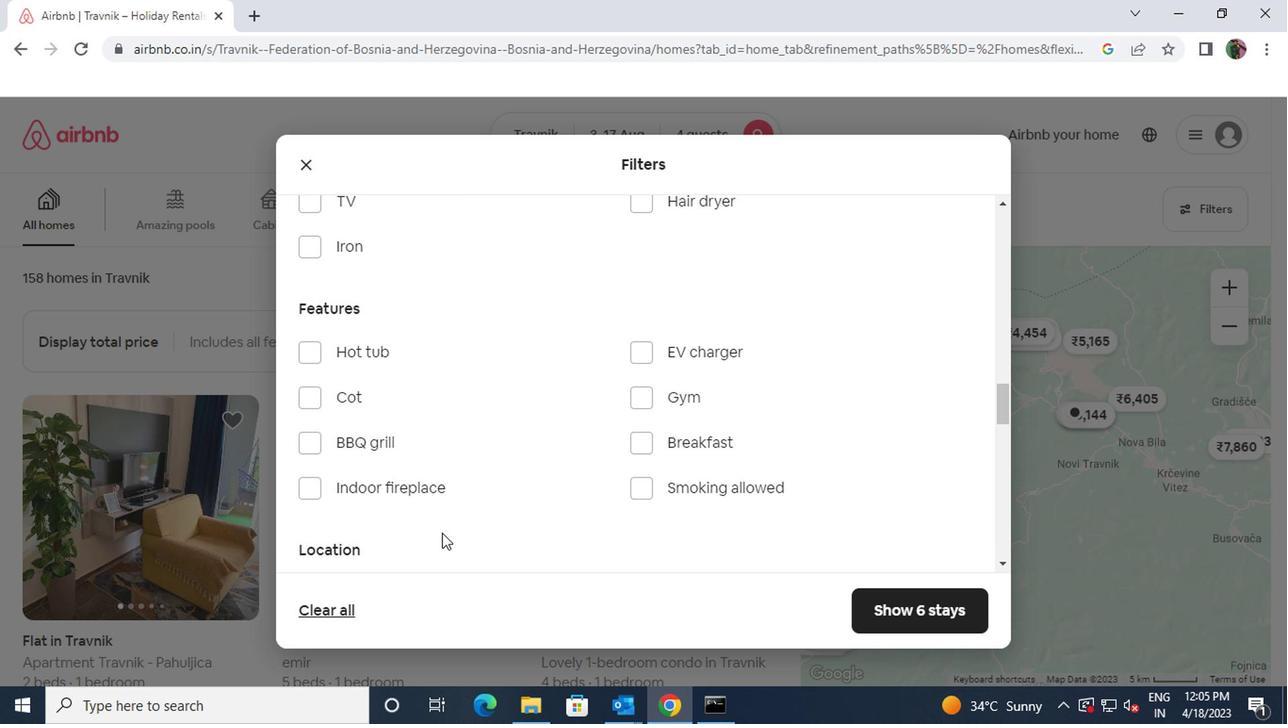 
Action: Mouse moved to (439, 527)
Screenshot: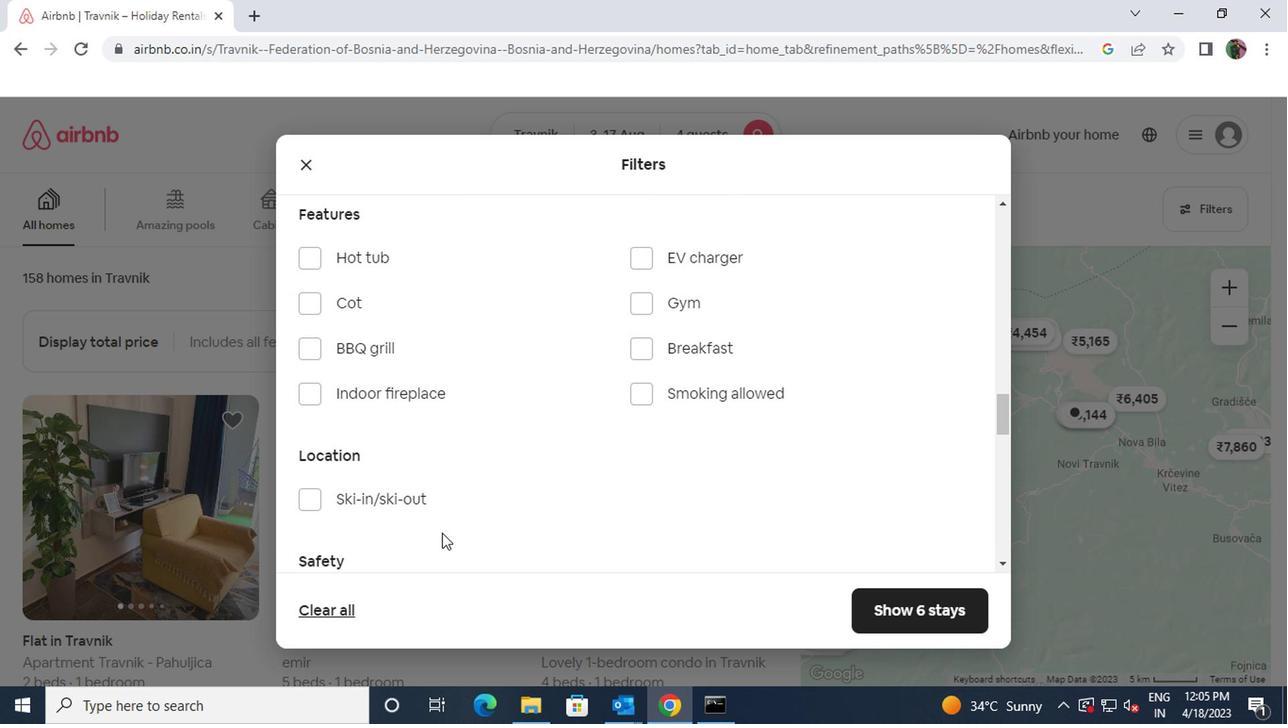
Action: Mouse scrolled (439, 526) with delta (0, -1)
Screenshot: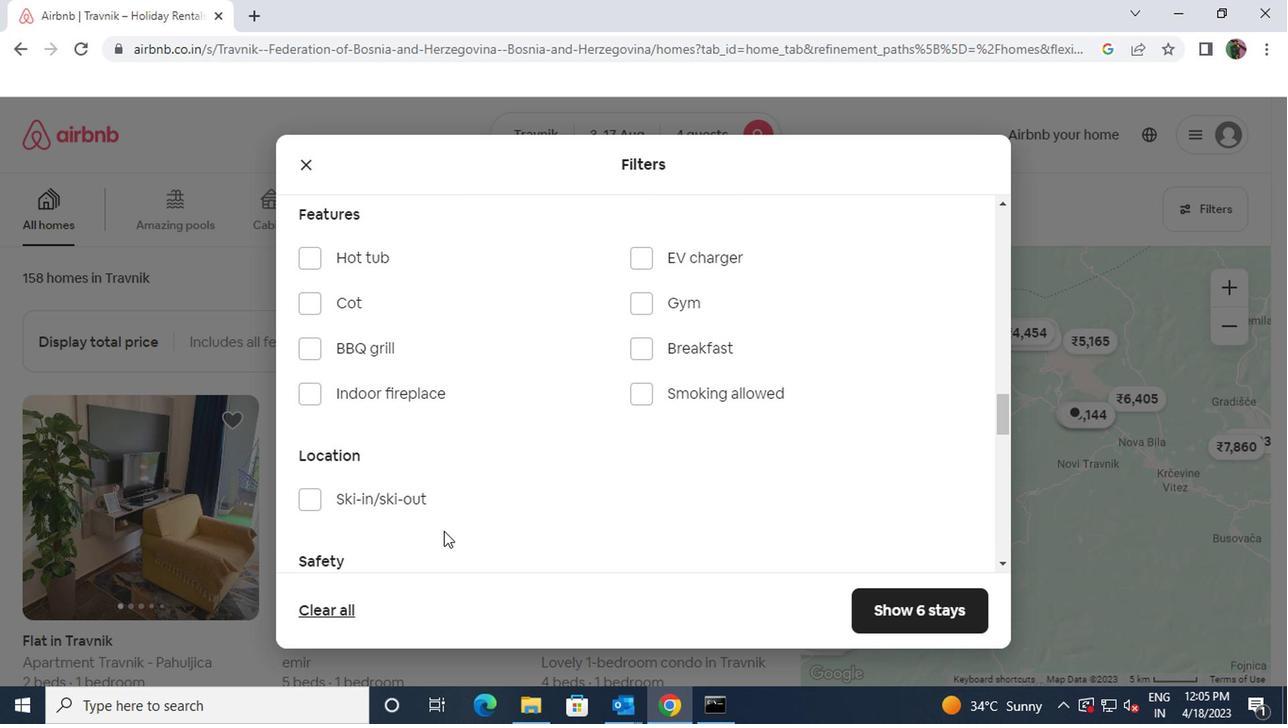 
Action: Mouse scrolled (439, 526) with delta (0, -1)
Screenshot: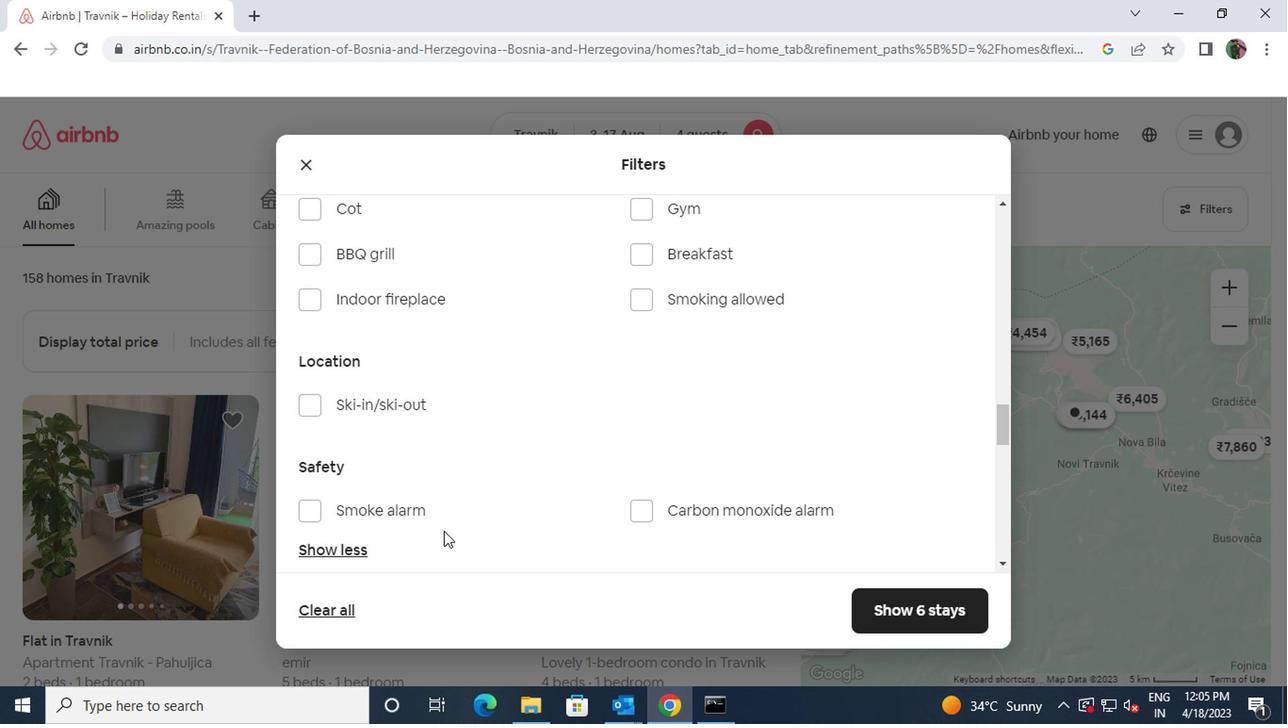 
Action: Mouse scrolled (439, 526) with delta (0, -1)
Screenshot: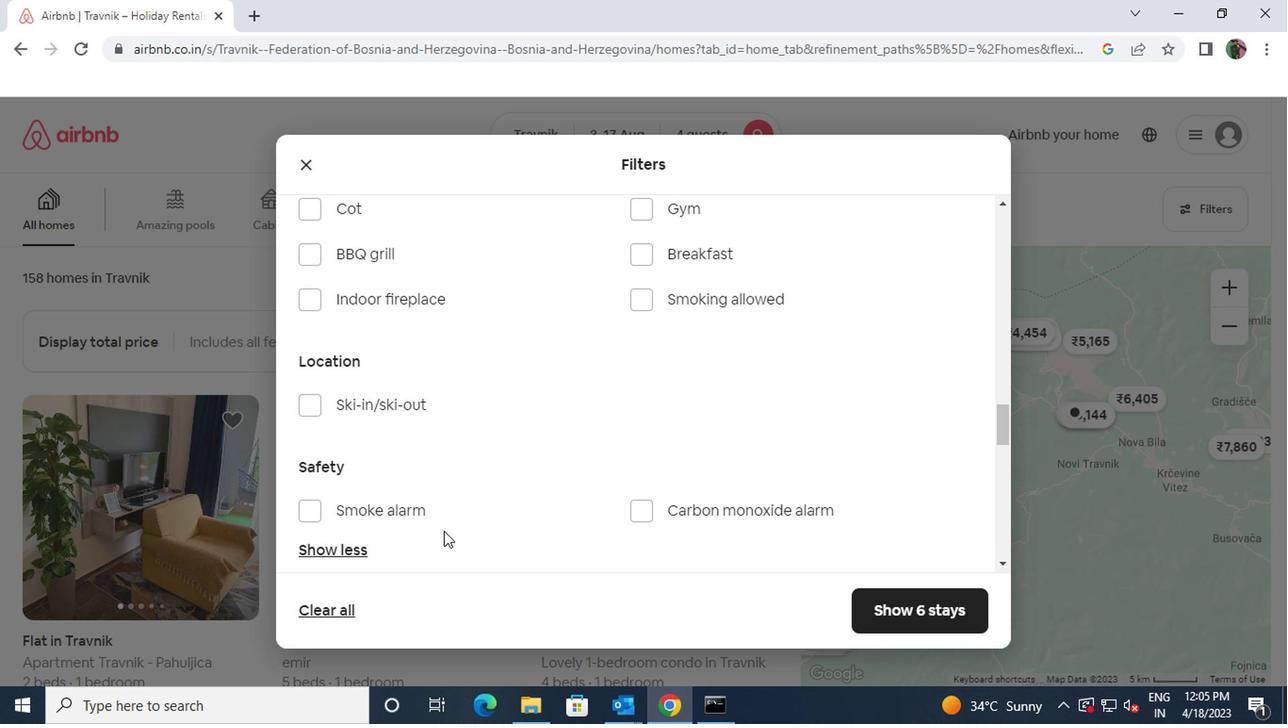 
Action: Mouse moved to (439, 526)
Screenshot: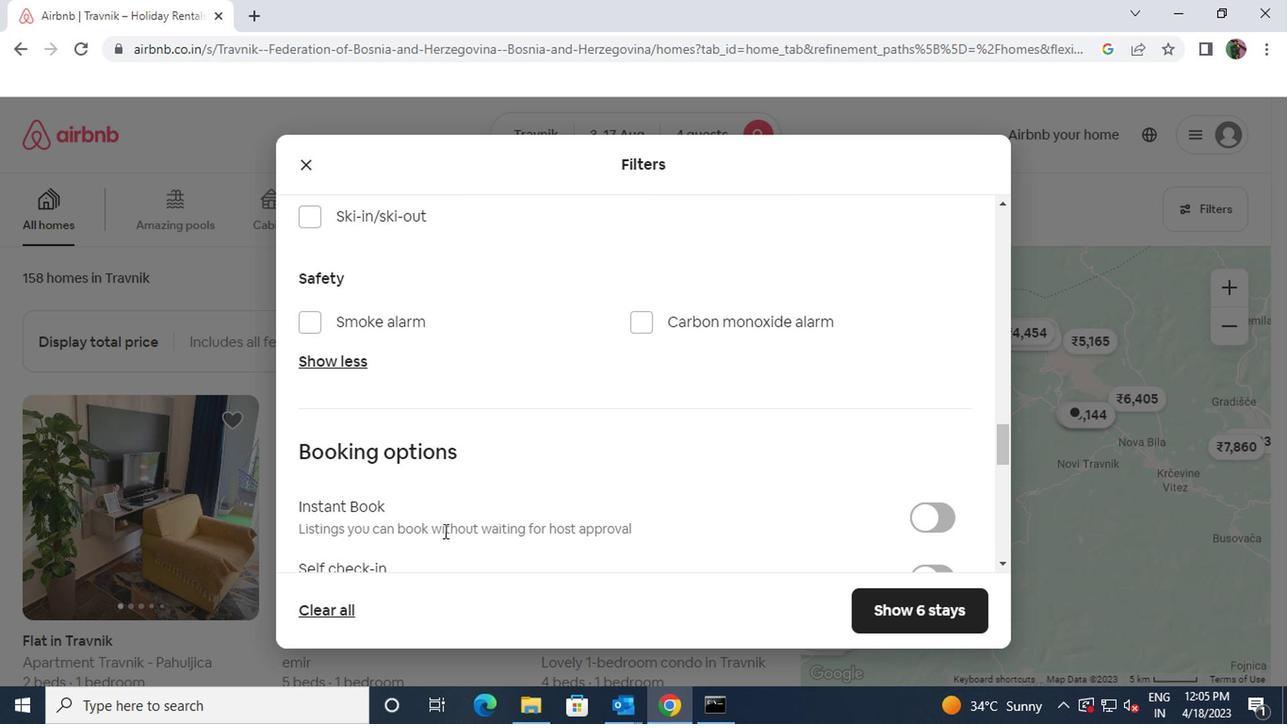
Action: Mouse scrolled (439, 525) with delta (0, 0)
Screenshot: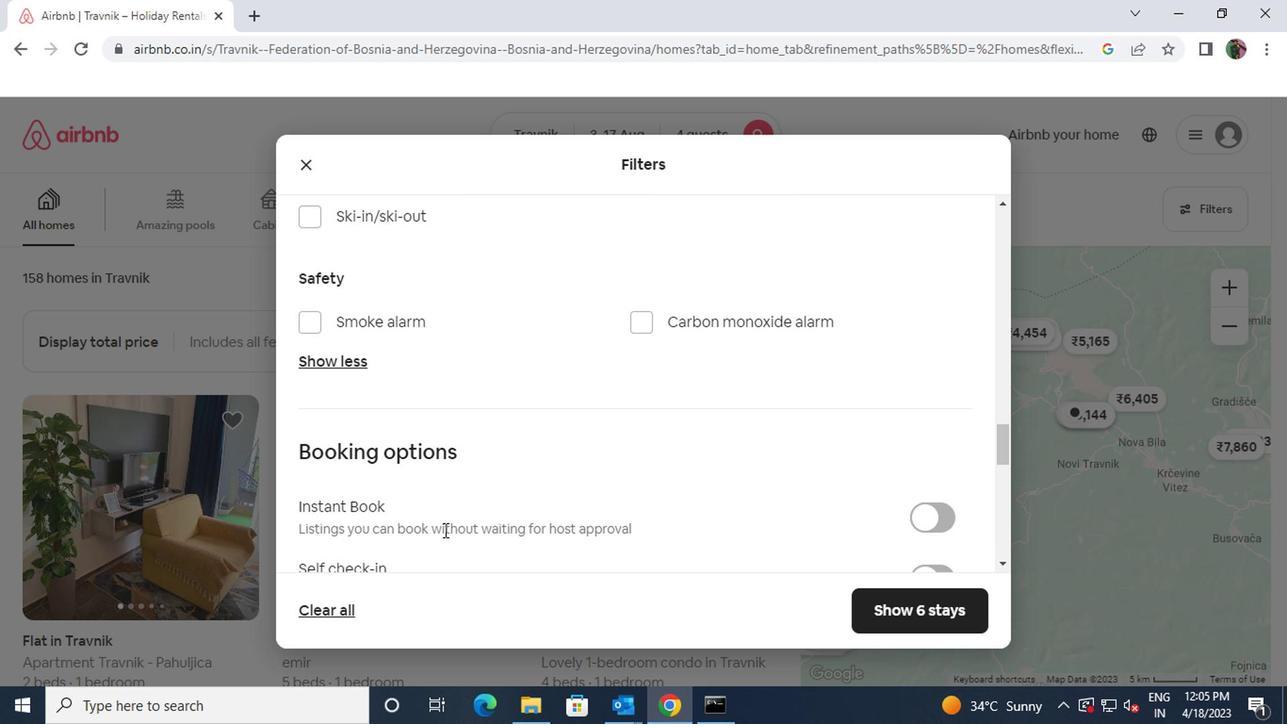 
Action: Mouse scrolled (439, 525) with delta (0, 0)
Screenshot: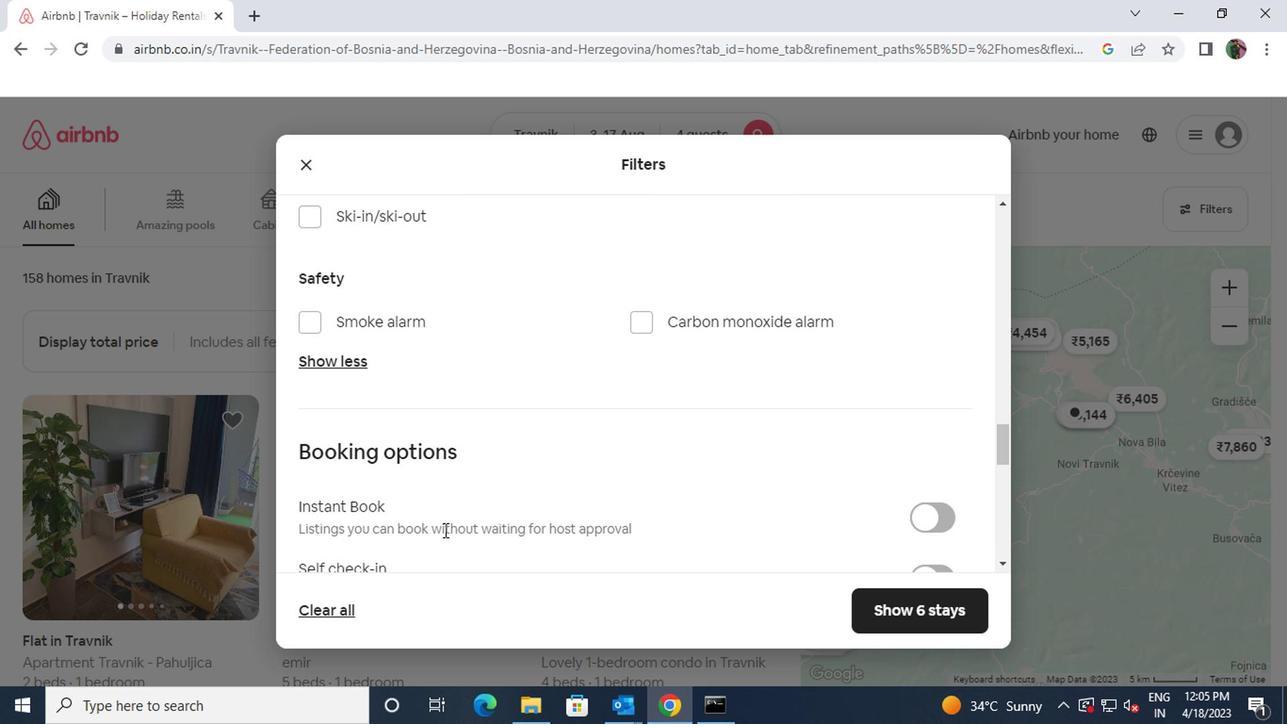 
Action: Mouse moved to (923, 399)
Screenshot: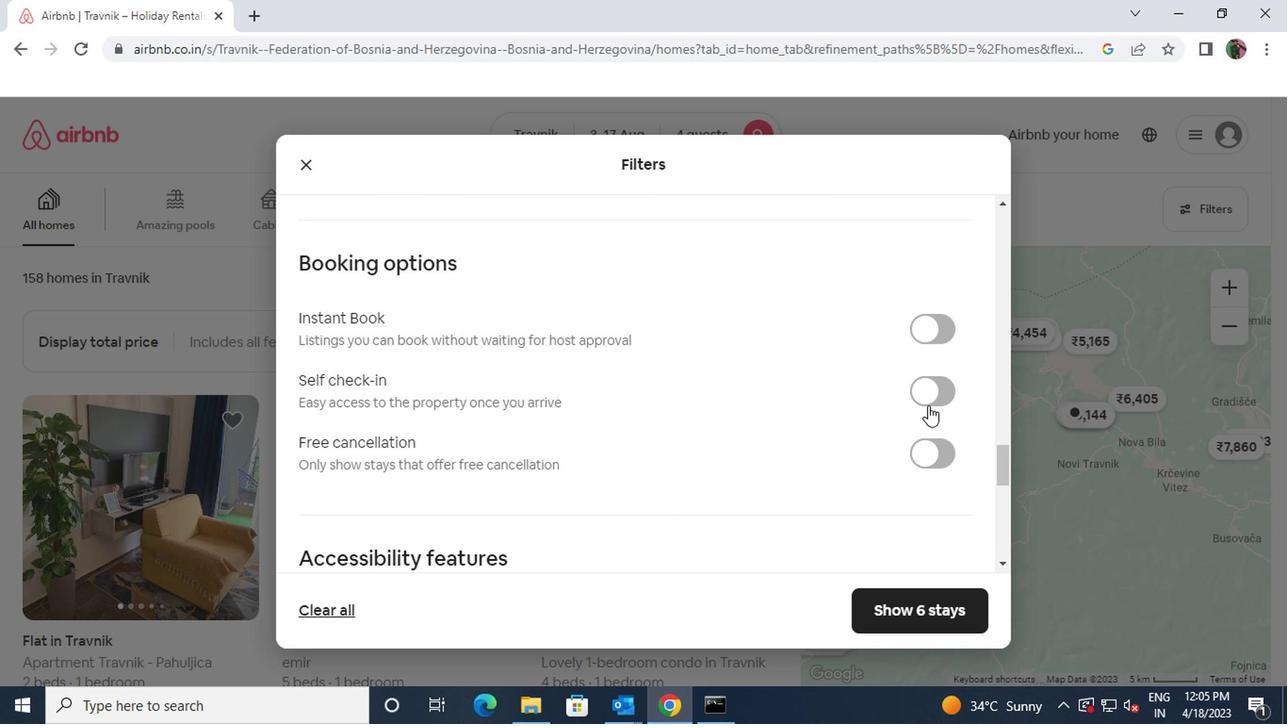 
Action: Mouse pressed left at (923, 399)
Screenshot: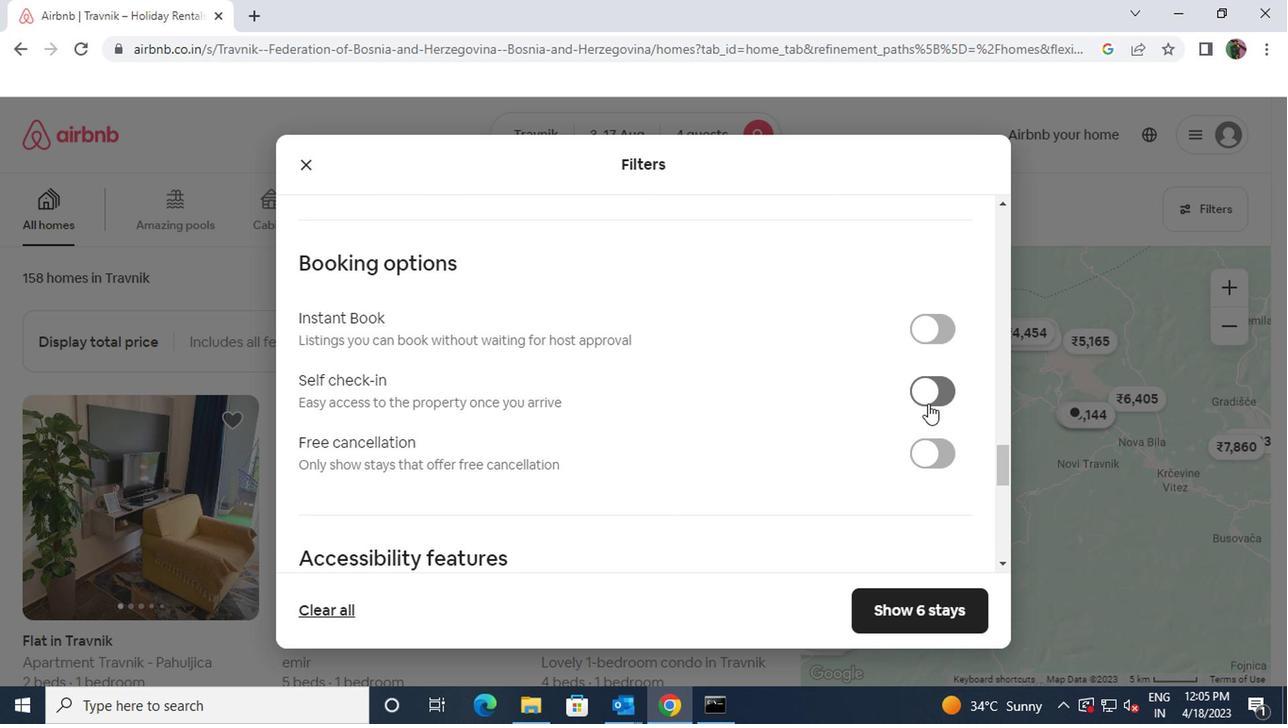 
Action: Mouse moved to (683, 487)
Screenshot: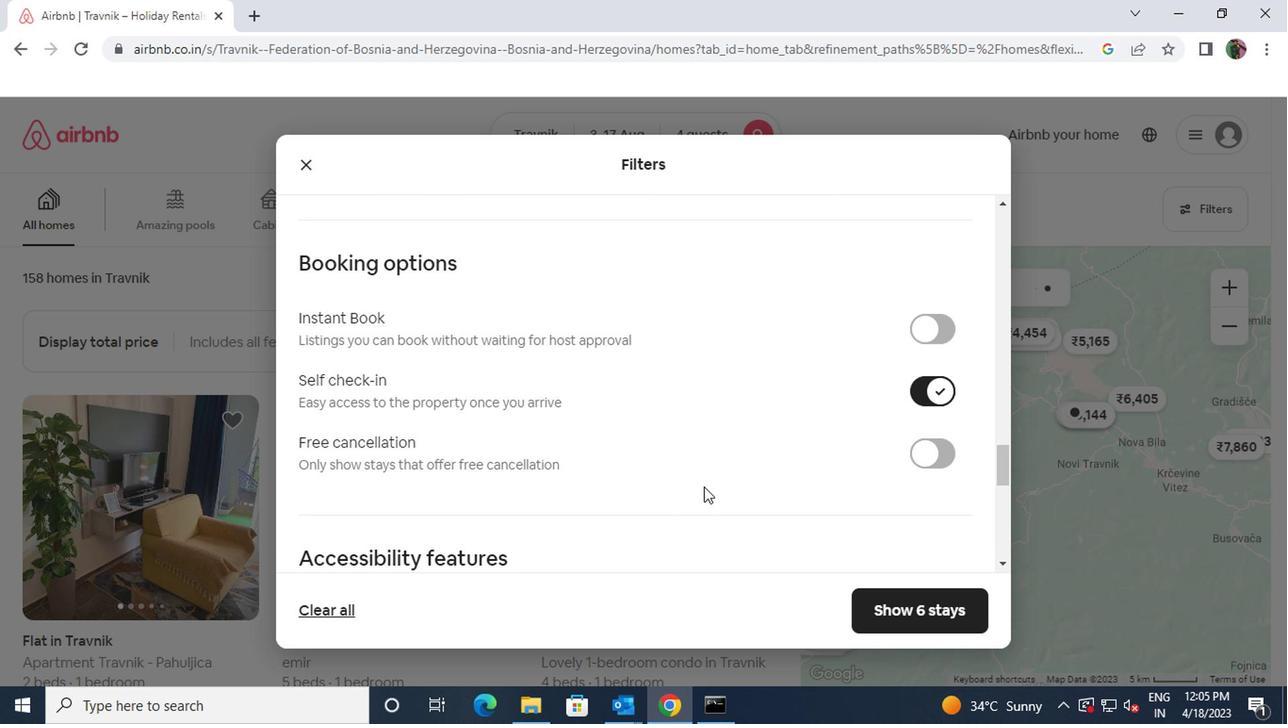 
Action: Mouse scrolled (683, 486) with delta (0, 0)
Screenshot: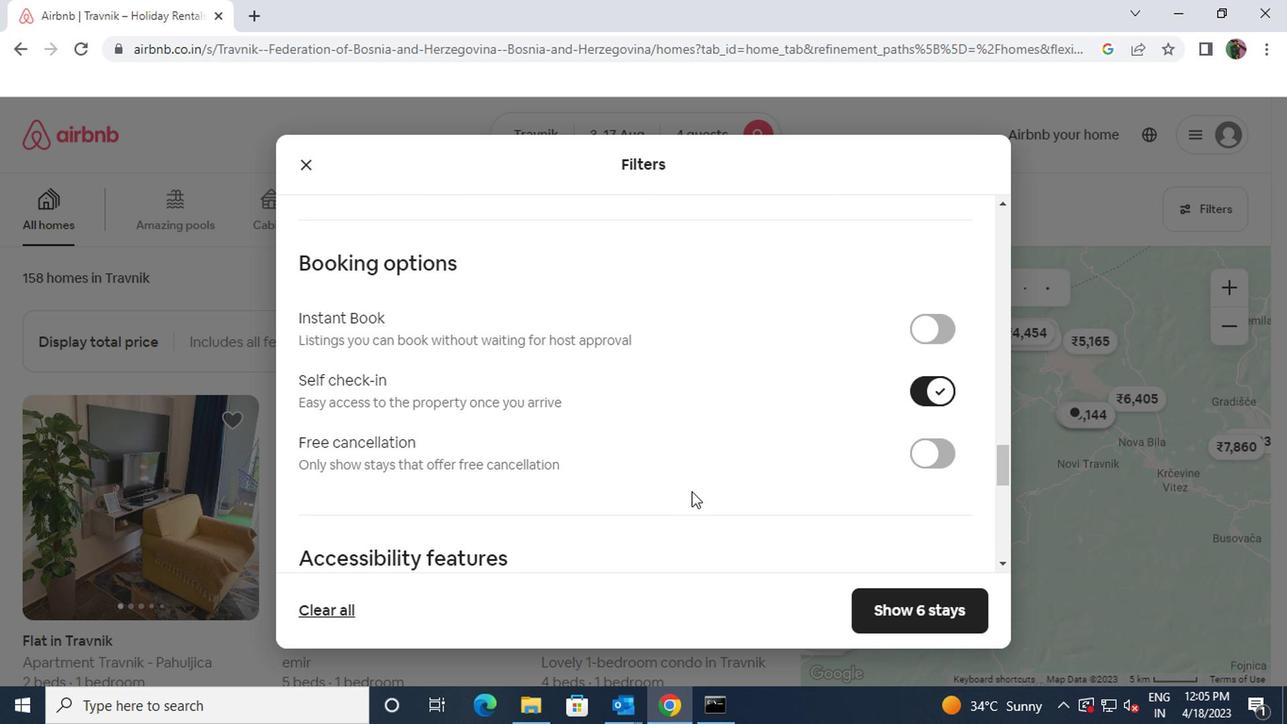 
Action: Mouse scrolled (683, 486) with delta (0, 0)
Screenshot: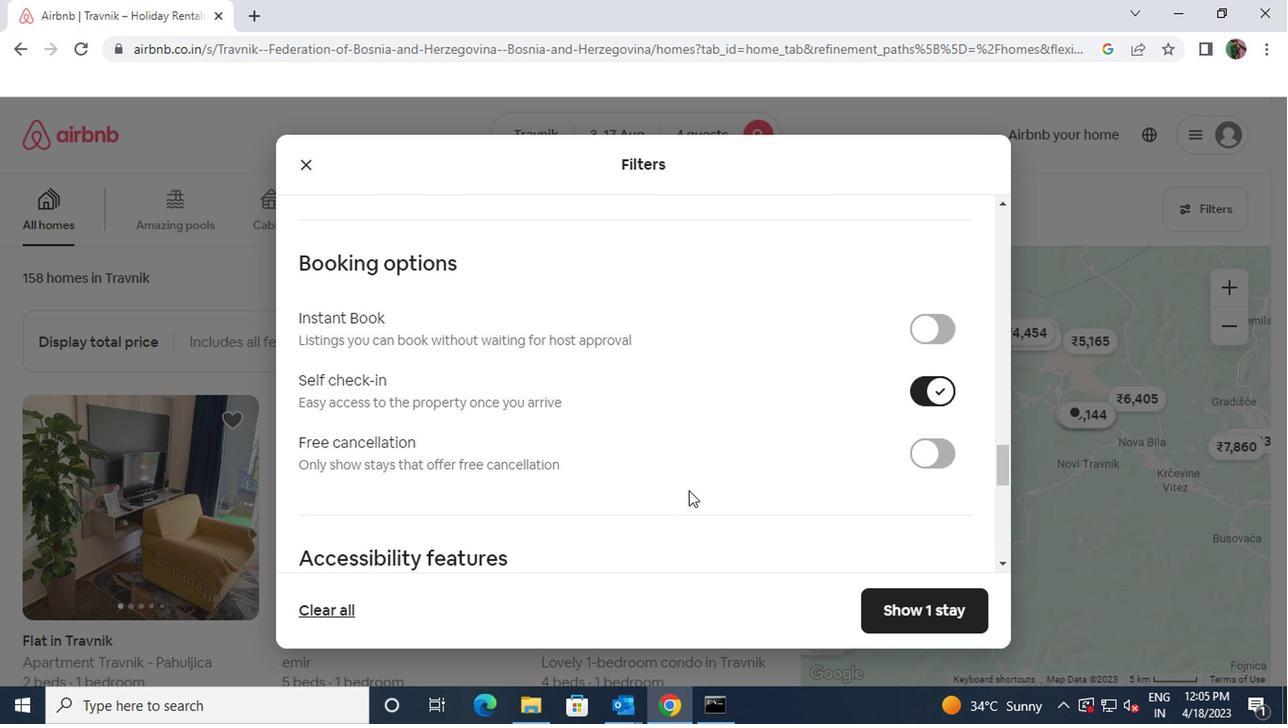 
Action: Mouse moved to (663, 443)
Screenshot: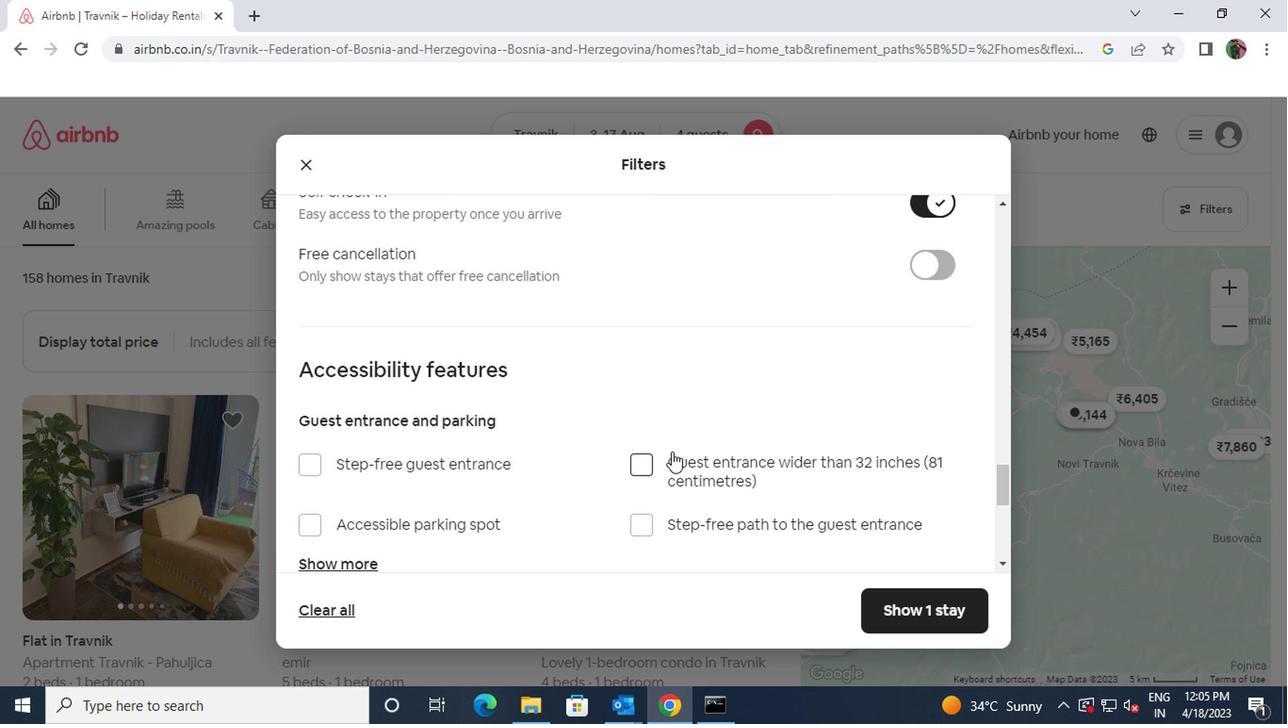 
Action: Mouse scrolled (663, 441) with delta (0, -1)
Screenshot: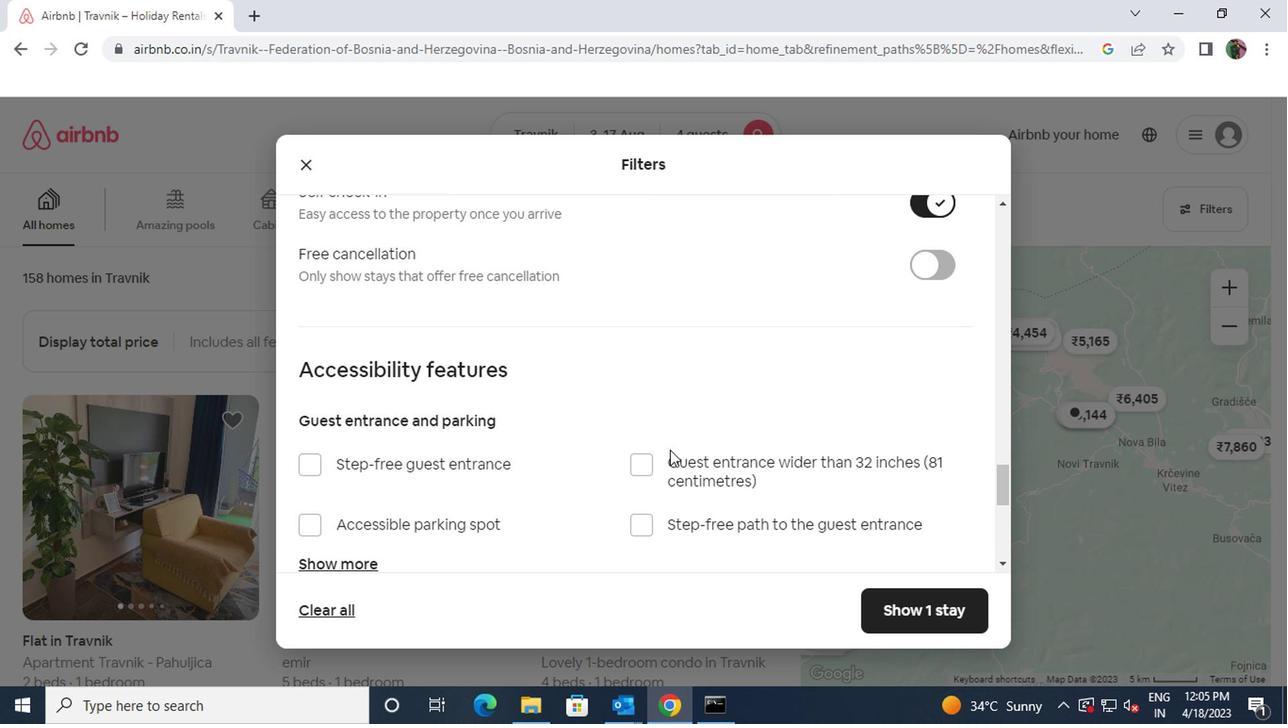 
Action: Mouse scrolled (663, 441) with delta (0, -1)
Screenshot: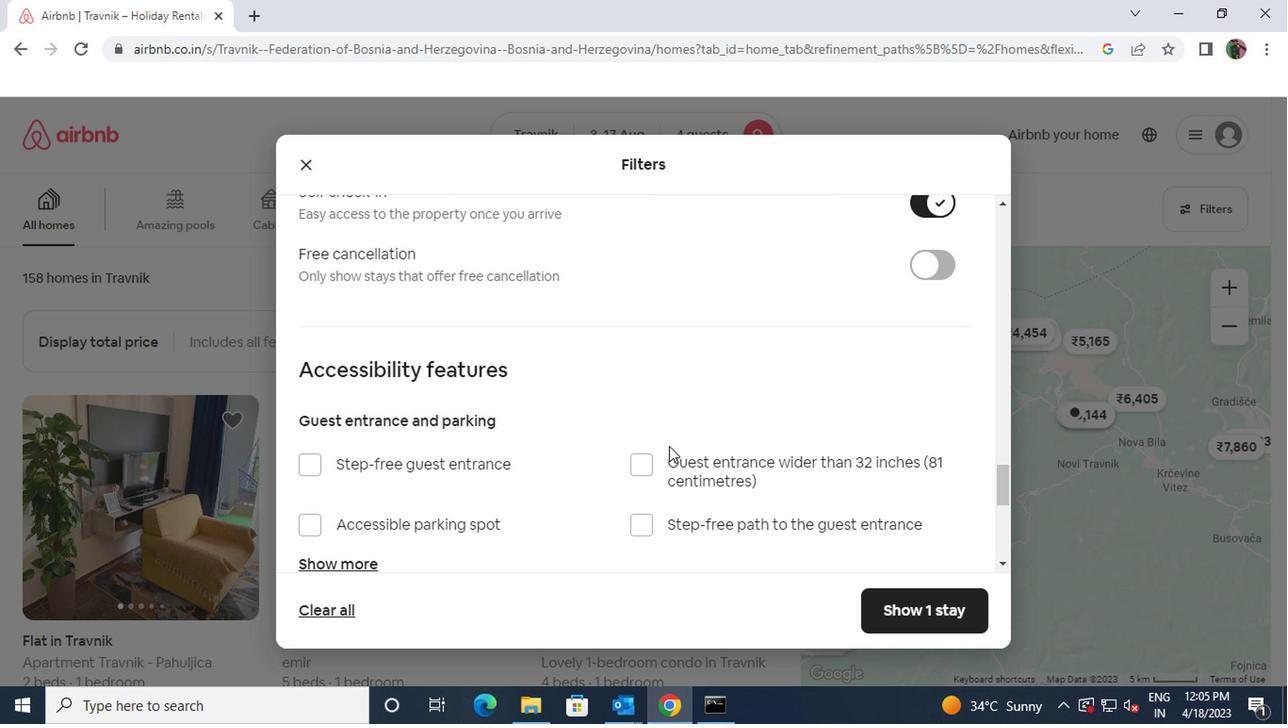 
Action: Mouse moved to (661, 441)
Screenshot: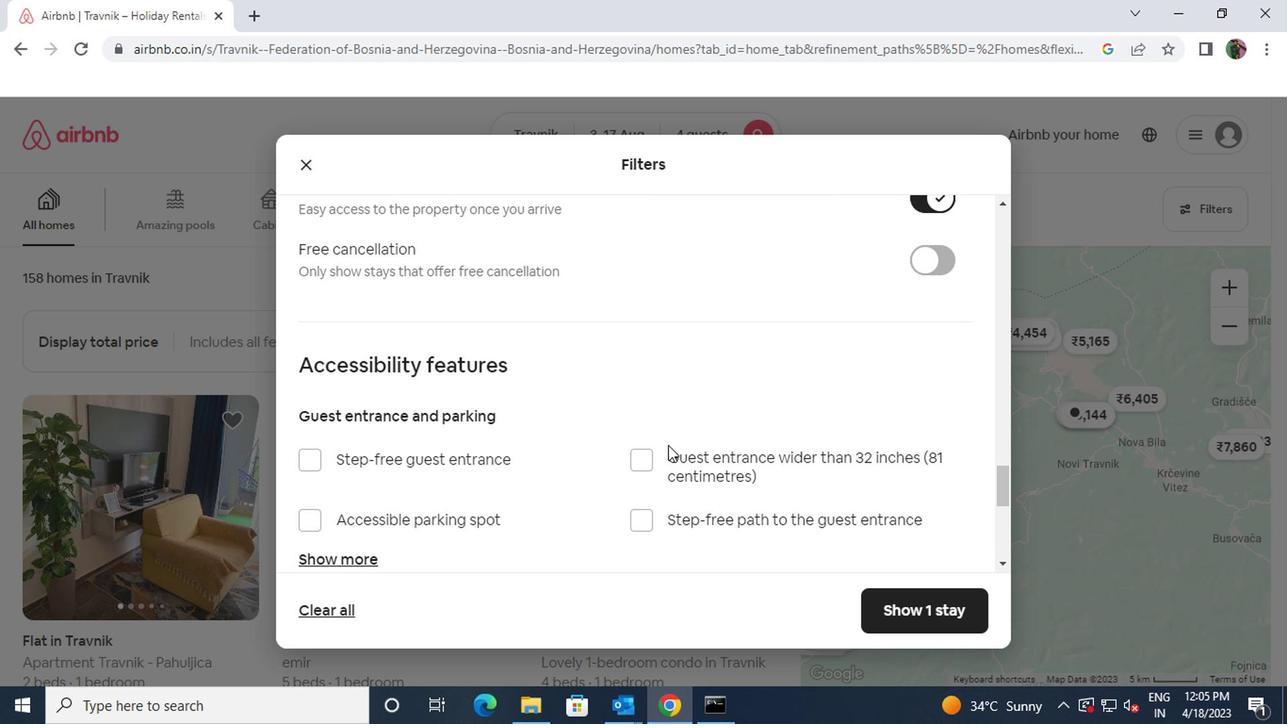 
Action: Mouse scrolled (661, 440) with delta (0, 0)
Screenshot: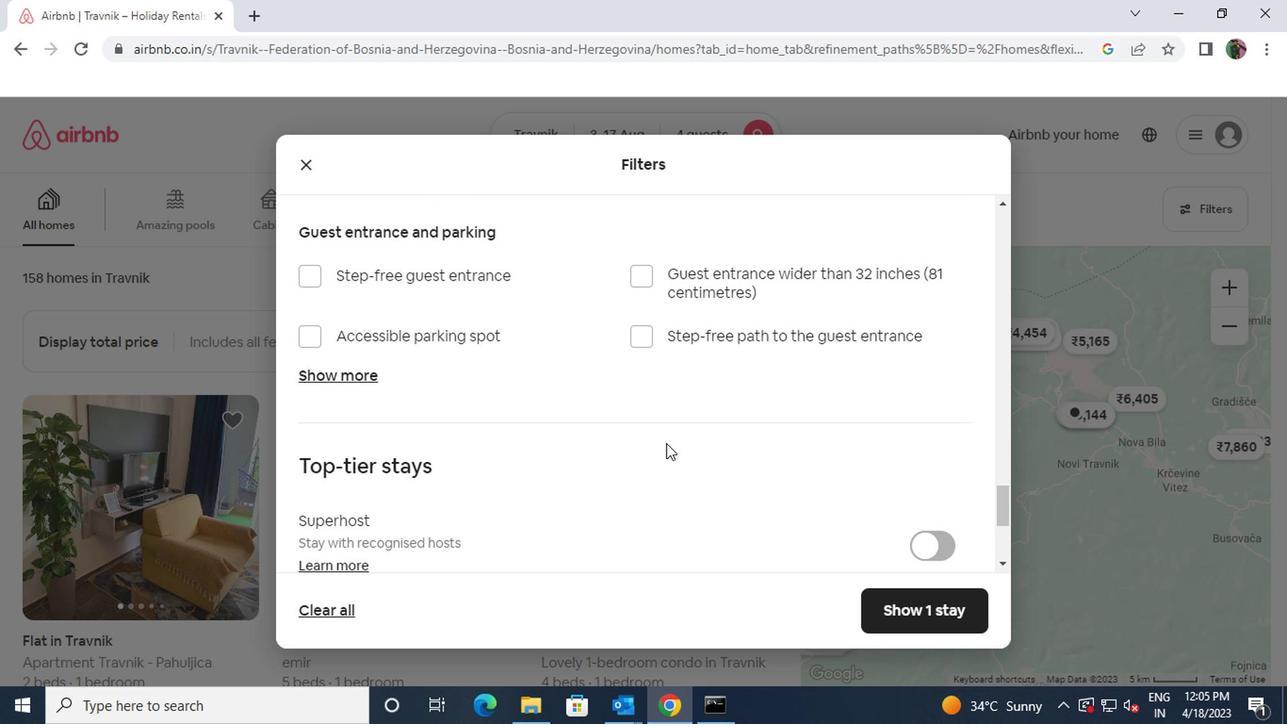 
Action: Mouse scrolled (661, 440) with delta (0, 0)
Screenshot: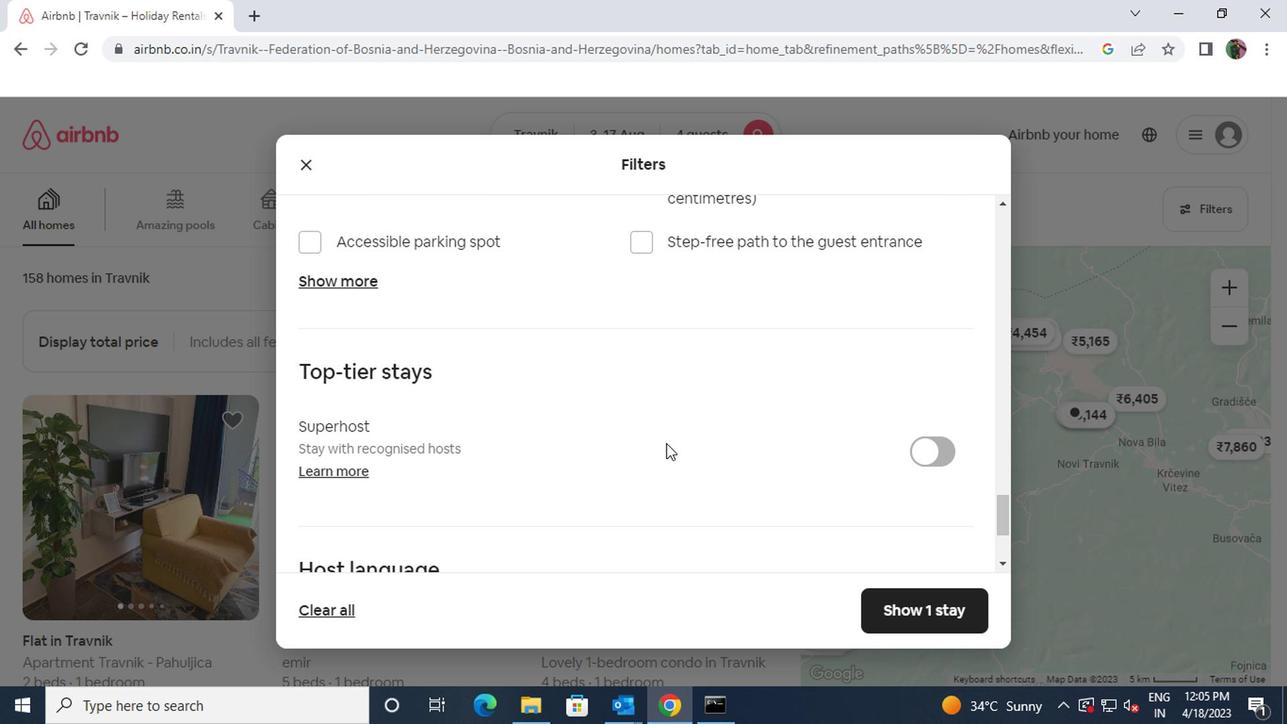 
Action: Mouse scrolled (661, 440) with delta (0, 0)
Screenshot: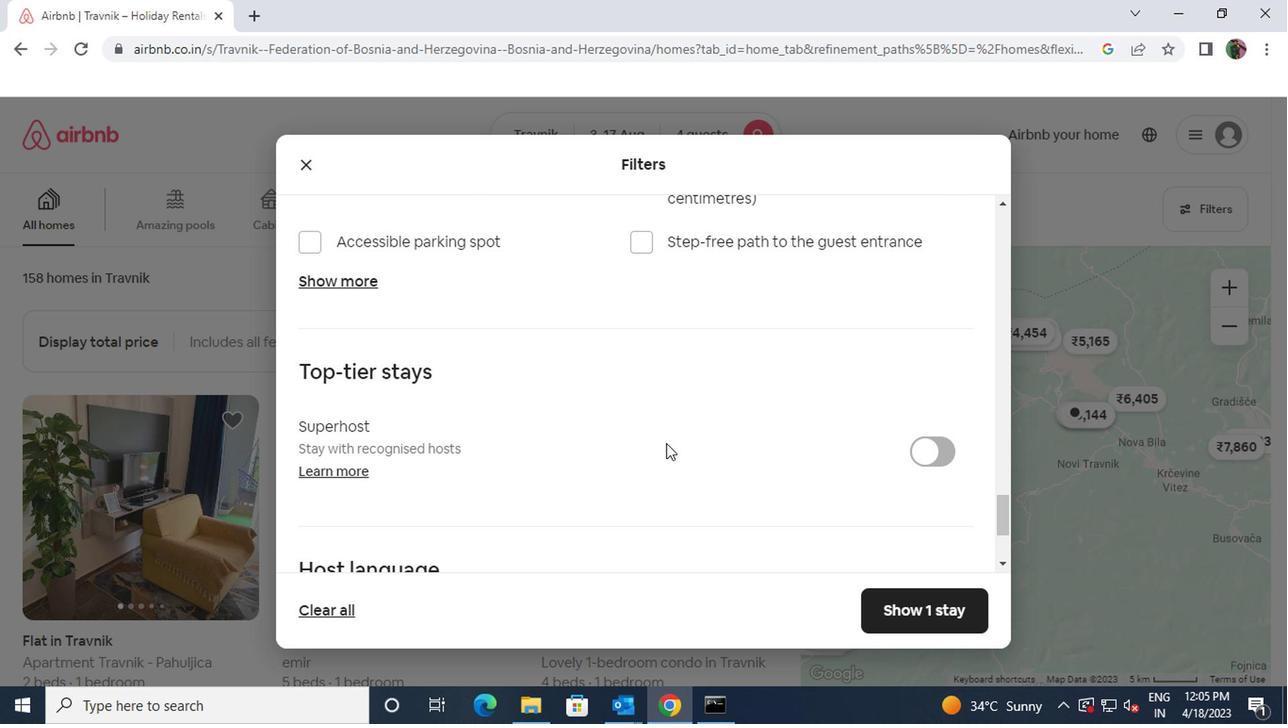 
Action: Mouse scrolled (661, 440) with delta (0, 0)
Screenshot: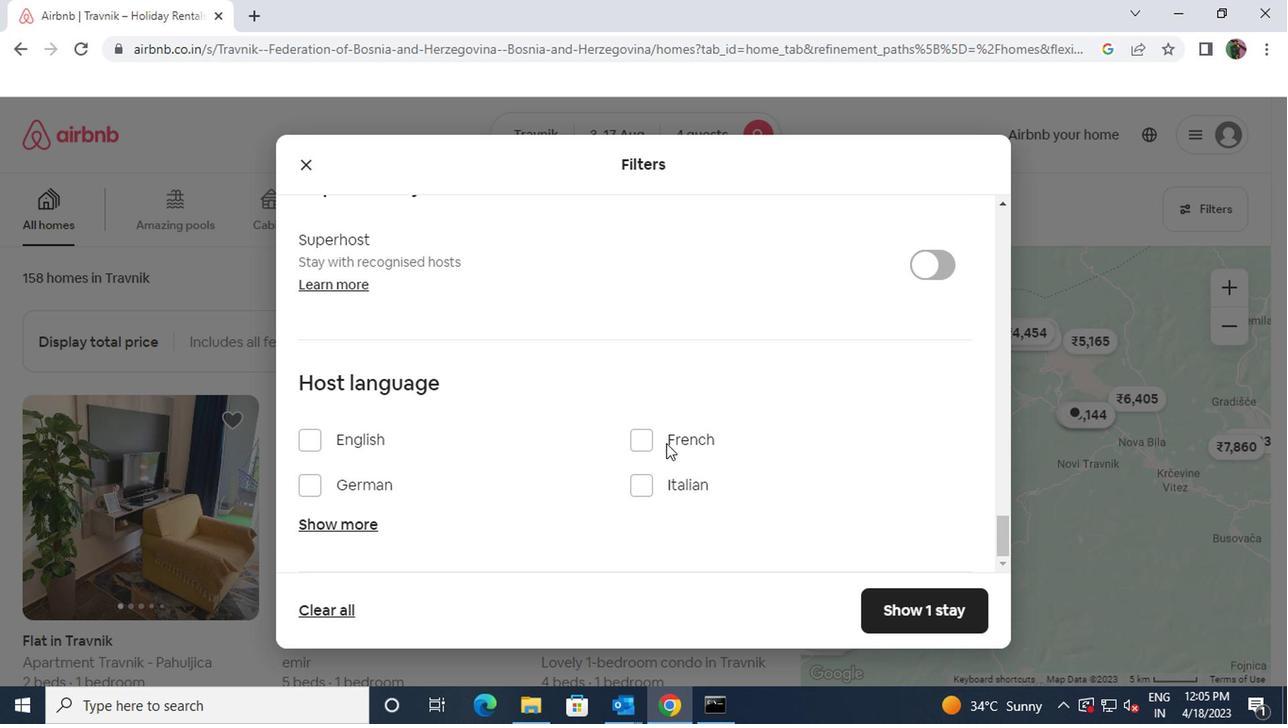 
Action: Mouse moved to (301, 433)
Screenshot: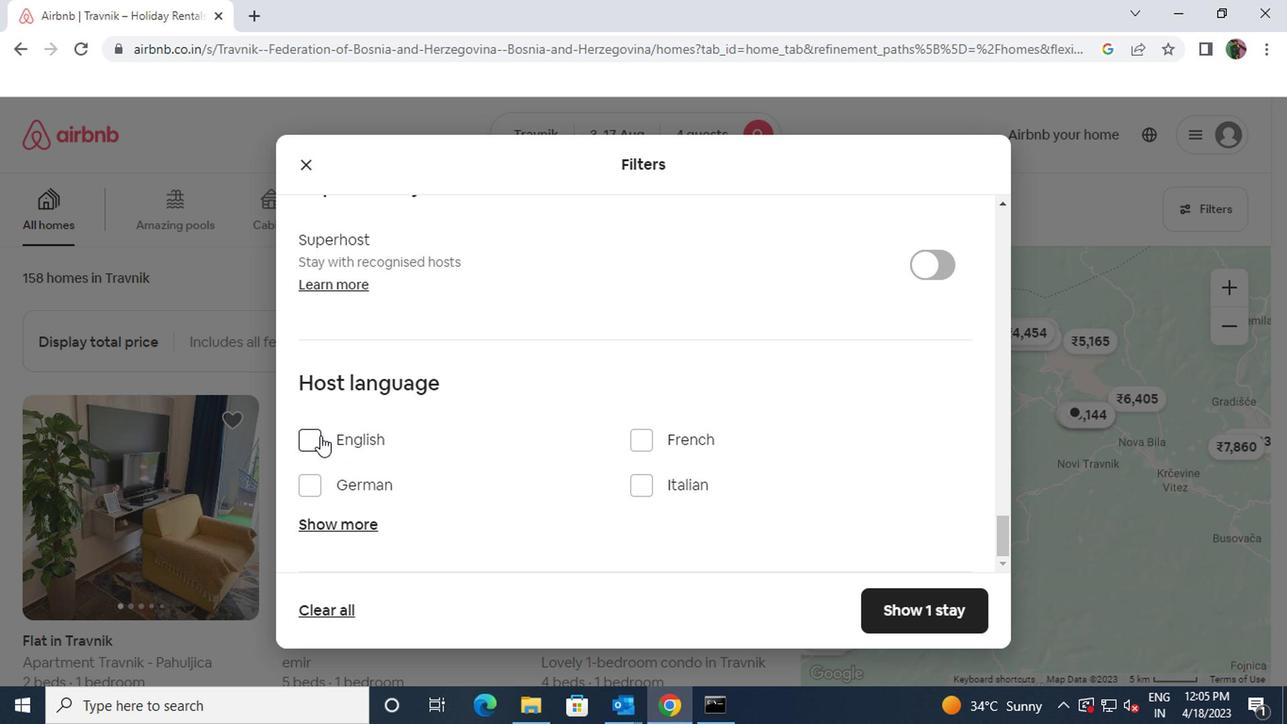 
Action: Mouse pressed left at (301, 433)
Screenshot: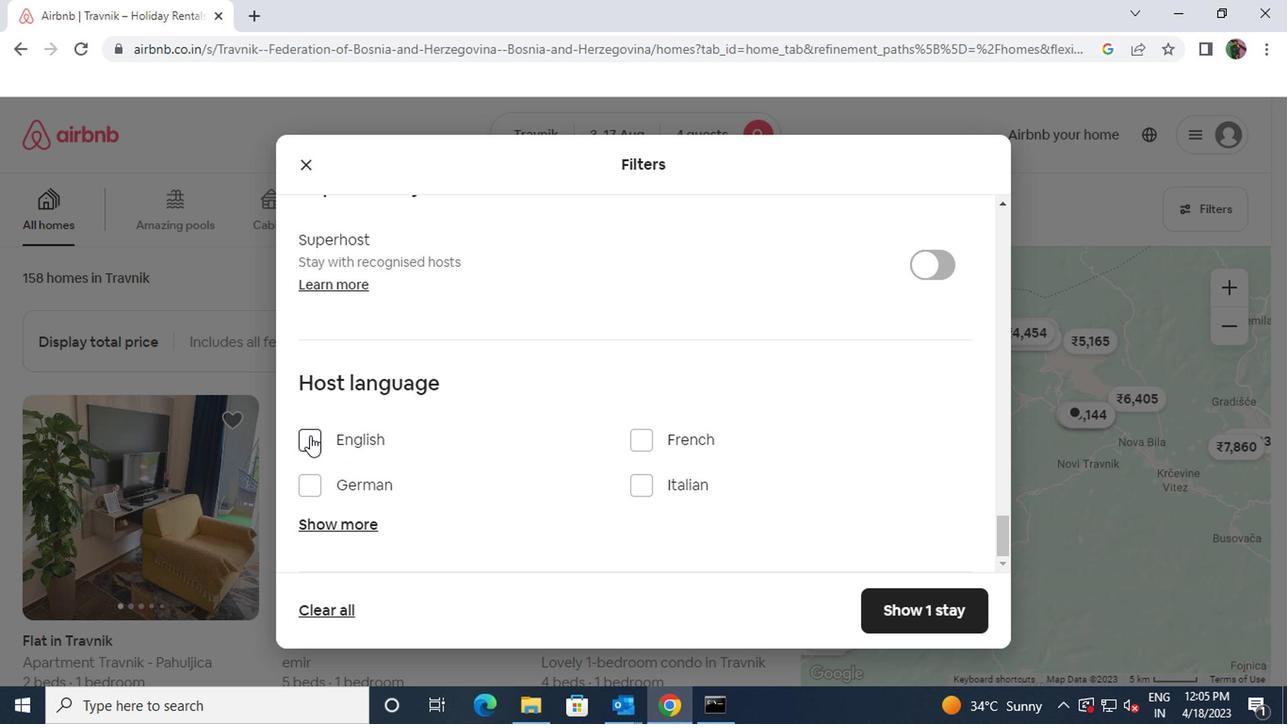 
Action: Mouse moved to (895, 610)
Screenshot: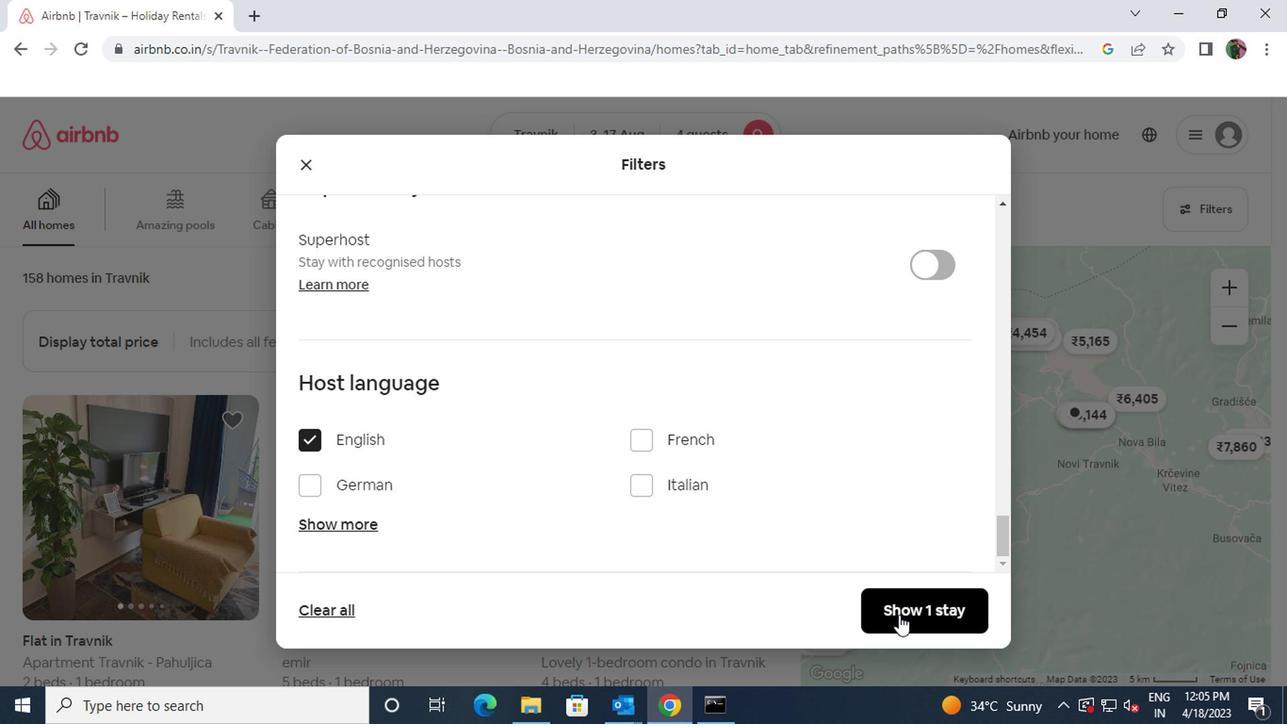 
Action: Mouse pressed left at (895, 610)
Screenshot: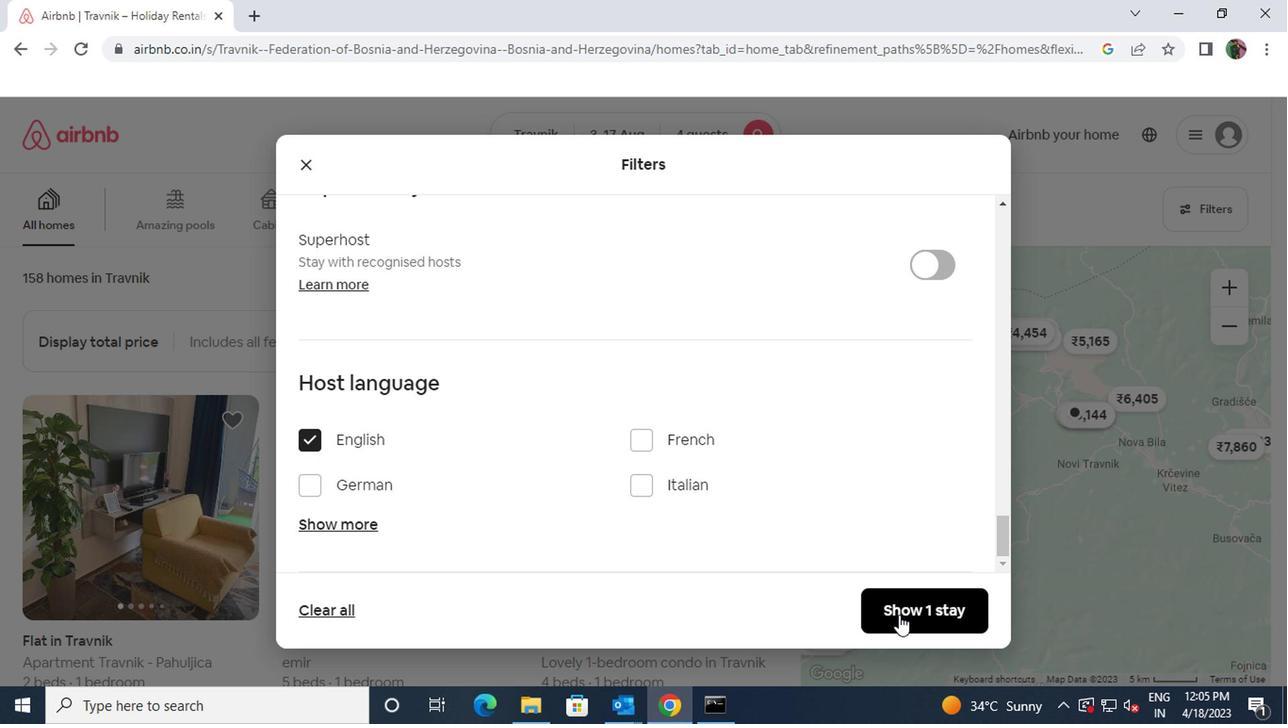 
Action: Mouse moved to (895, 608)
Screenshot: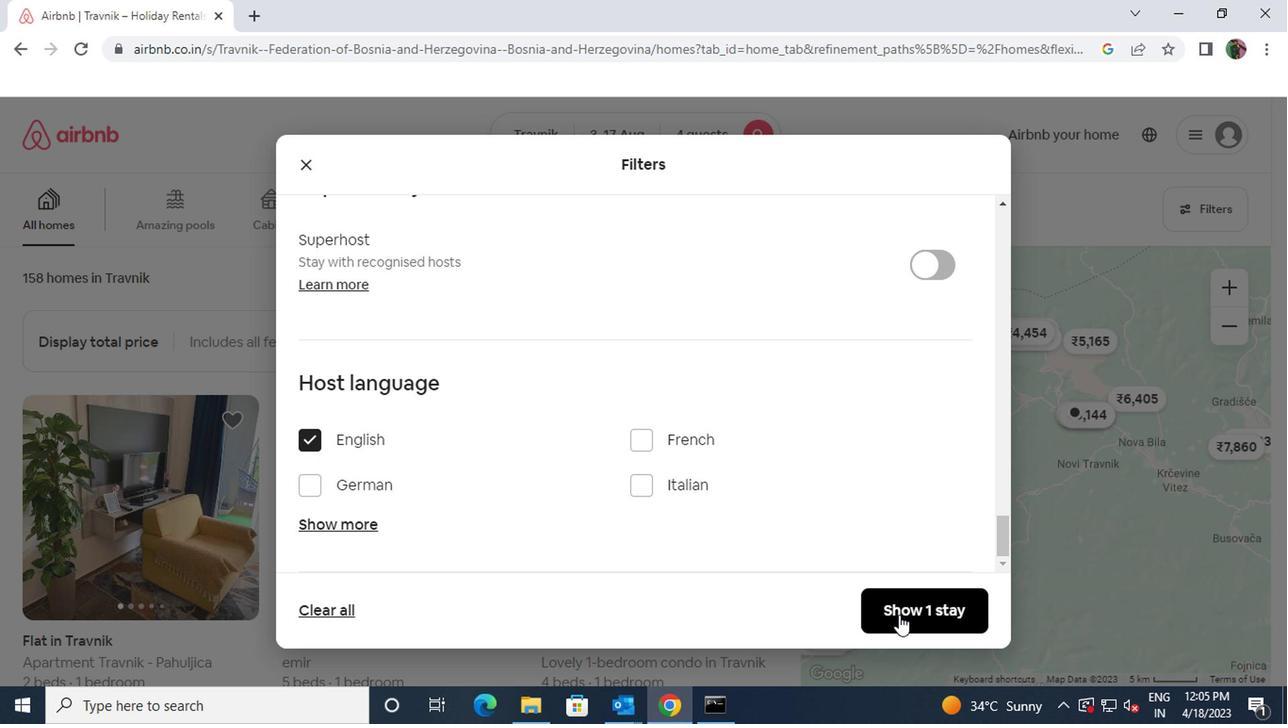 
